 Task: Send an email with the signature Julia Brown with the subject Update on a customer issue and the message I wanted to follow up regarding the status of the budget proposal. from softage.5@softage.net to softage.8@softage.net and move the email from Sent Items to the folder Cloud computing
Action: Mouse pressed left at (43, 49)
Screenshot: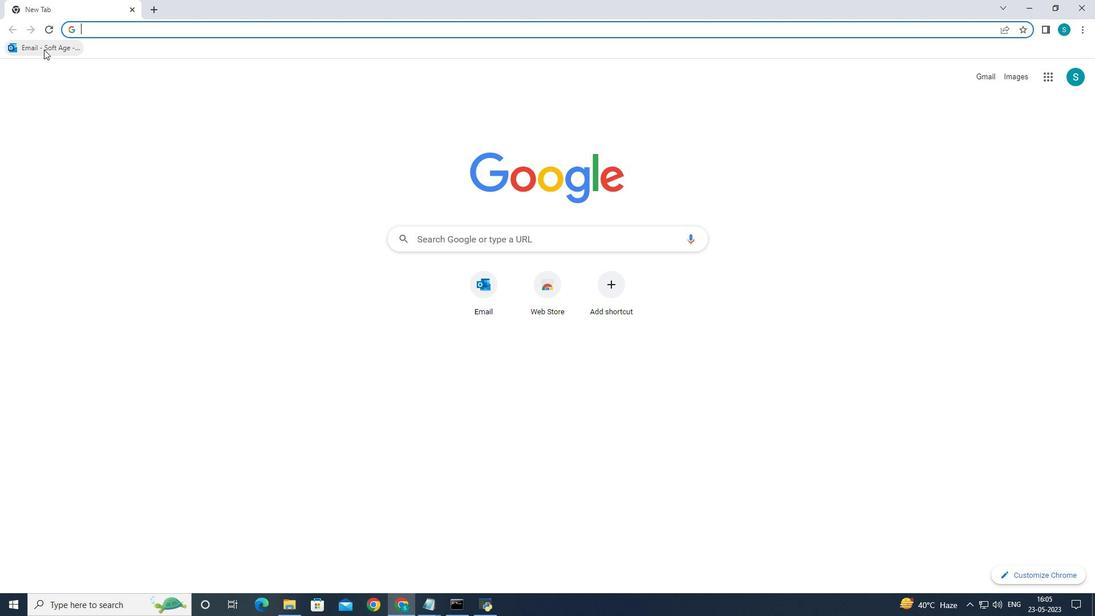 
Action: Mouse moved to (165, 99)
Screenshot: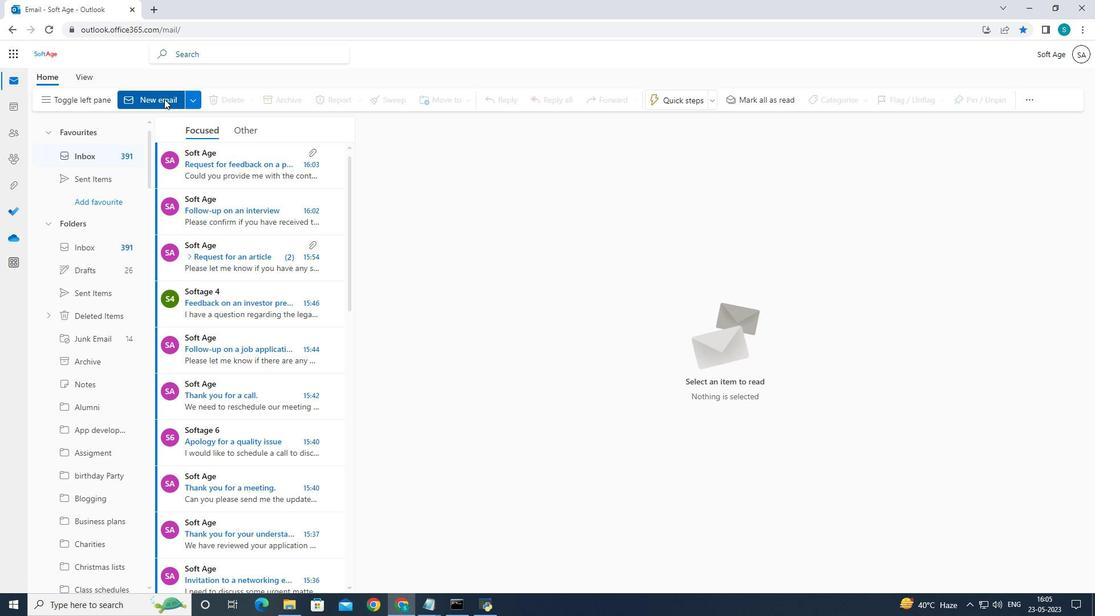 
Action: Mouse pressed left at (165, 99)
Screenshot: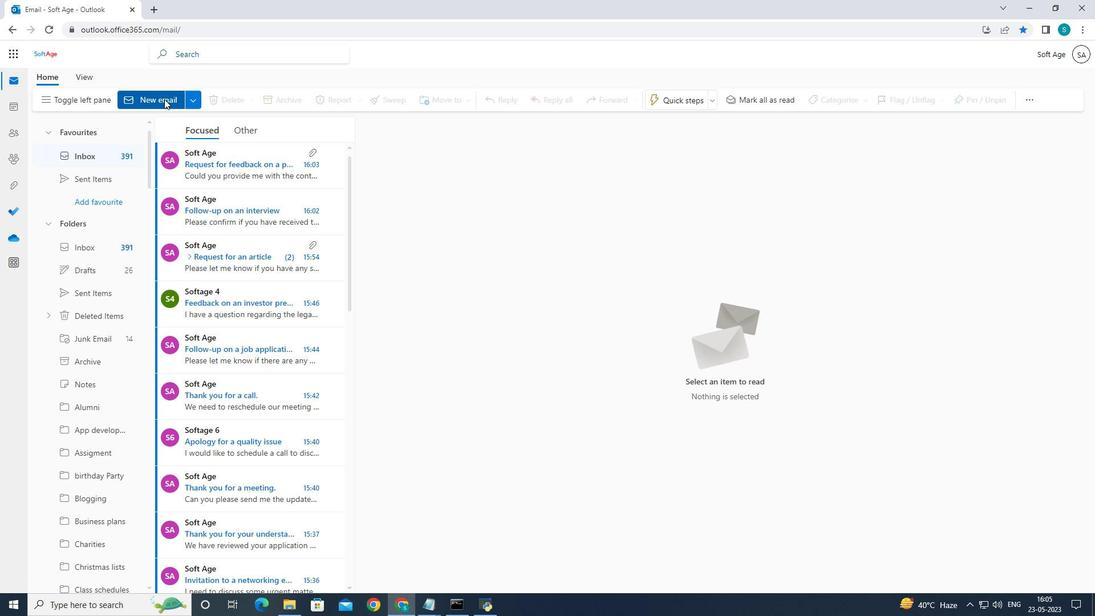 
Action: Mouse pressed left at (165, 99)
Screenshot: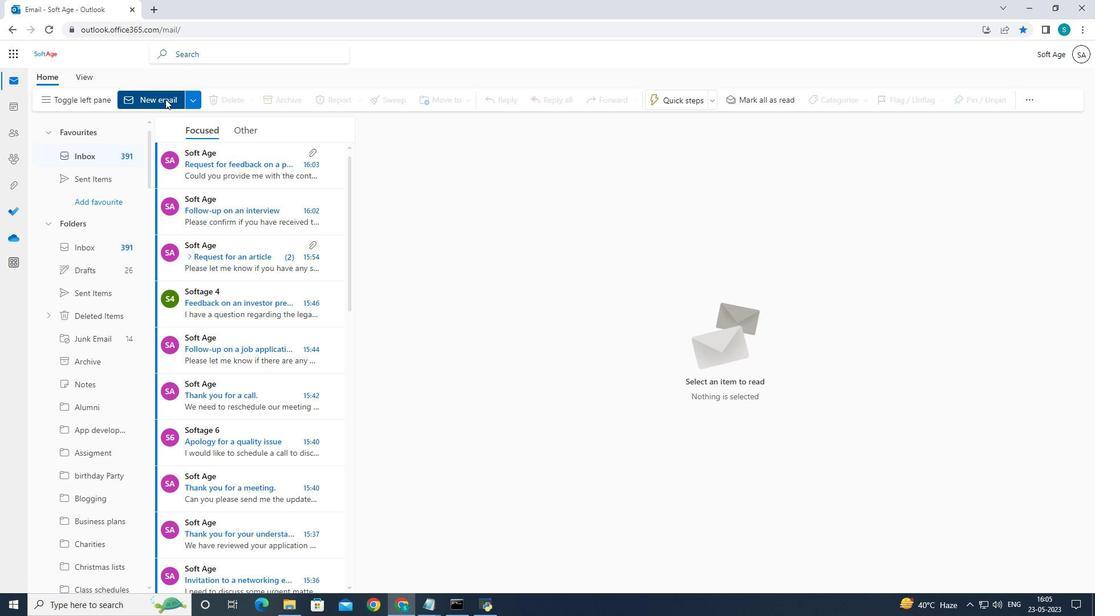 
Action: Mouse moved to (738, 96)
Screenshot: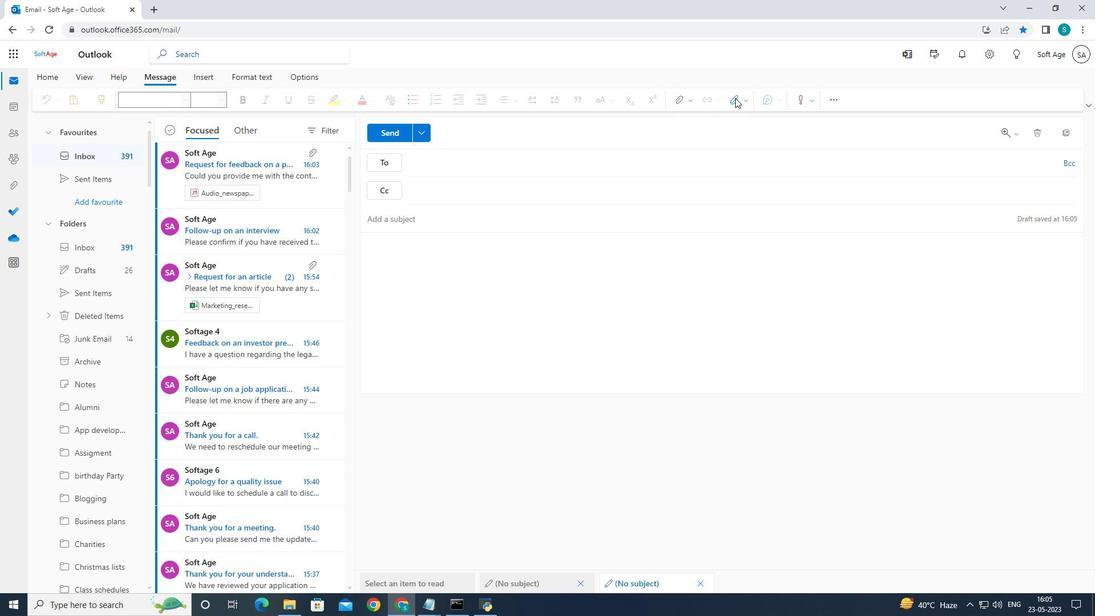 
Action: Mouse pressed left at (738, 96)
Screenshot: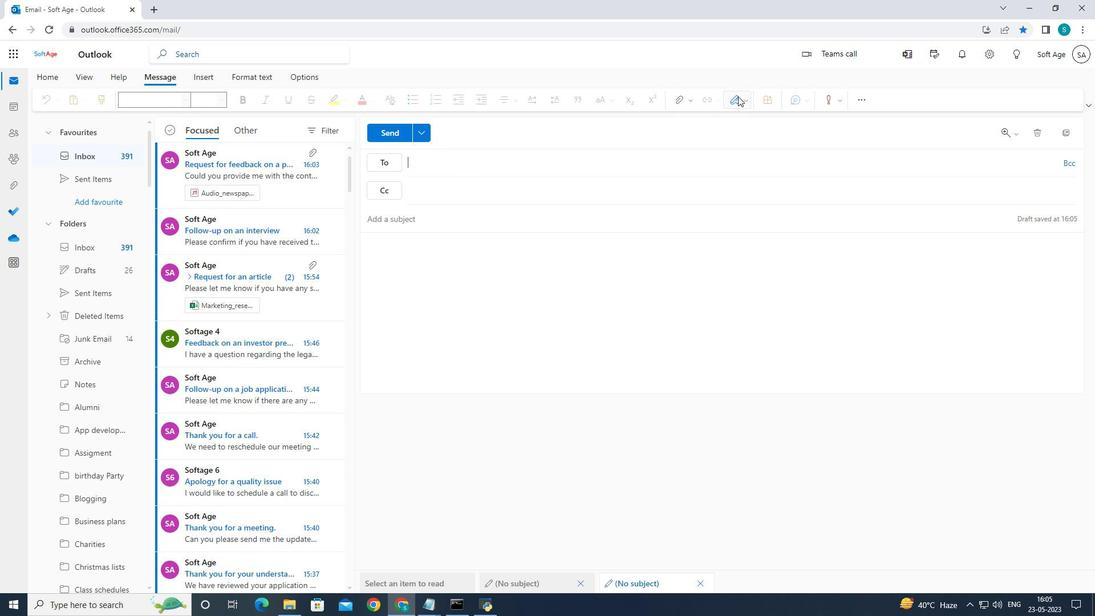 
Action: Mouse moved to (726, 146)
Screenshot: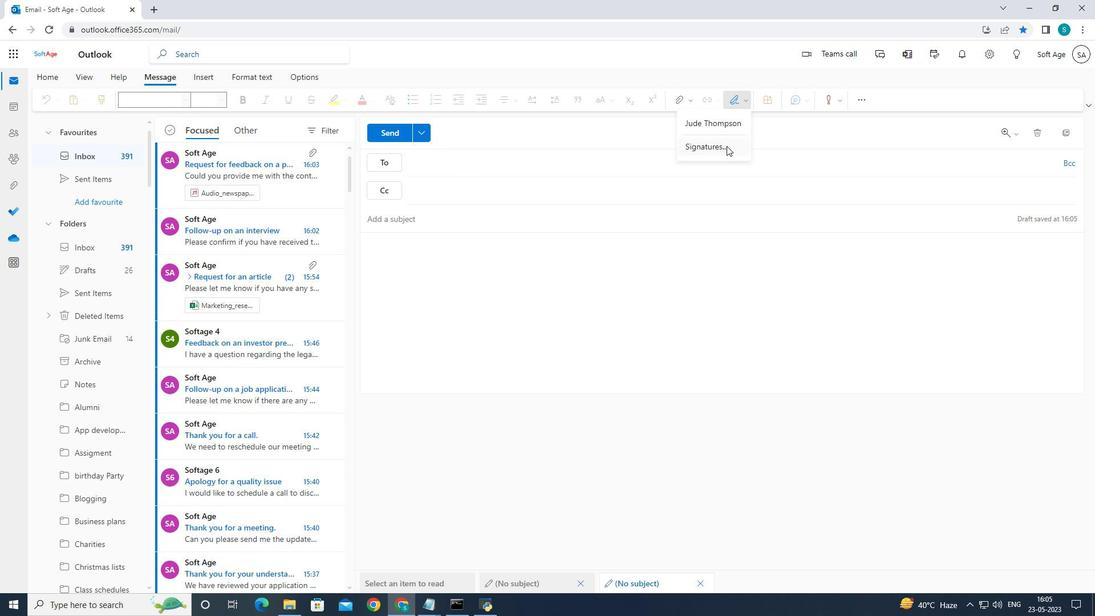 
Action: Mouse pressed left at (726, 146)
Screenshot: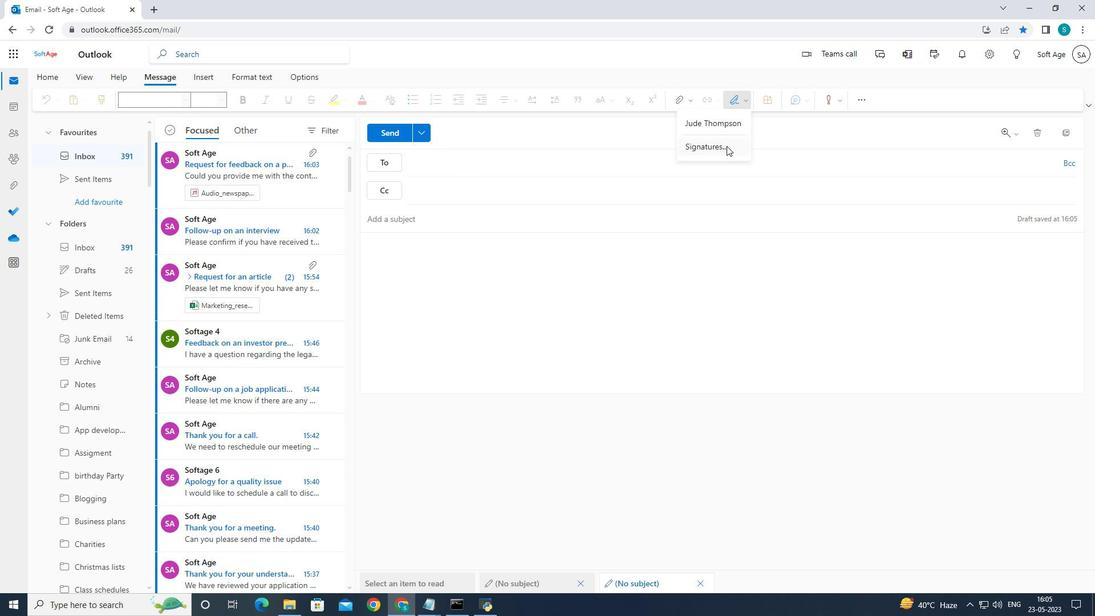 
Action: Mouse moved to (766, 191)
Screenshot: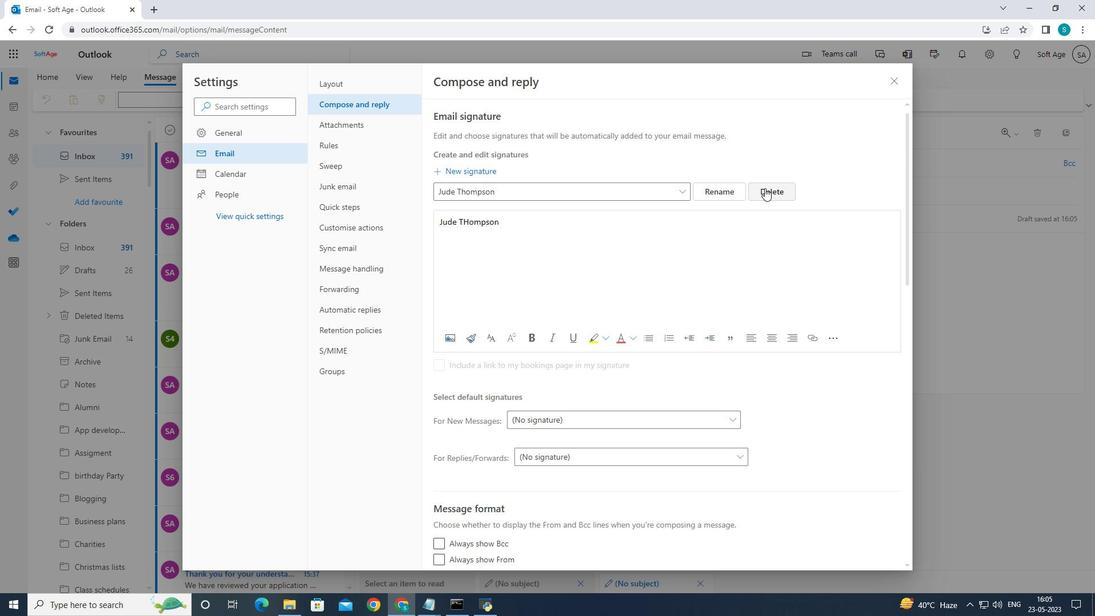 
Action: Mouse pressed left at (766, 191)
Screenshot: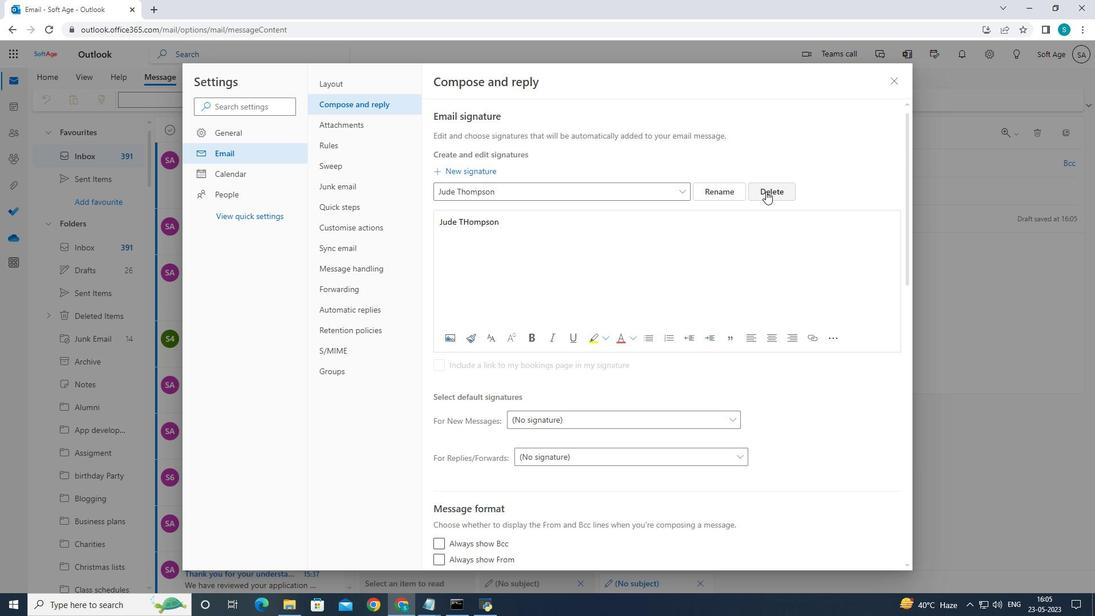 
Action: Mouse moved to (726, 196)
Screenshot: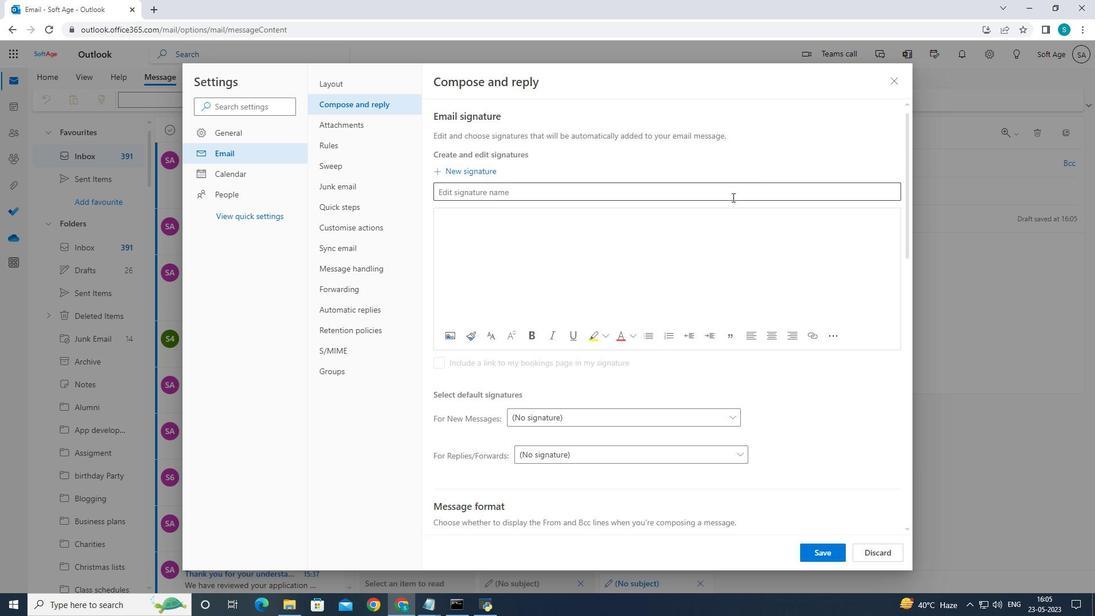 
Action: Mouse pressed left at (726, 196)
Screenshot: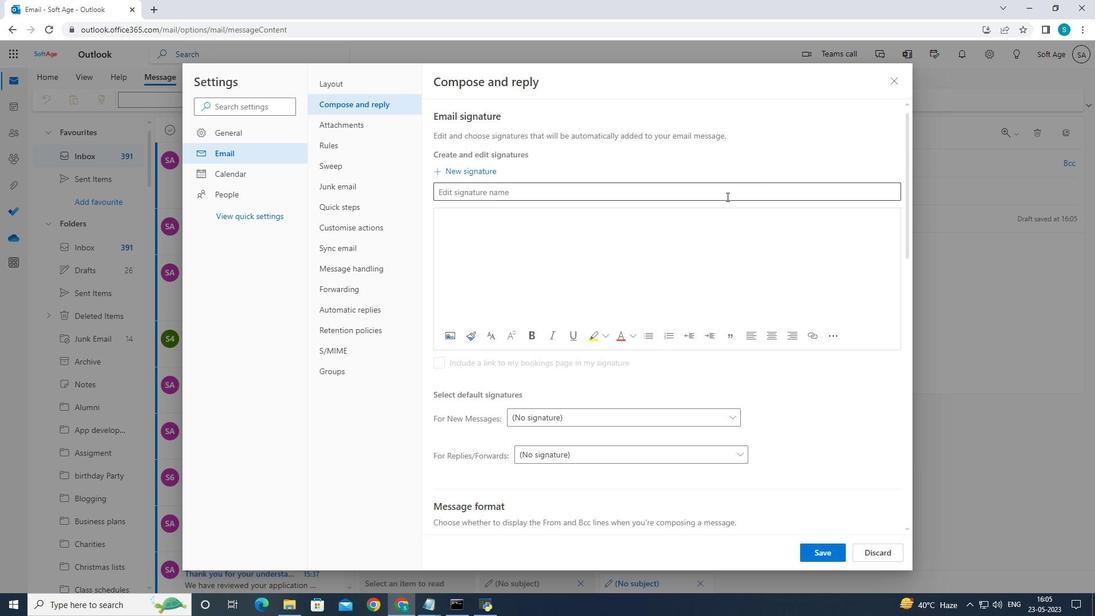 
Action: Mouse moved to (702, 229)
Screenshot: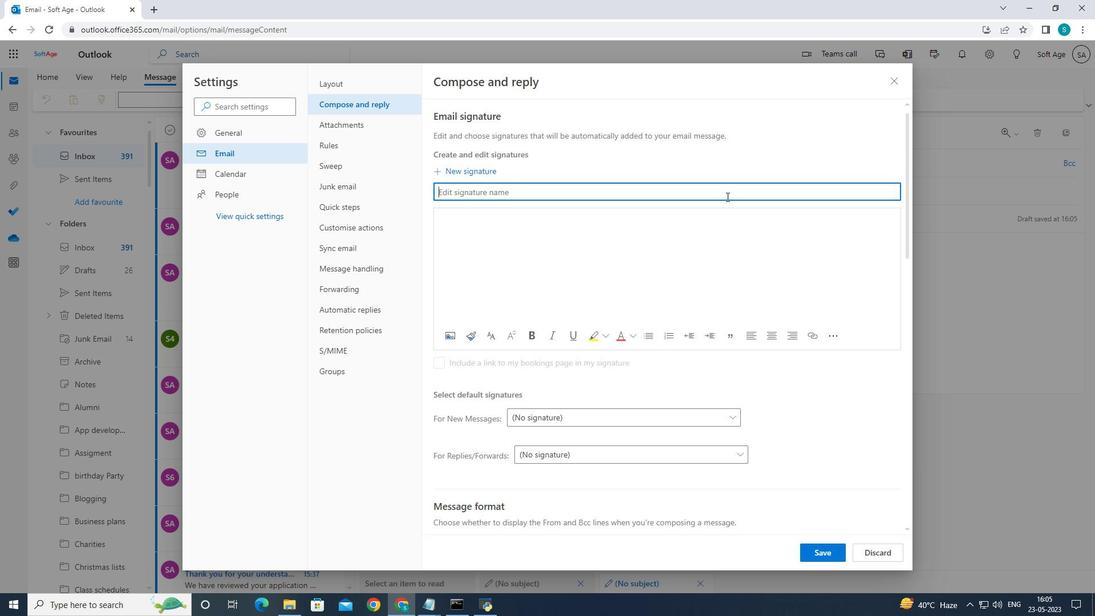 
Action: Key pressed <Key.caps_lock>J<Key.caps_lock>uluia<Key.backspace><Key.backspace><Key.backspace>ia<Key.space><Key.caps_lock>B<Key.caps_lock>rown
Screenshot: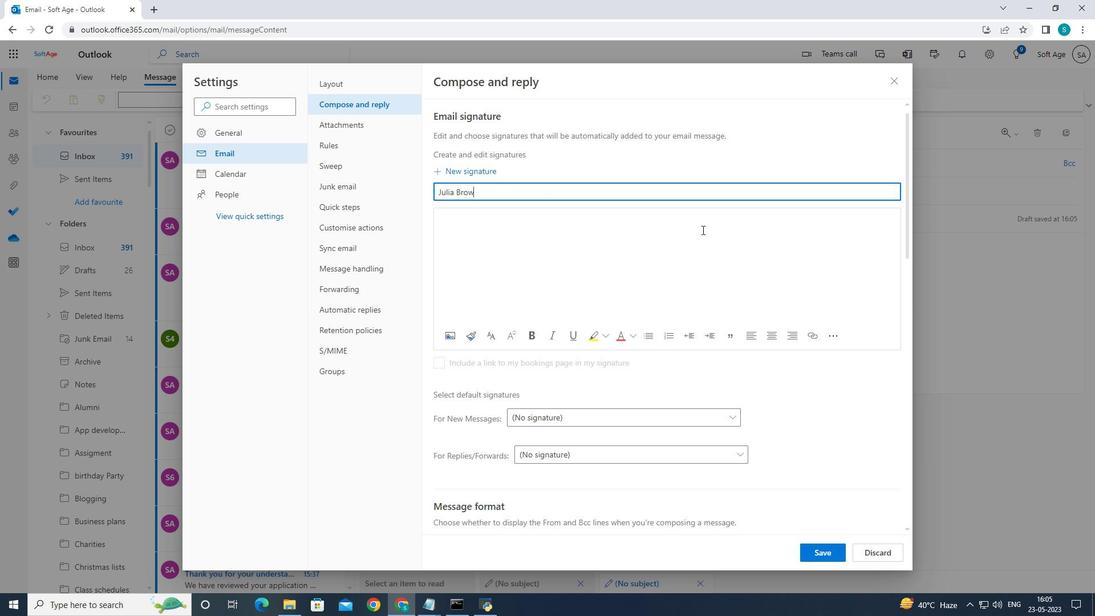
Action: Mouse moved to (557, 248)
Screenshot: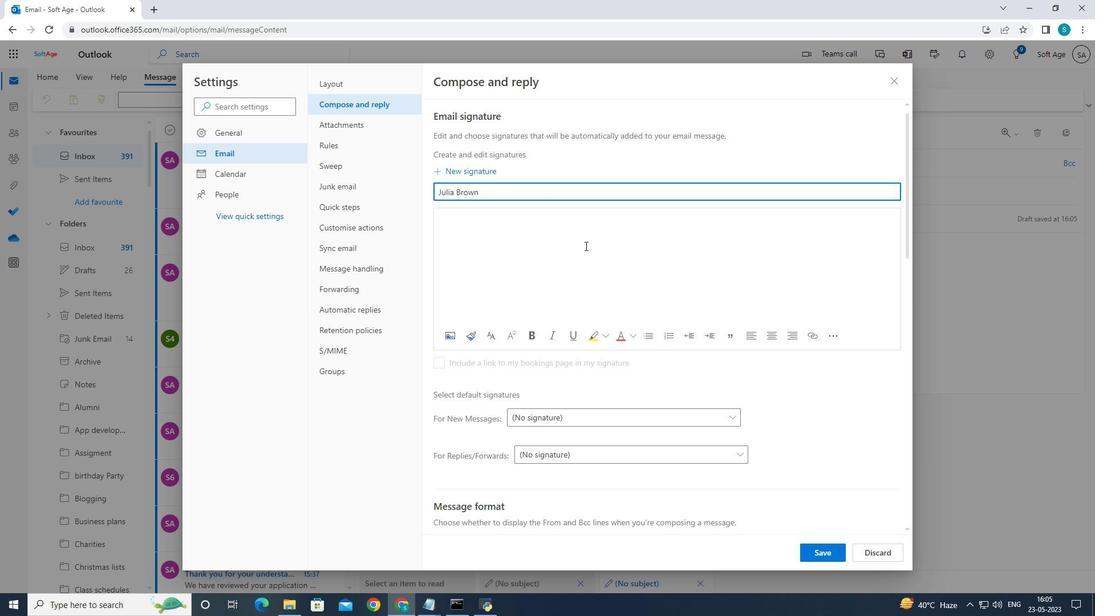 
Action: Mouse pressed left at (557, 248)
Screenshot: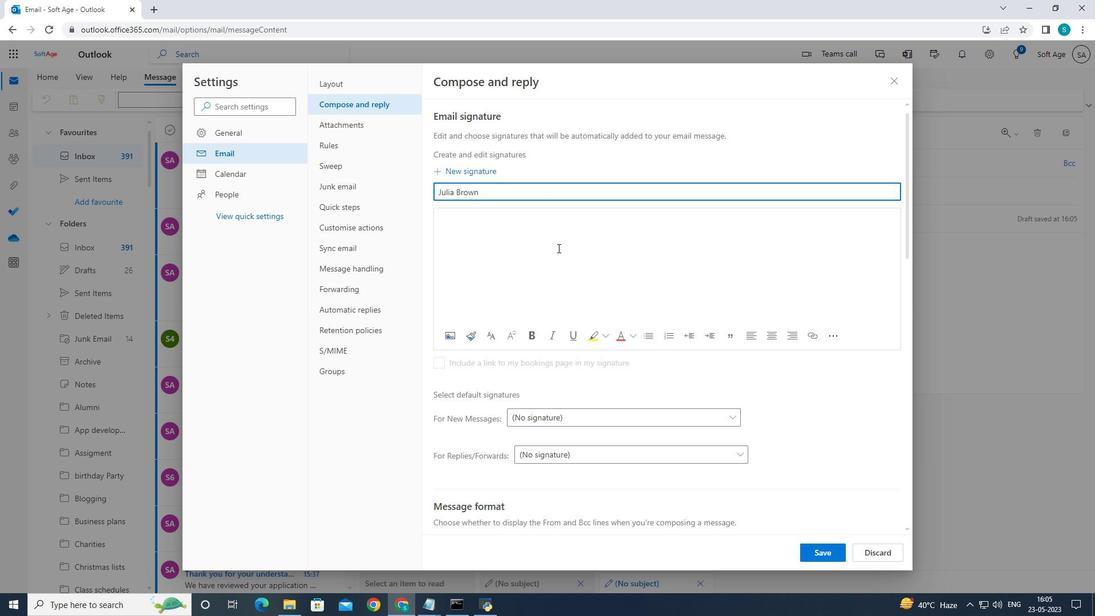 
Action: Mouse moved to (552, 248)
Screenshot: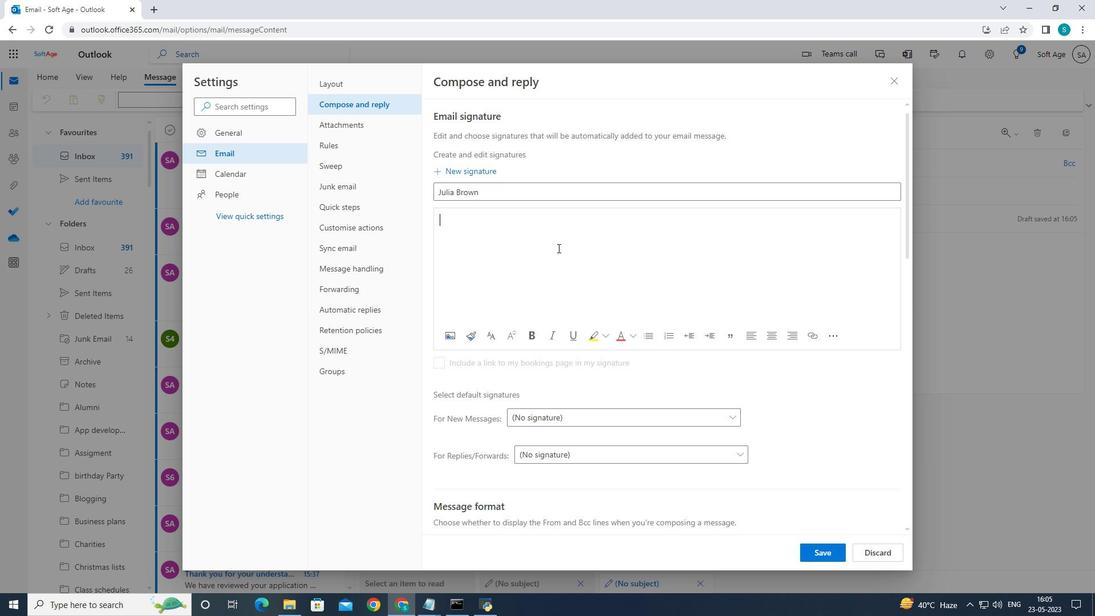 
Action: Key pressed <Key.caps_lock>J<Key.caps_lock>ulia<Key.space><Key.caps_lock>B<Key.caps_lock>rown
Screenshot: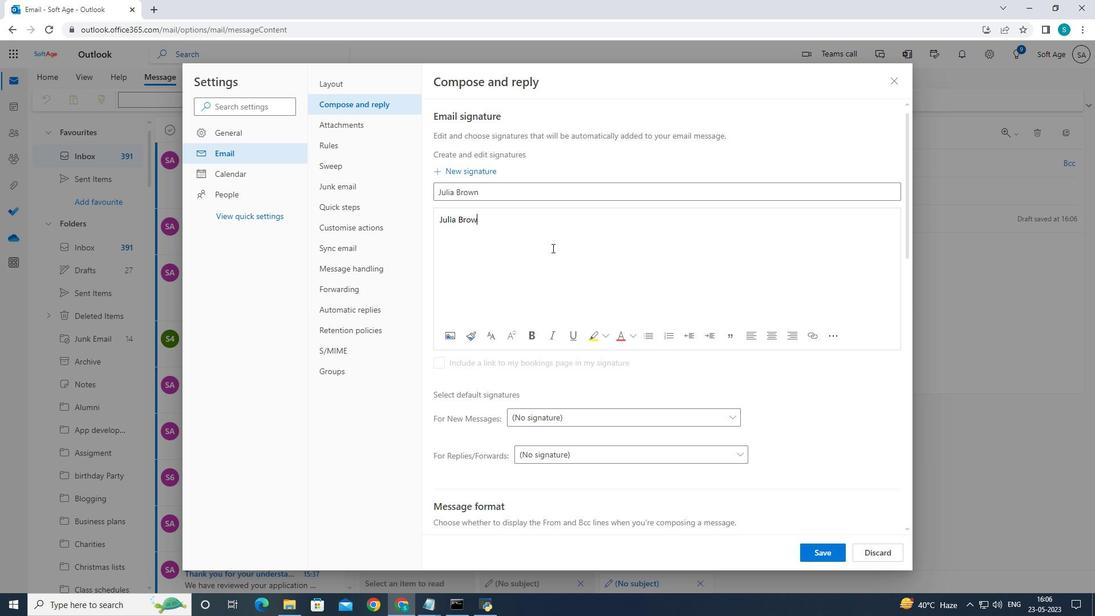 
Action: Mouse moved to (809, 545)
Screenshot: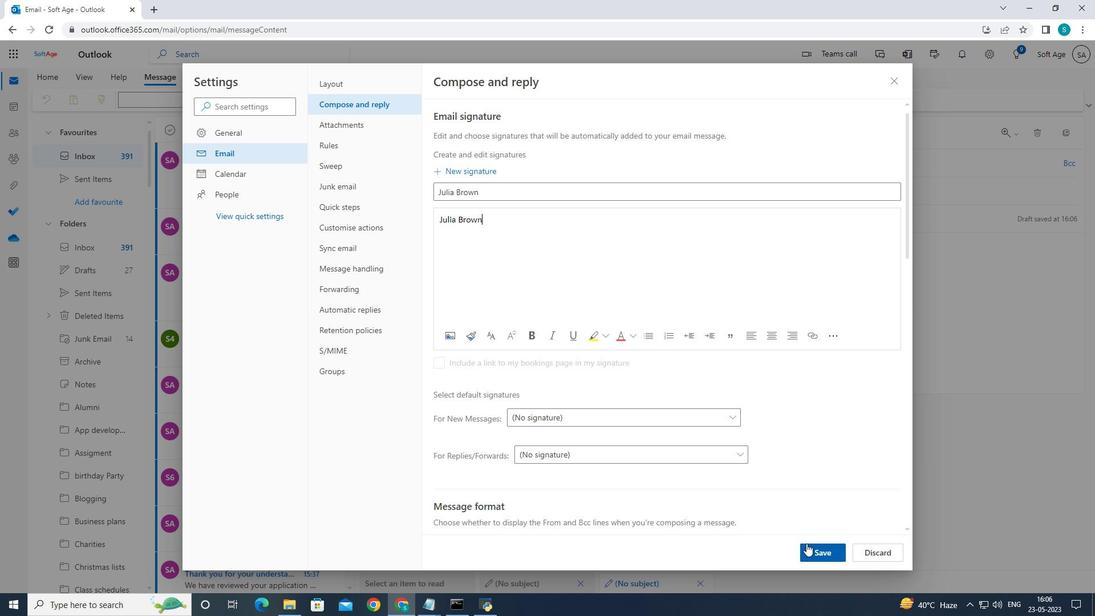 
Action: Mouse pressed left at (809, 545)
Screenshot: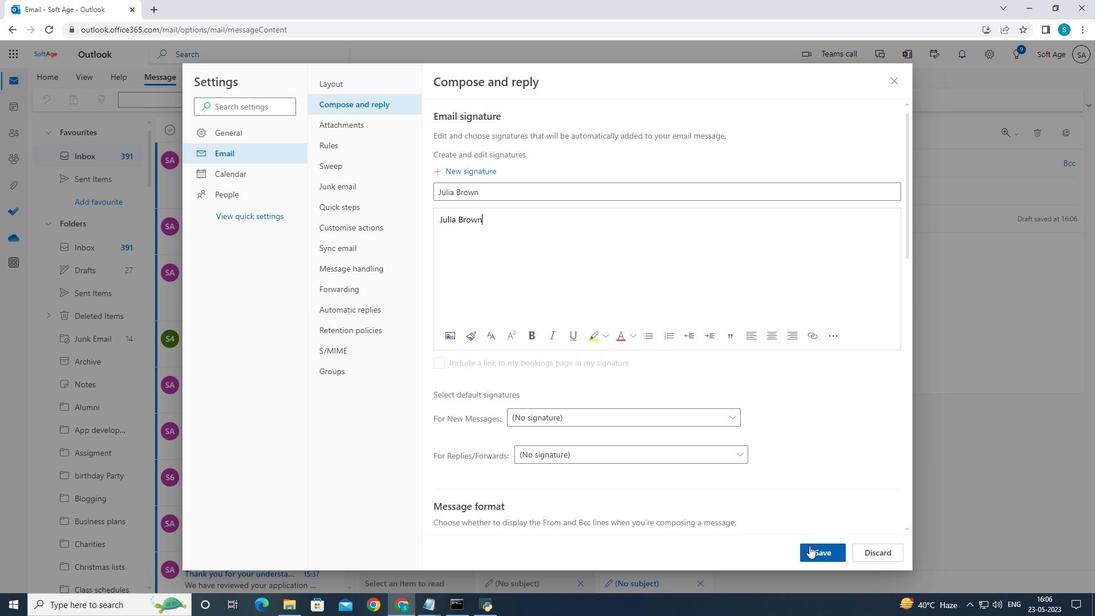 
Action: Mouse moved to (897, 77)
Screenshot: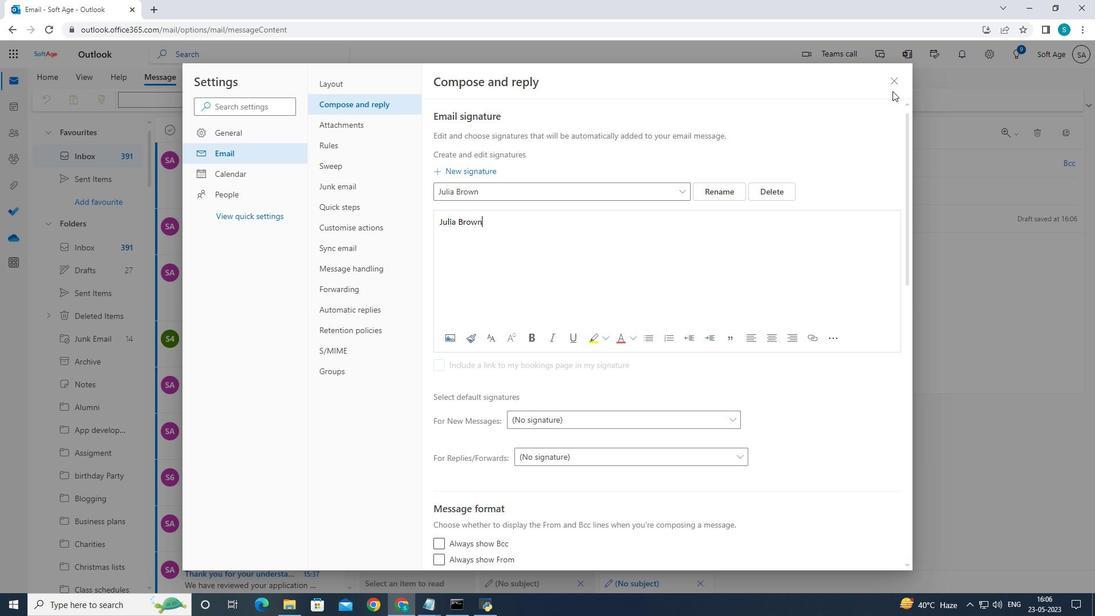 
Action: Mouse pressed left at (897, 77)
Screenshot: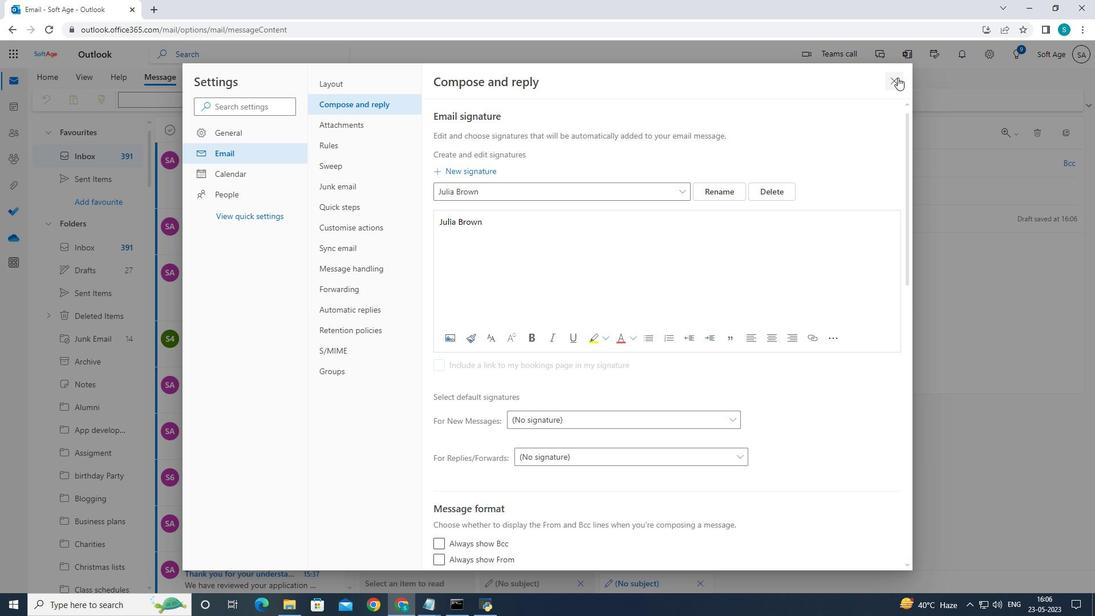 
Action: Mouse moved to (444, 217)
Screenshot: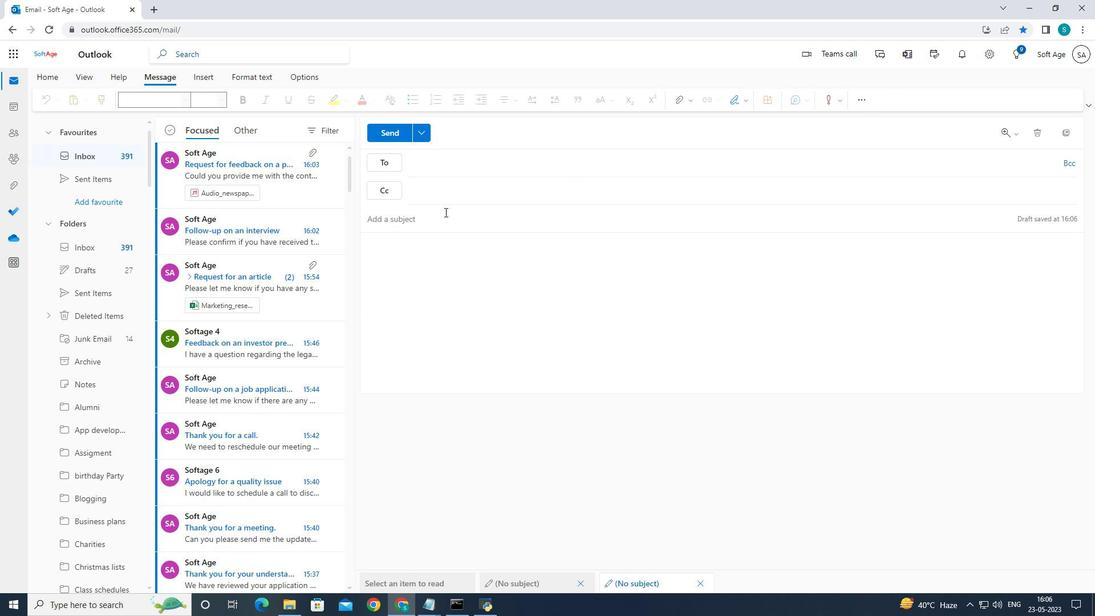 
Action: Mouse pressed left at (444, 217)
Screenshot: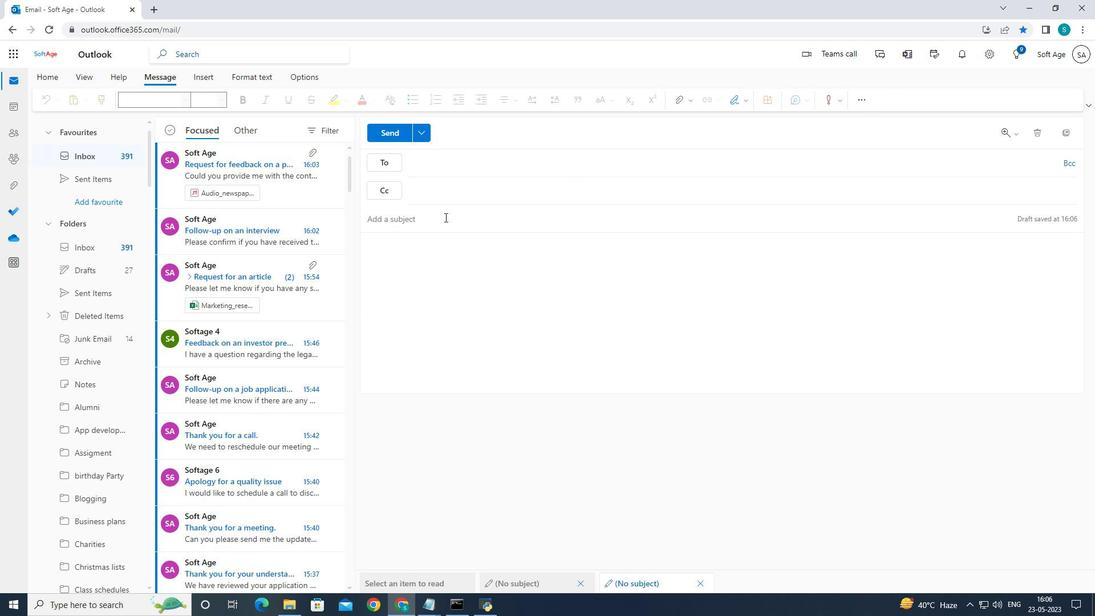 
Action: Mouse moved to (448, 261)
Screenshot: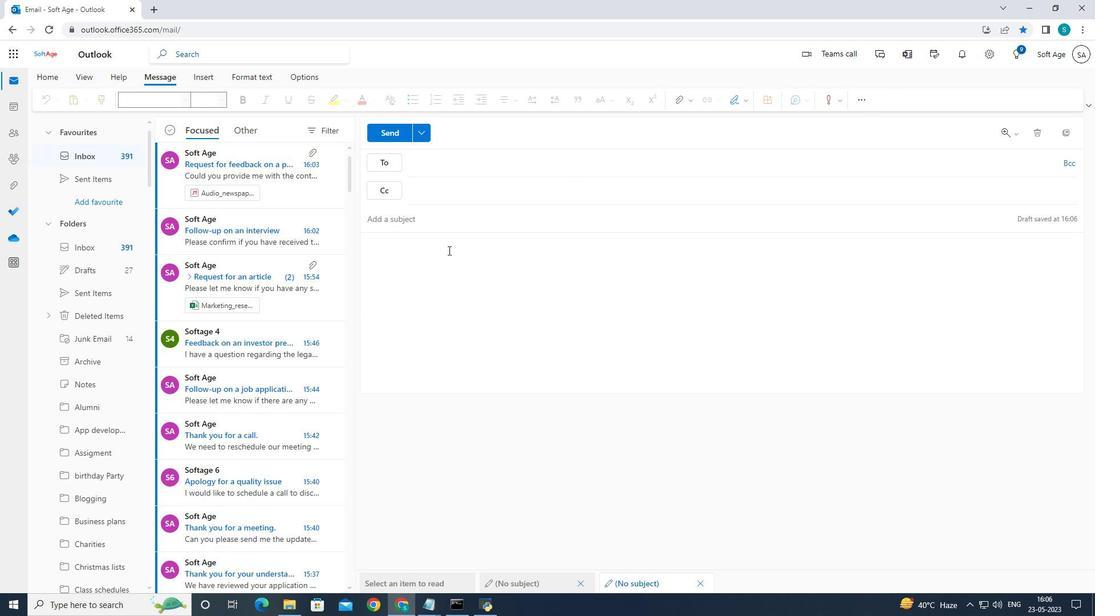 
Action: Mouse pressed left at (448, 261)
Screenshot: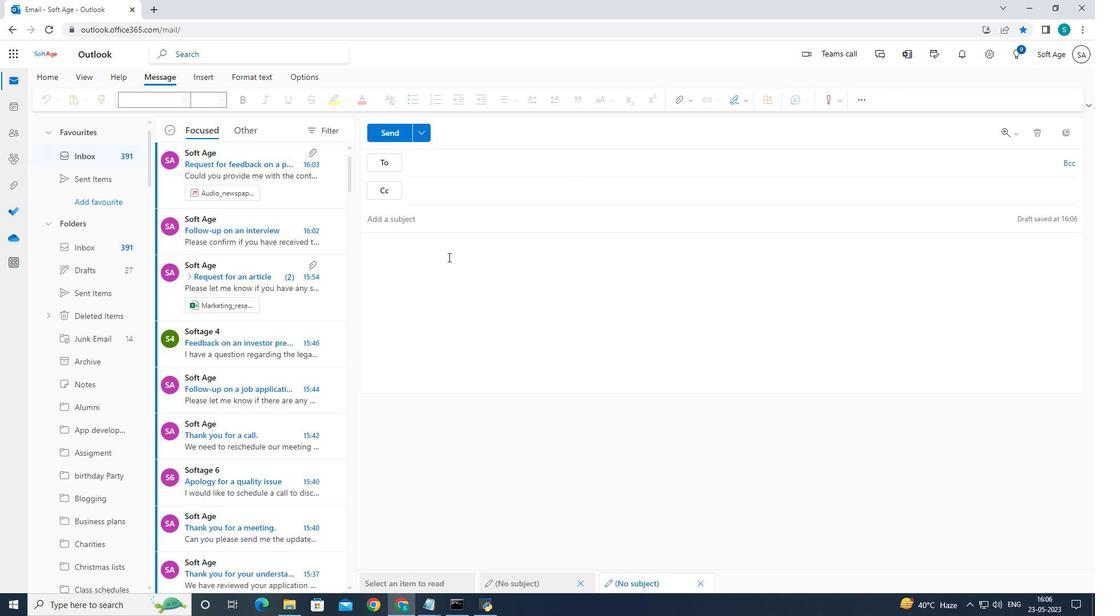 
Action: Mouse moved to (744, 102)
Screenshot: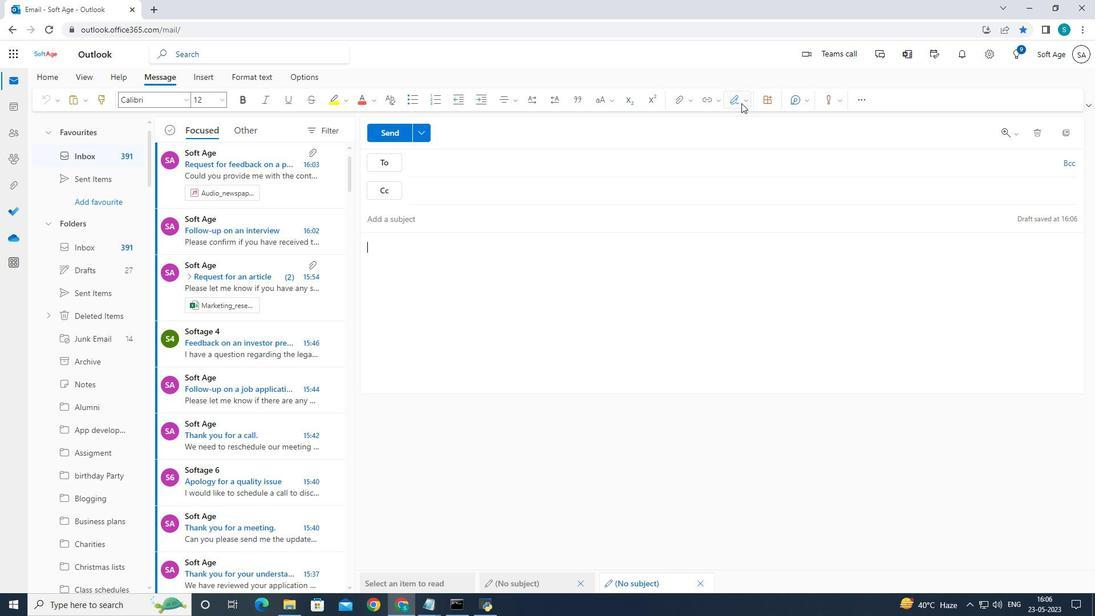 
Action: Mouse pressed left at (744, 102)
Screenshot: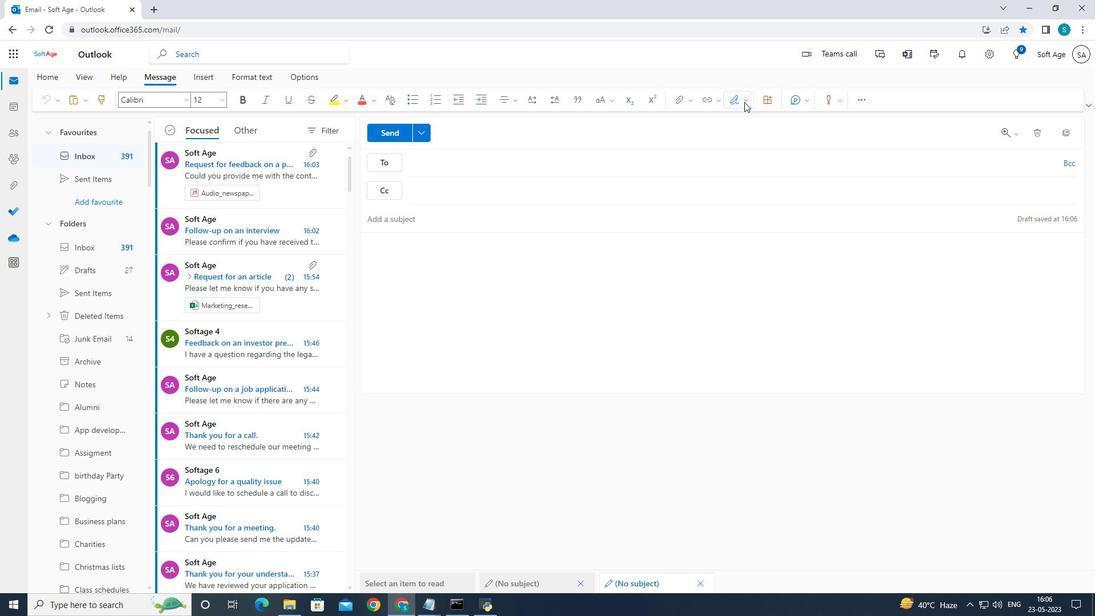 
Action: Mouse moved to (733, 123)
Screenshot: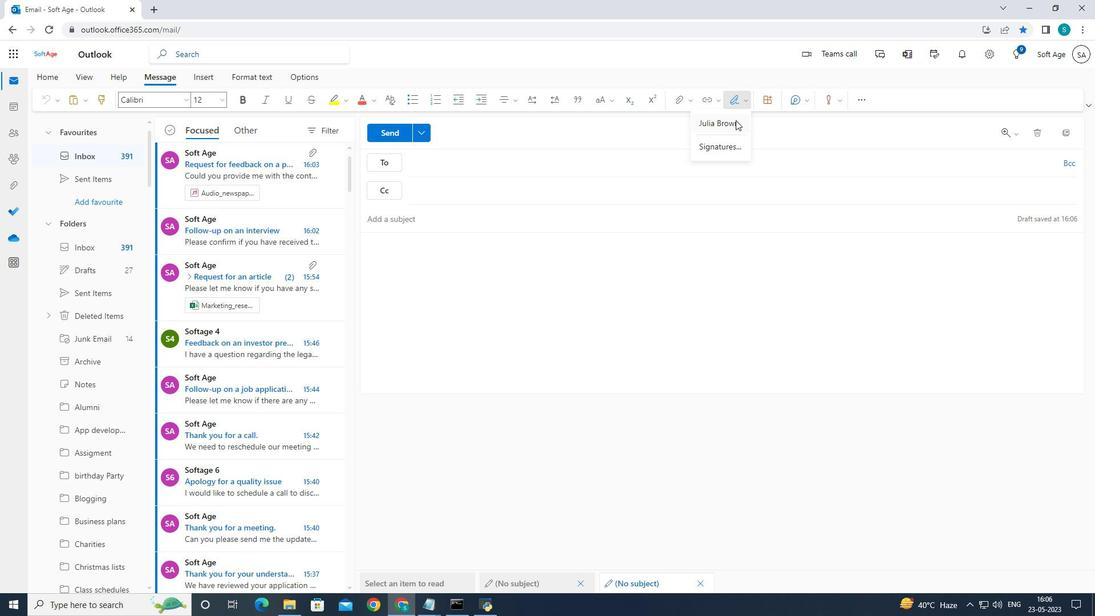 
Action: Mouse pressed left at (733, 123)
Screenshot: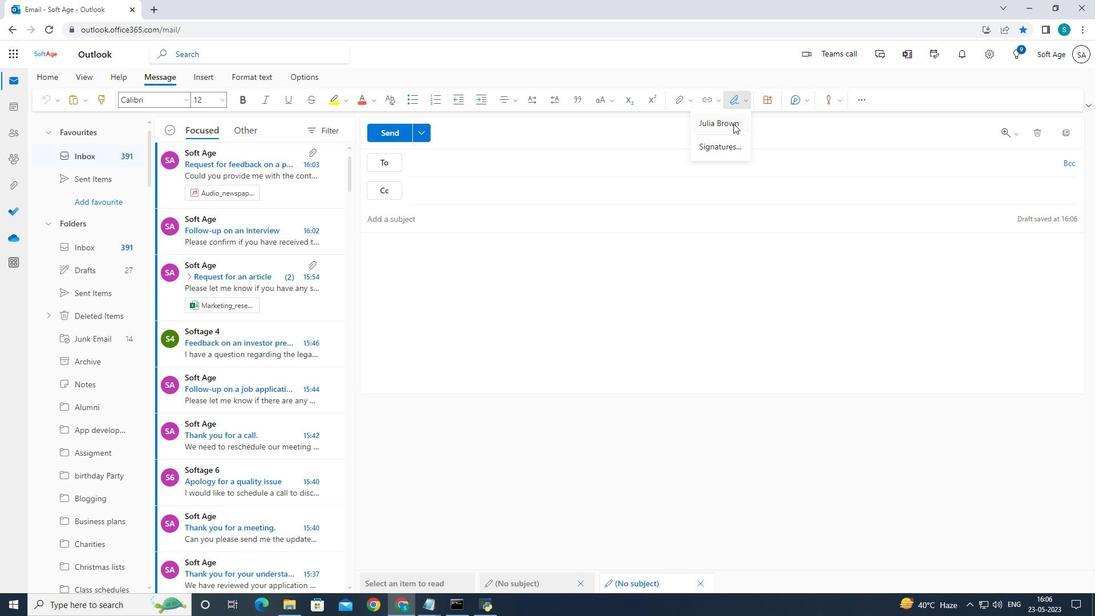 
Action: Mouse moved to (455, 219)
Screenshot: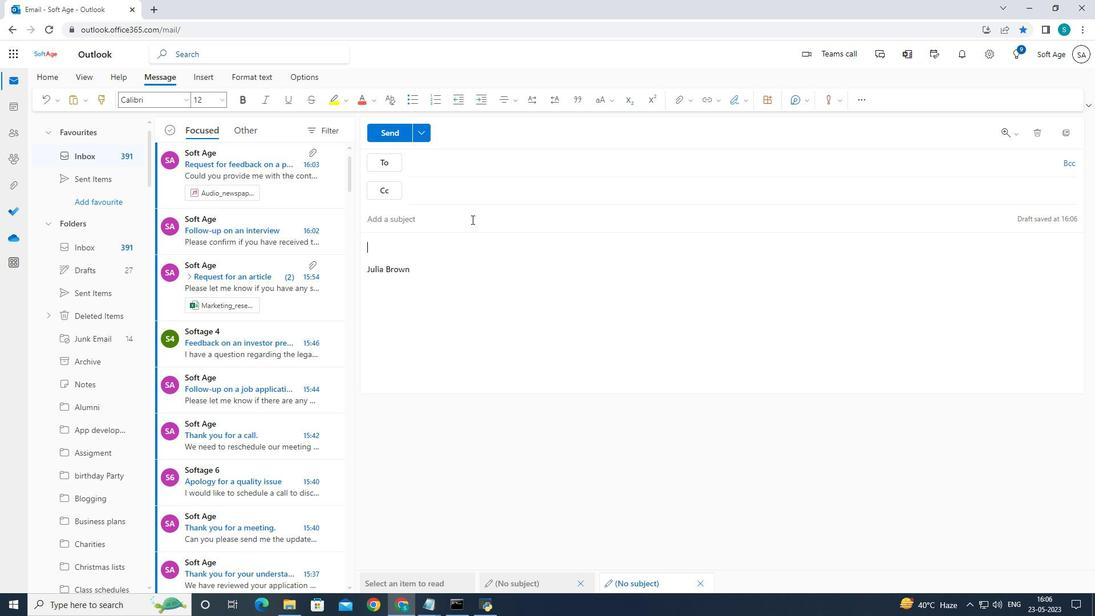 
Action: Mouse pressed left at (455, 219)
Screenshot: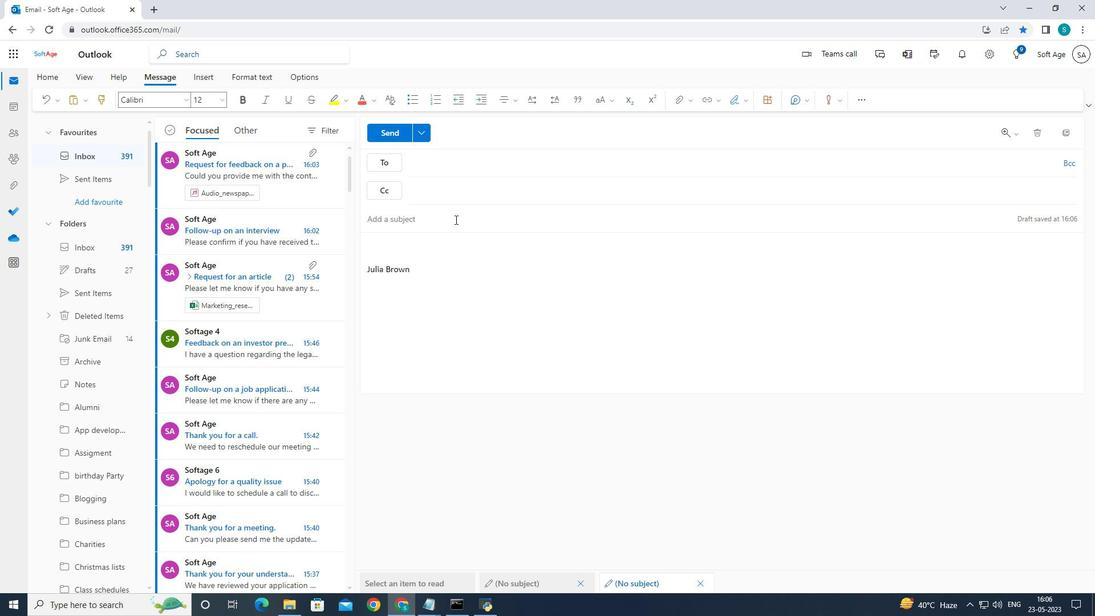 
Action: Mouse moved to (475, 236)
Screenshot: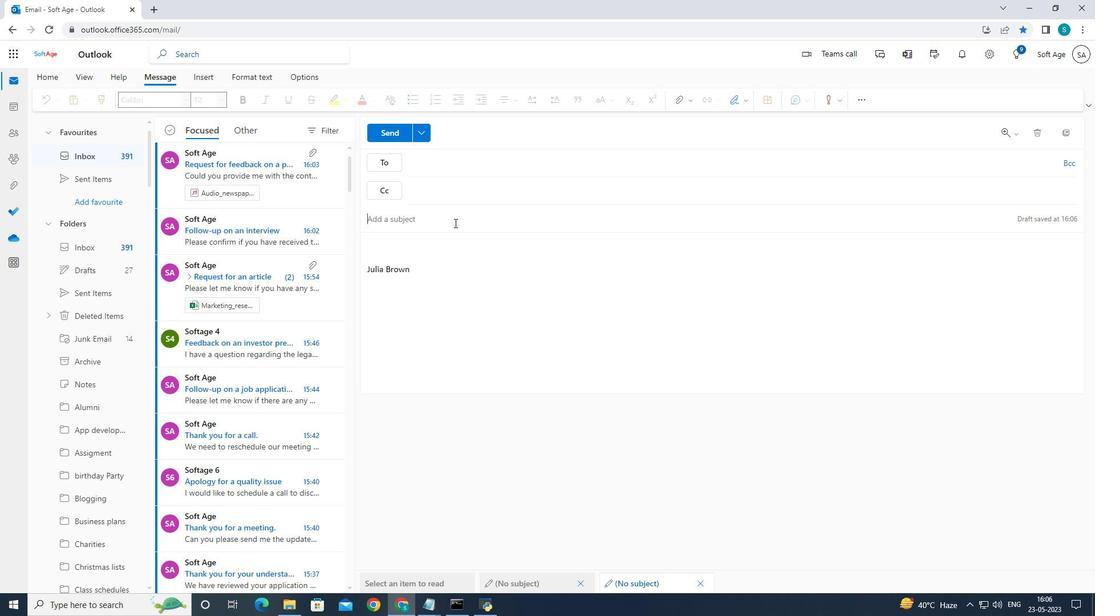 
Action: Key pressed <Key.caps_lock>U<Key.caps_lock>pdate<Key.space>on<Key.space>a<Key.space>customer<Key.space>issue
Screenshot: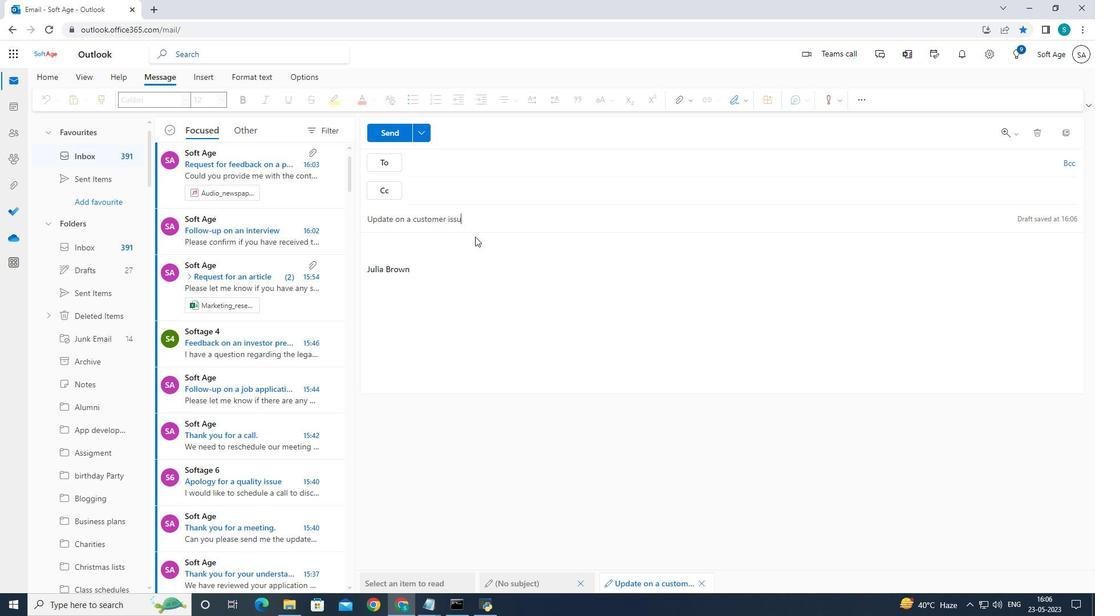
Action: Mouse moved to (445, 246)
Screenshot: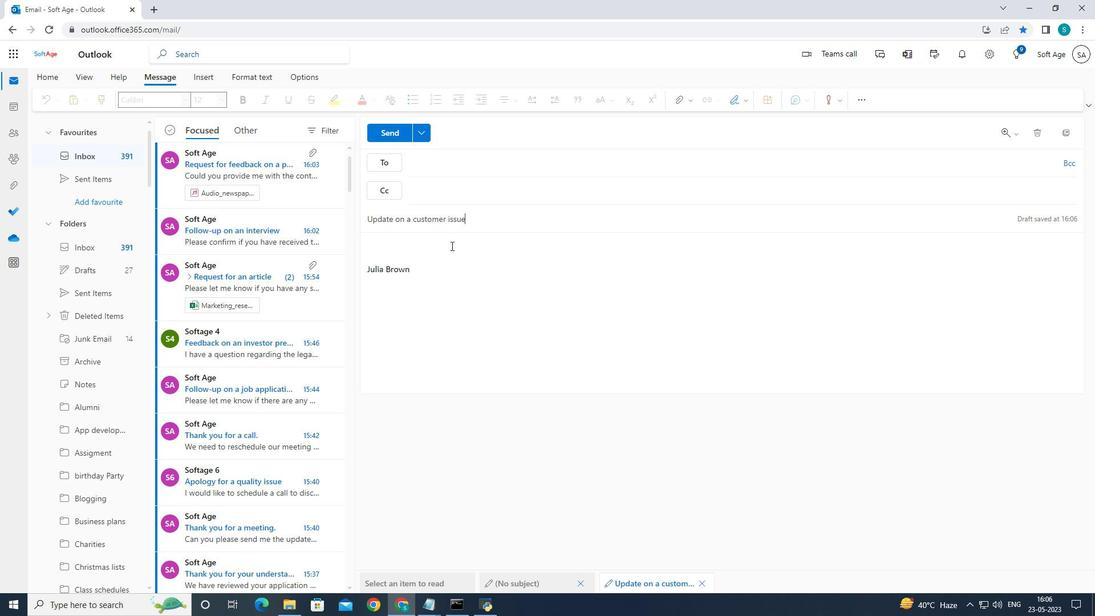 
Action: Mouse pressed left at (445, 246)
Screenshot: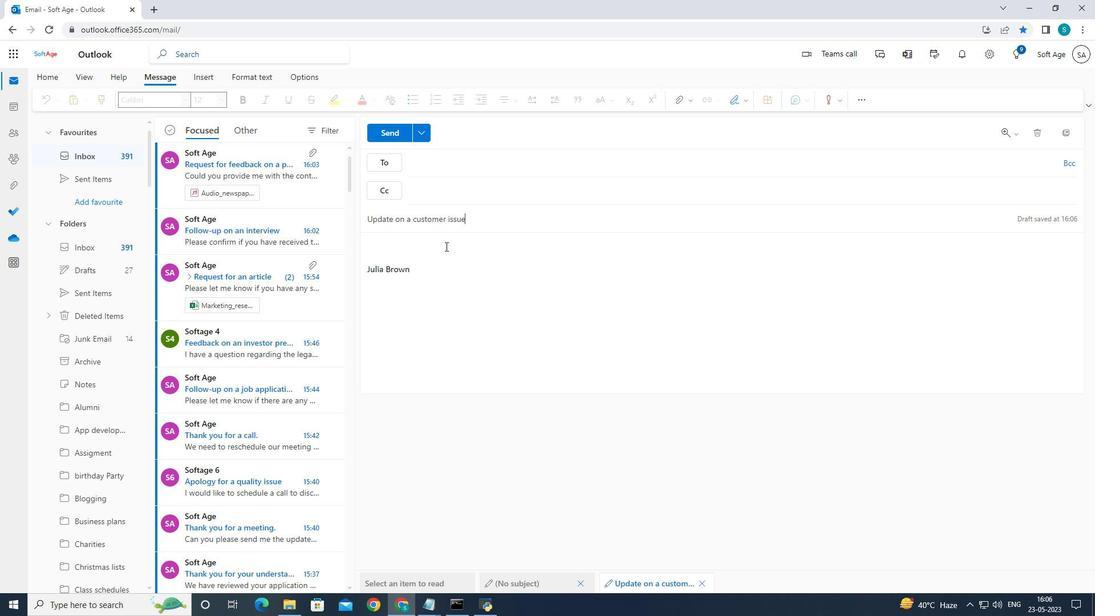 
Action: Mouse moved to (500, 256)
Screenshot: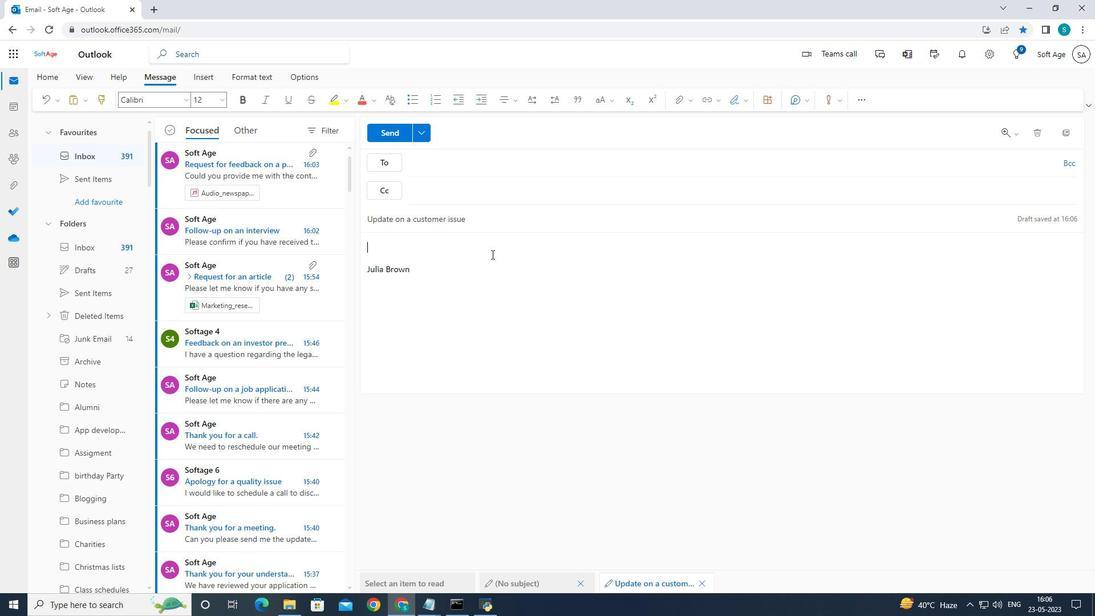 
Action: Key pressed <Key.caps_lock>I<Key.caps_lock>wanted<Key.left><Key.left><Key.left><Key.left><Key.left><Key.left><Key.space><Key.right><Key.right><Key.right><Key.right><Key.right><Key.right><Key.right><Key.right><Key.right><Key.up><Key.up><Key.right><Key.right><Key.right><Key.right><Key.right><Key.right><Key.right><Key.right><Key.left><Key.space>to<Key.space>folloe<Key.backspace>w<Key.space>up<Key.space>regrading<Key.space>the<Key.space>status<Key.space>of<Key.space>the<Key.space>budget<Key.space>proposal.
Screenshot: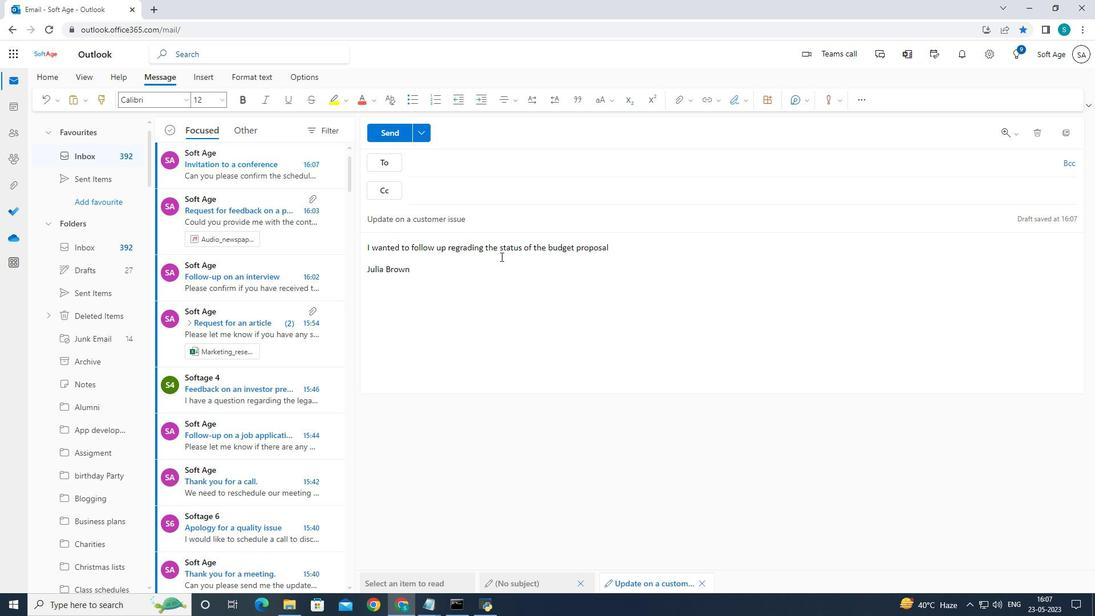 
Action: Mouse moved to (444, 163)
Screenshot: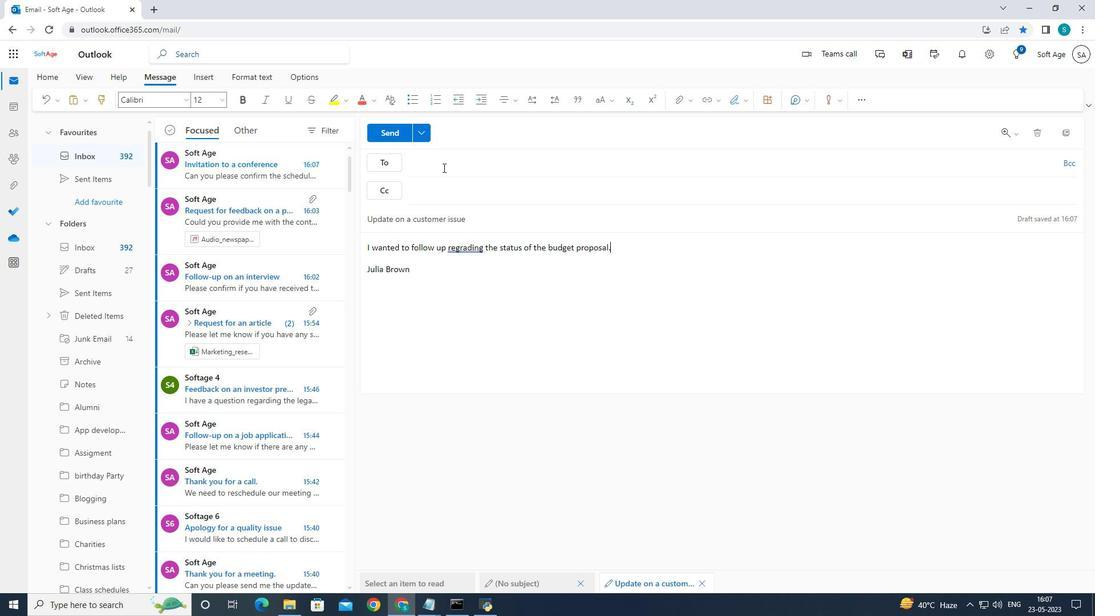 
Action: Mouse pressed left at (444, 163)
Screenshot: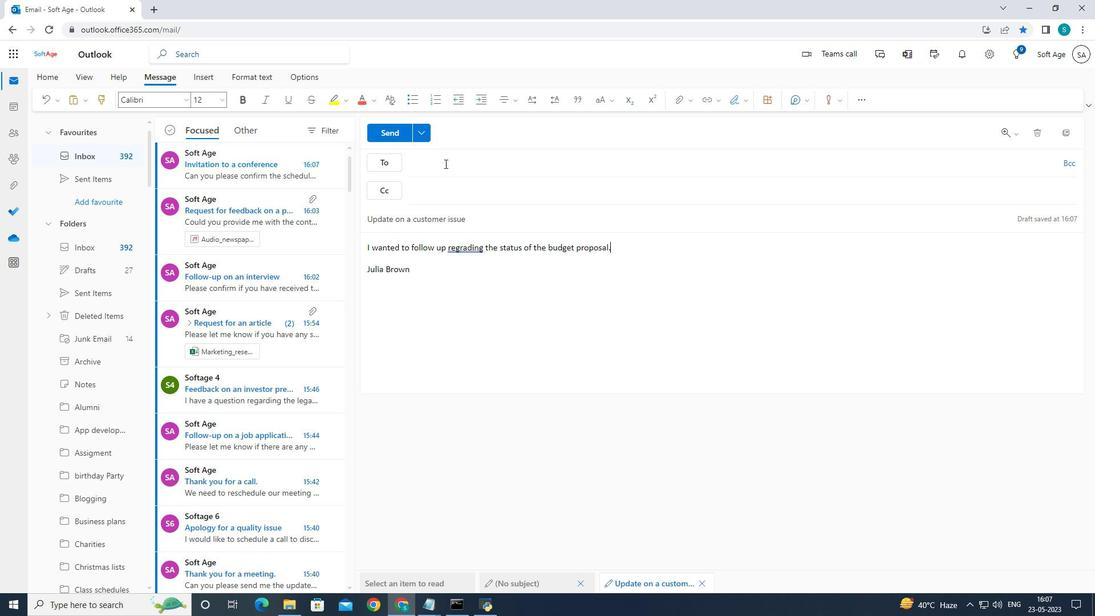 
Action: Mouse moved to (803, 317)
Screenshot: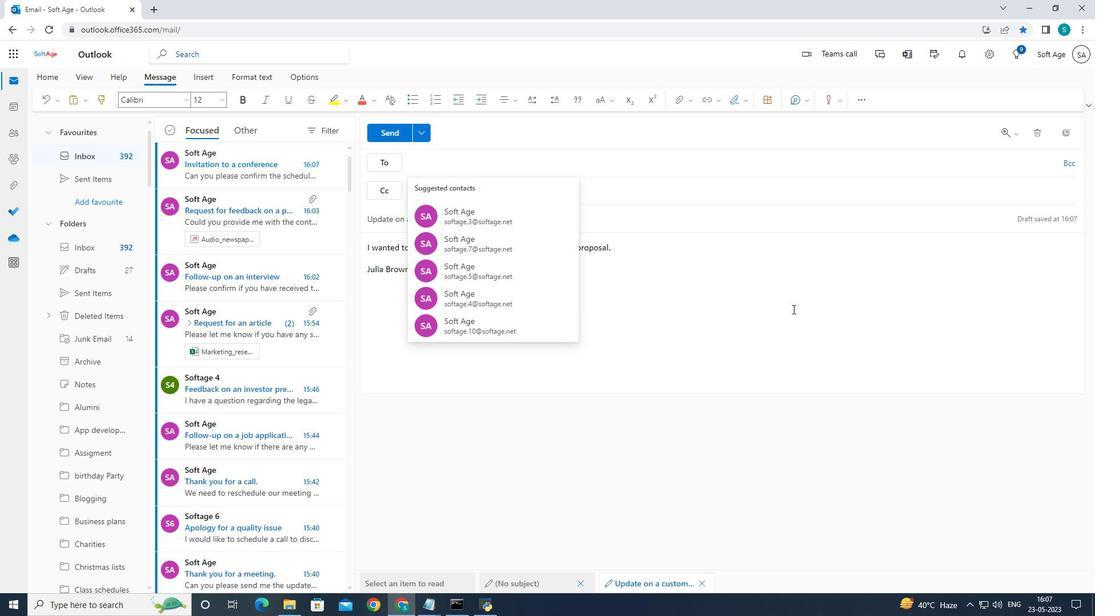 
Action: Key pressed sofatge.8<Key.shift><Key.shift><Key.shift><Key.shift><Key.shift><Key.shift>@softage.net
Screenshot: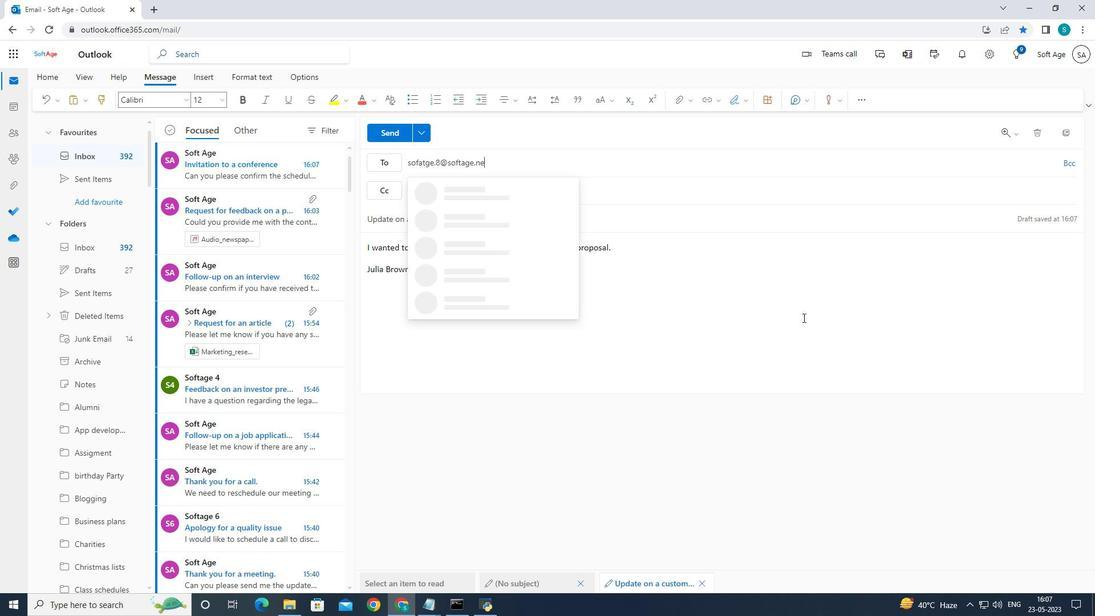 
Action: Mouse moved to (422, 162)
Screenshot: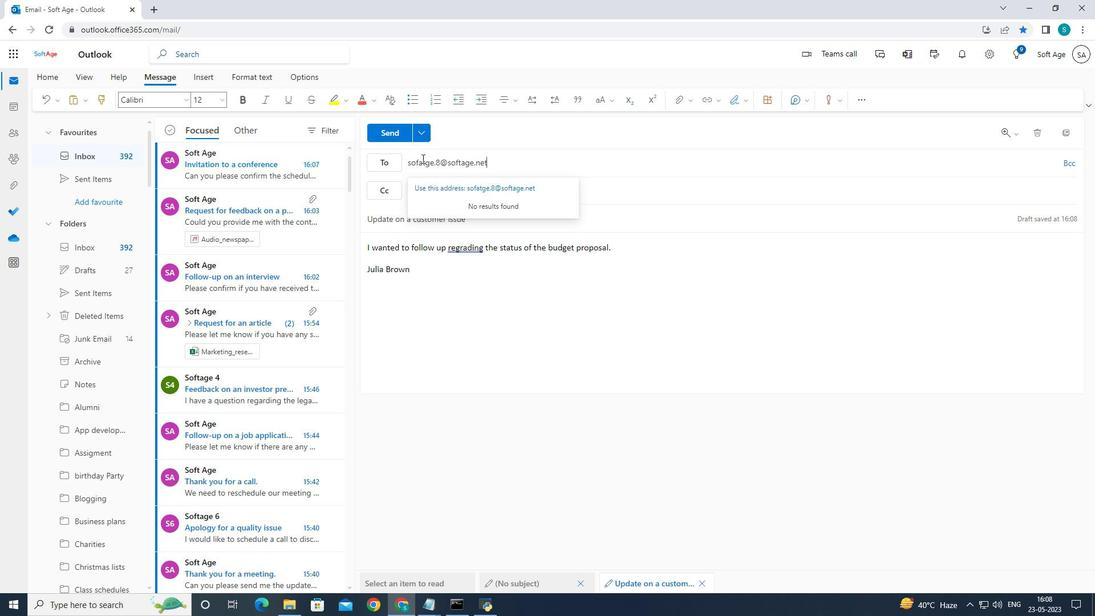 
Action: Mouse pressed left at (422, 162)
Screenshot: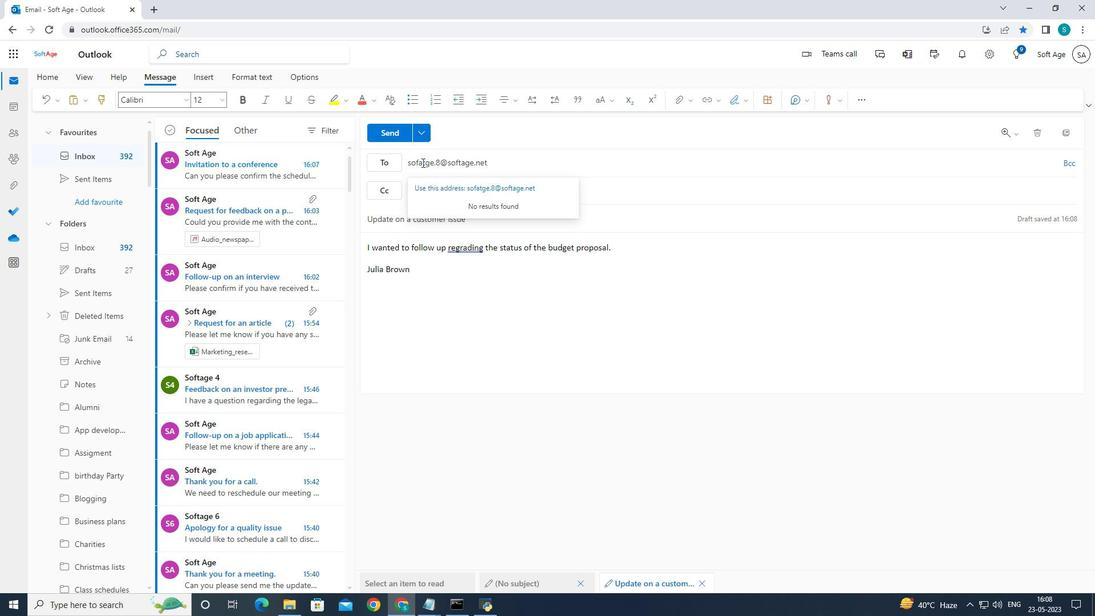
Action: Mouse moved to (431, 167)
Screenshot: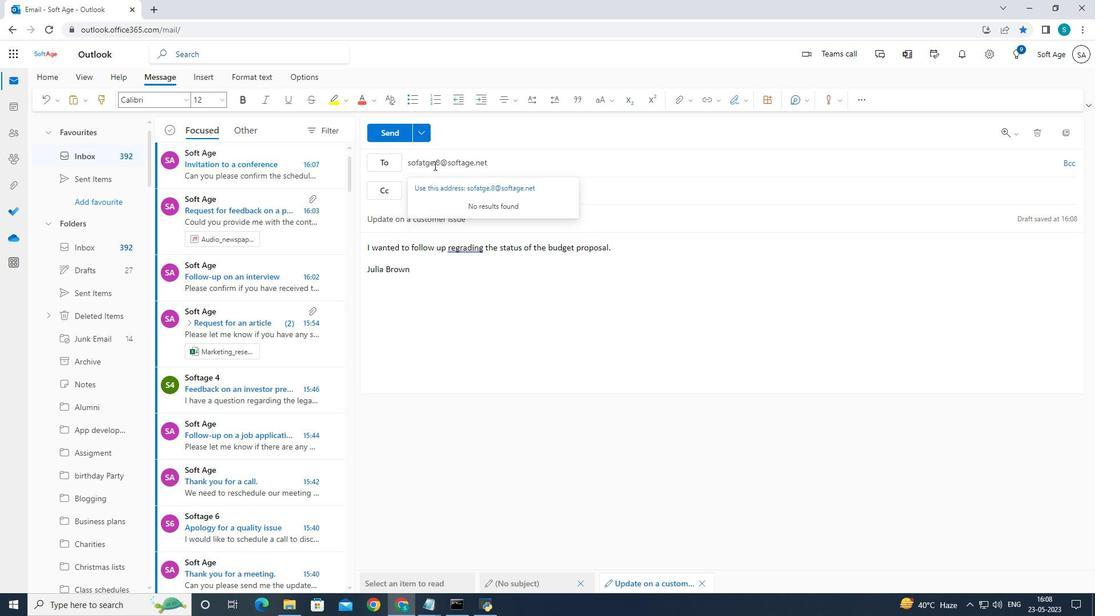 
Action: Key pressed <Key.backspace><Key.right>a
Screenshot: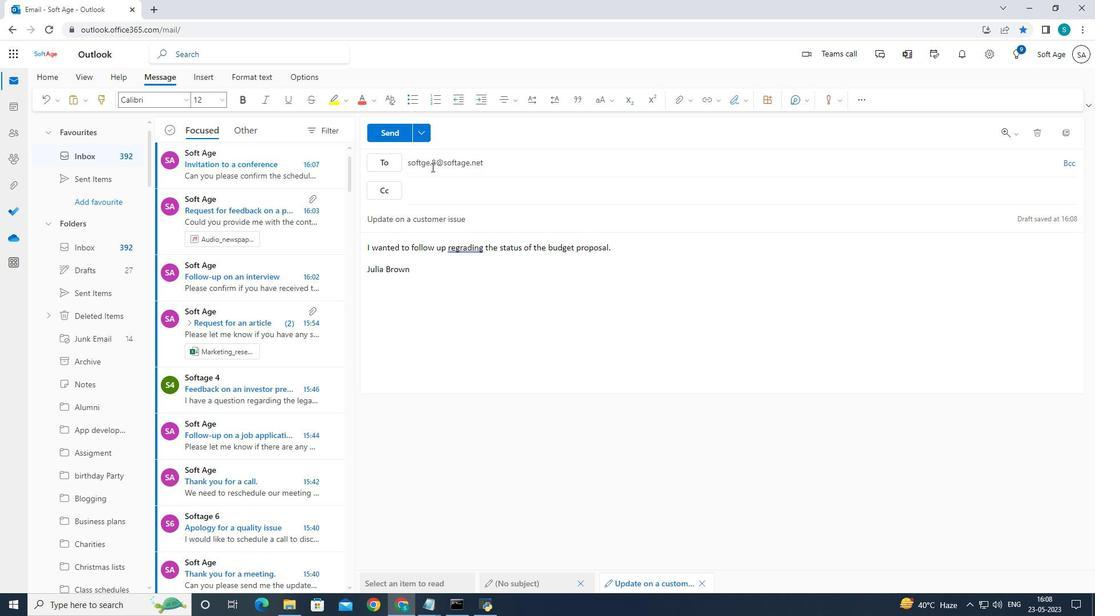 
Action: Mouse moved to (458, 187)
Screenshot: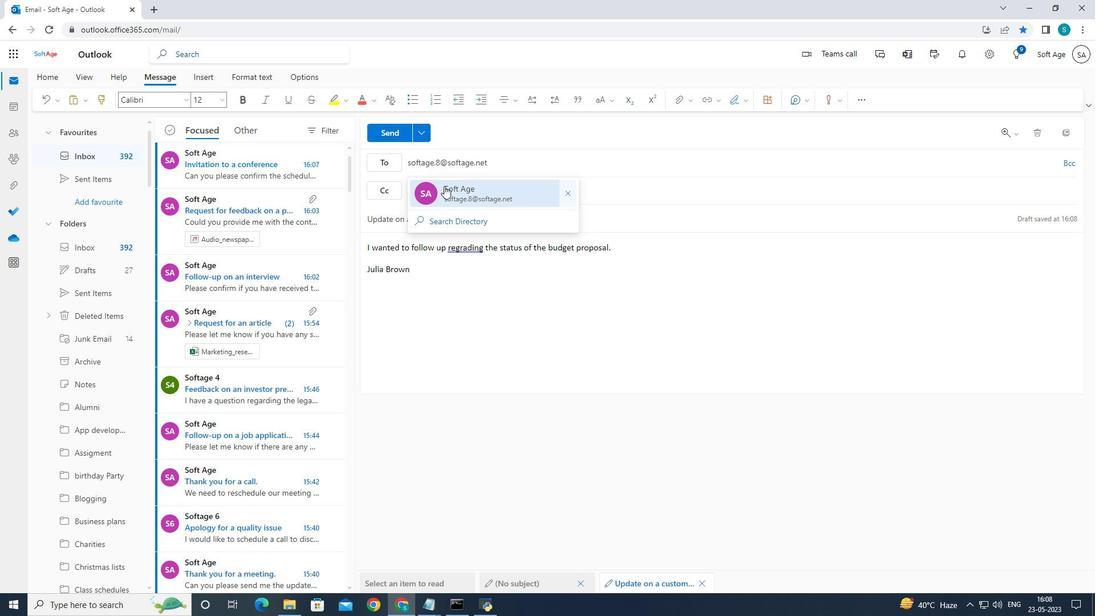 
Action: Mouse pressed left at (458, 187)
Screenshot: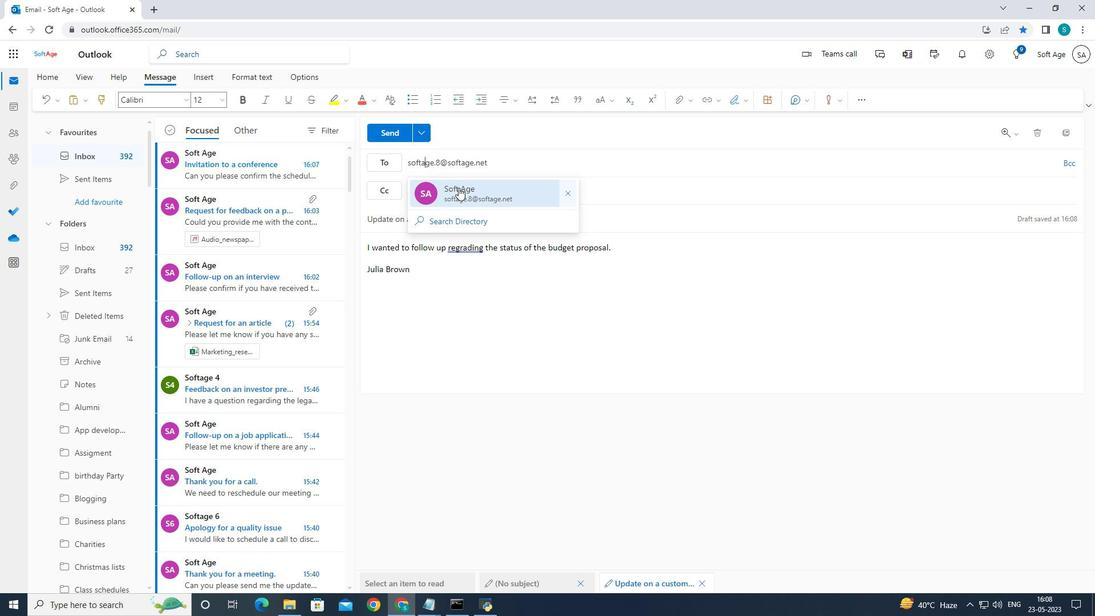 
Action: Mouse moved to (84, 455)
Screenshot: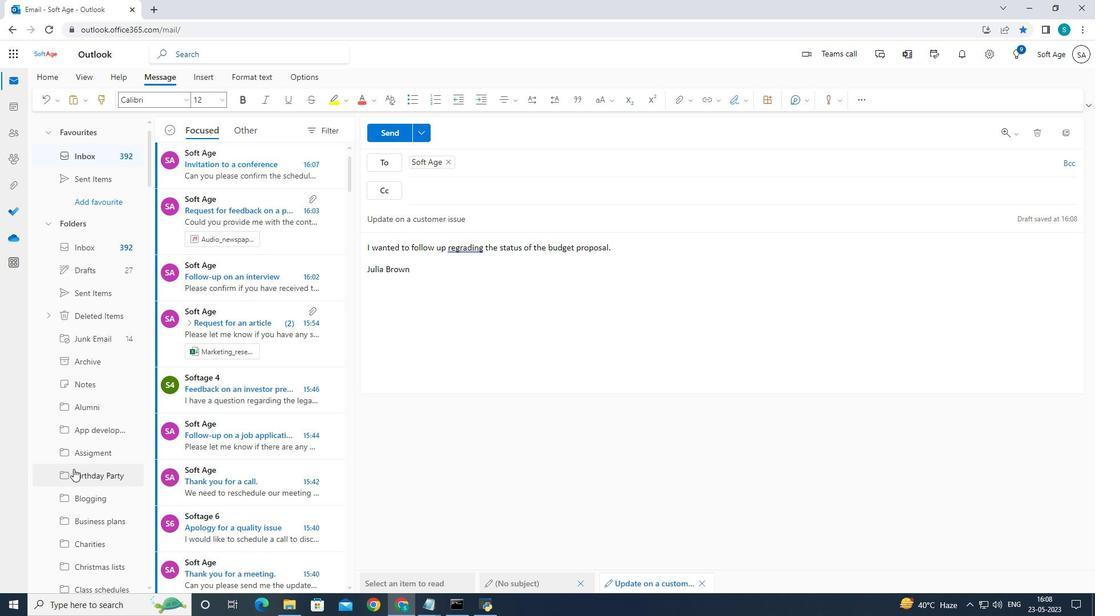 
Action: Mouse scrolled (84, 455) with delta (0, 0)
Screenshot: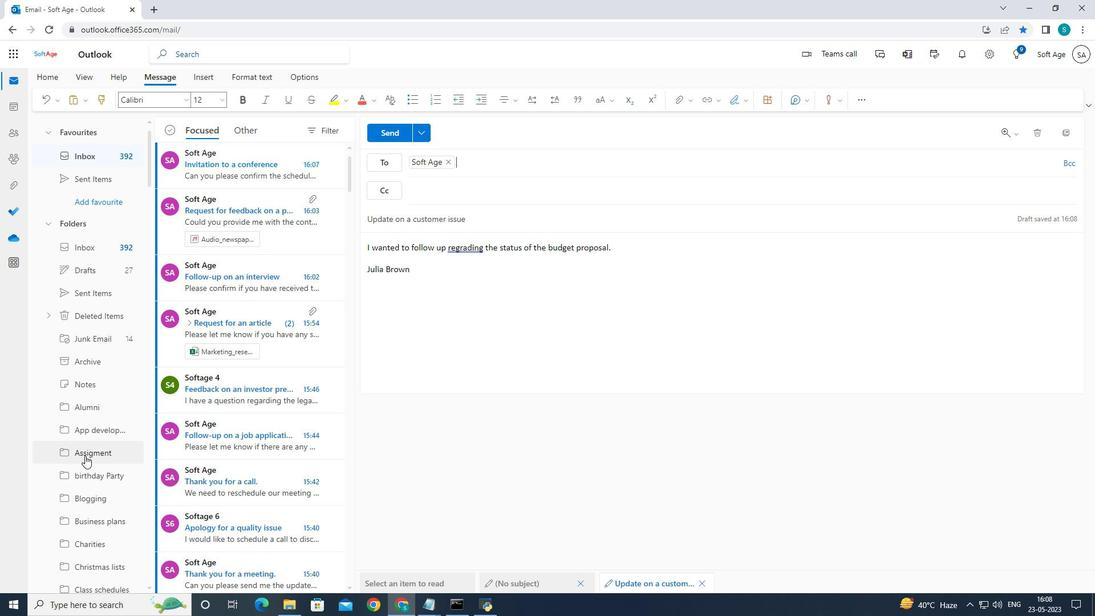
Action: Mouse scrolled (84, 455) with delta (0, 0)
Screenshot: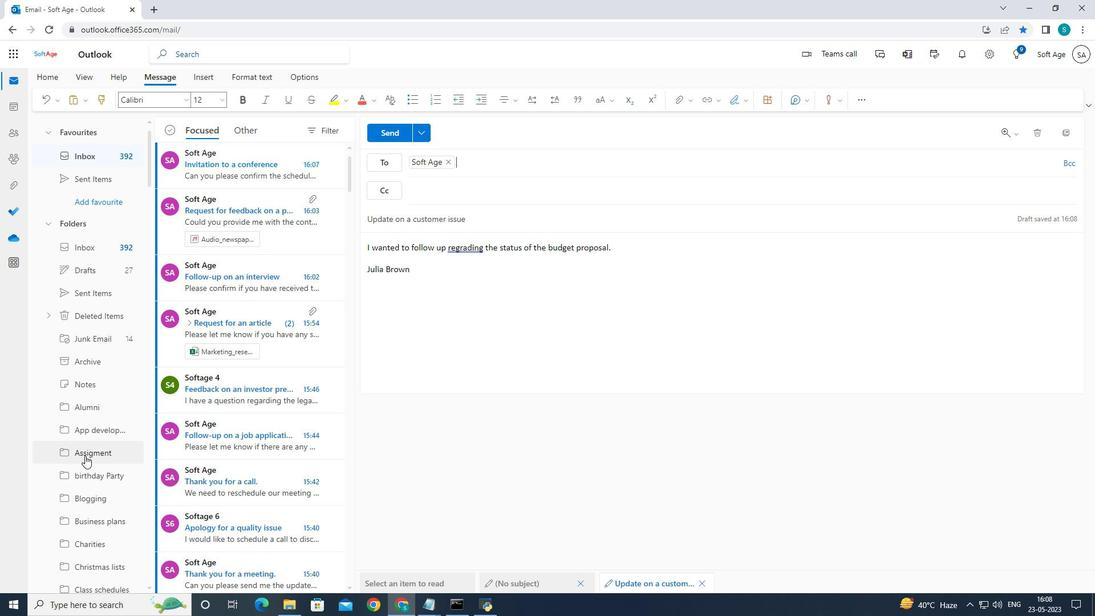 
Action: Mouse scrolled (84, 455) with delta (0, 0)
Screenshot: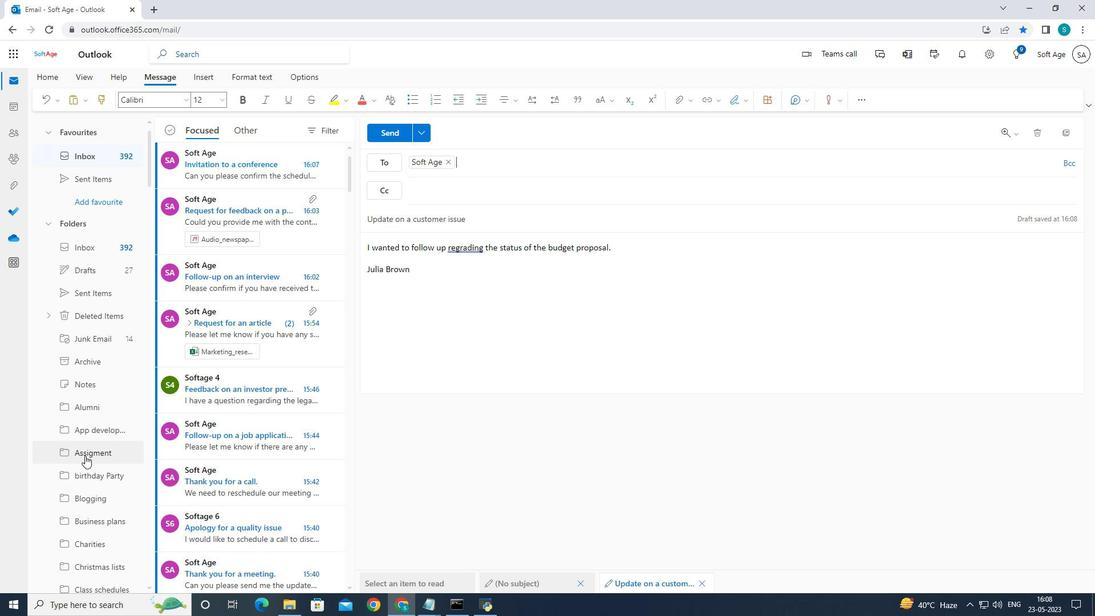 
Action: Mouse scrolled (84, 455) with delta (0, 0)
Screenshot: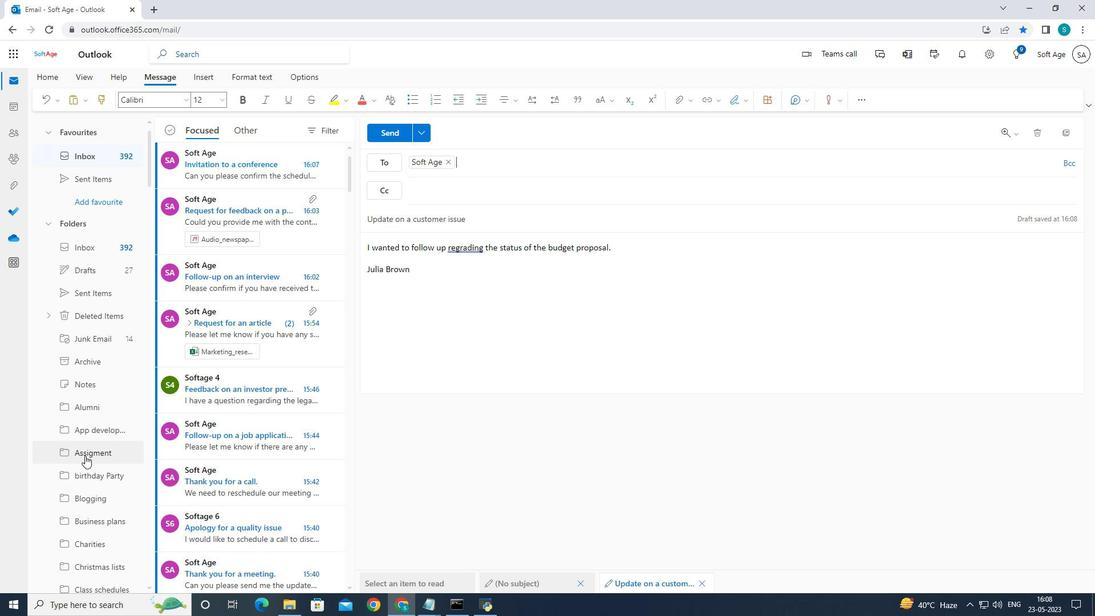 
Action: Mouse scrolled (84, 455) with delta (0, 0)
Screenshot: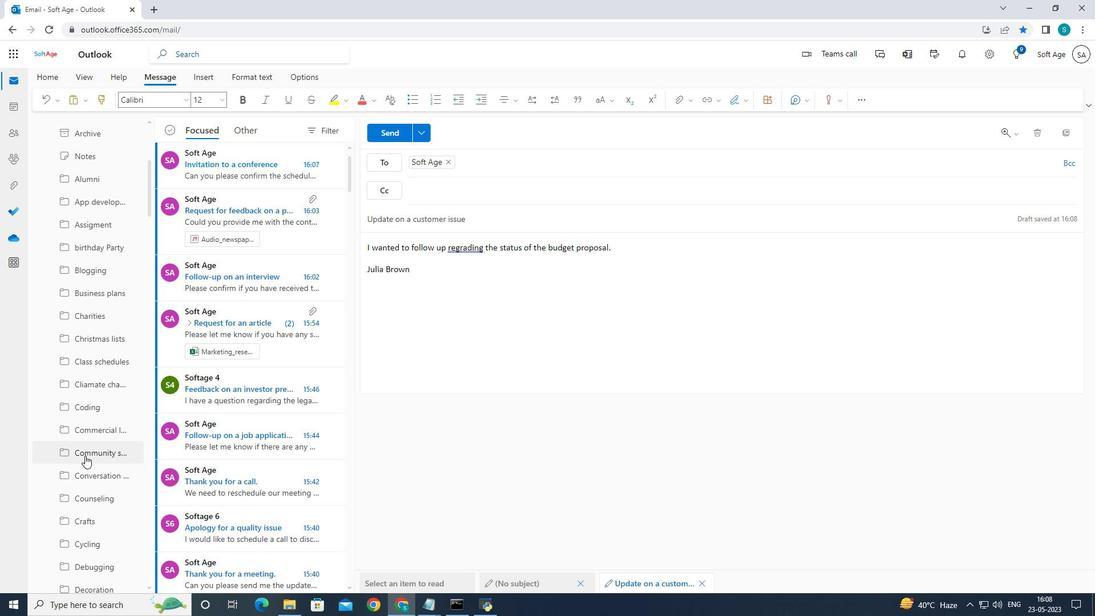 
Action: Mouse scrolled (84, 455) with delta (0, 0)
Screenshot: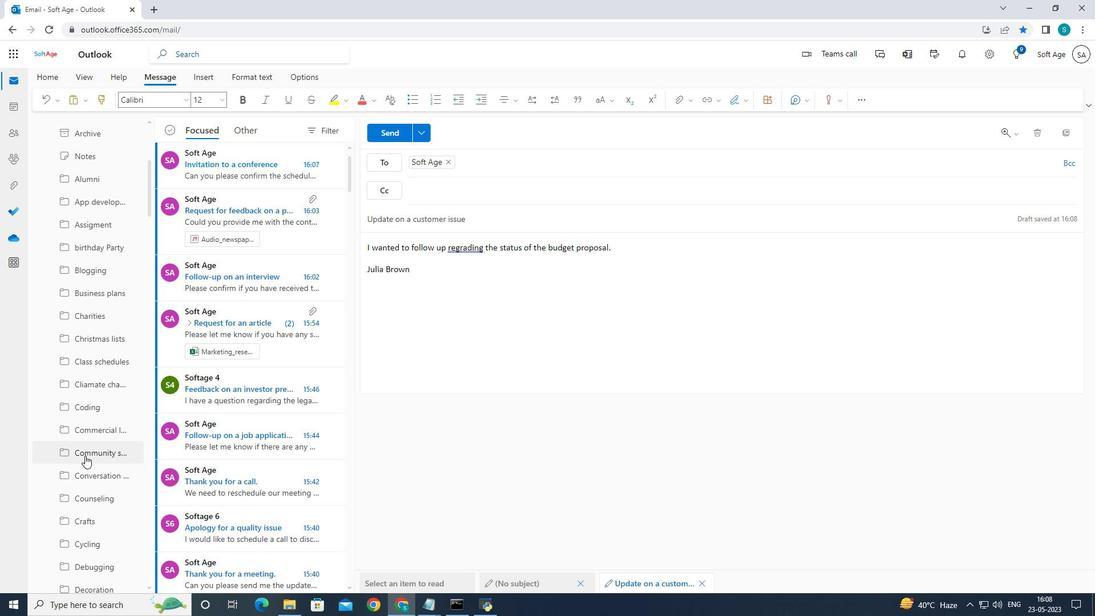 
Action: Mouse scrolled (84, 455) with delta (0, 0)
Screenshot: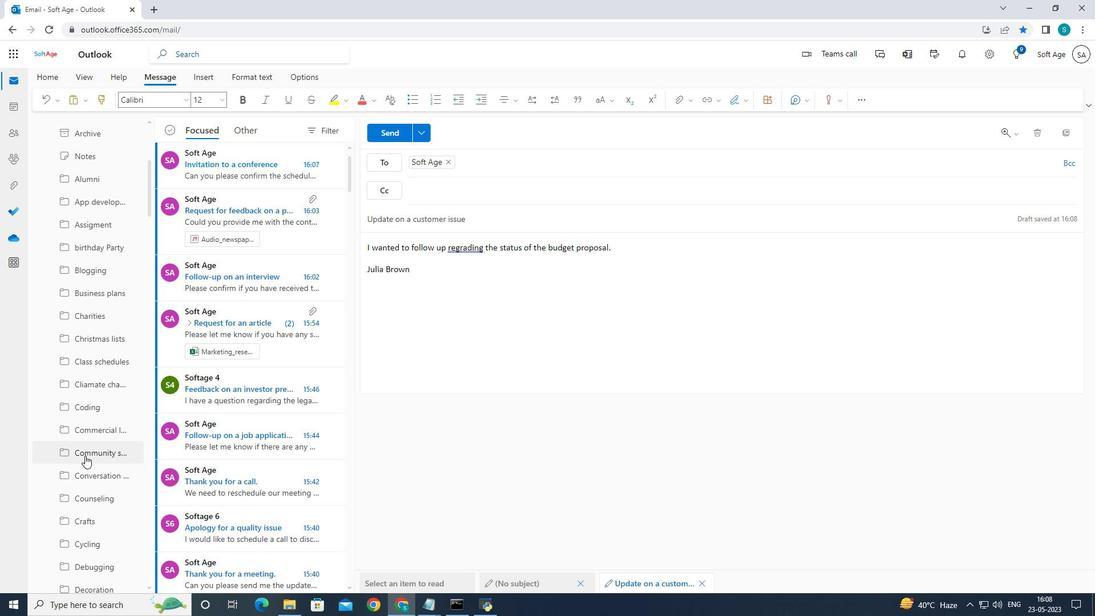 
Action: Mouse scrolled (84, 455) with delta (0, 0)
Screenshot: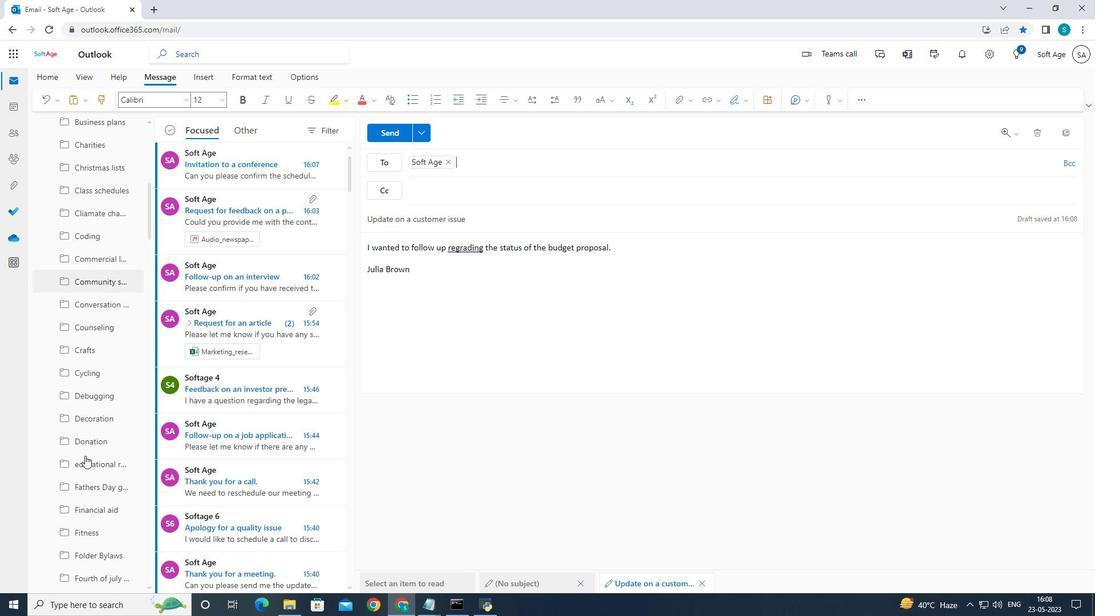 
Action: Mouse scrolled (84, 455) with delta (0, 0)
Screenshot: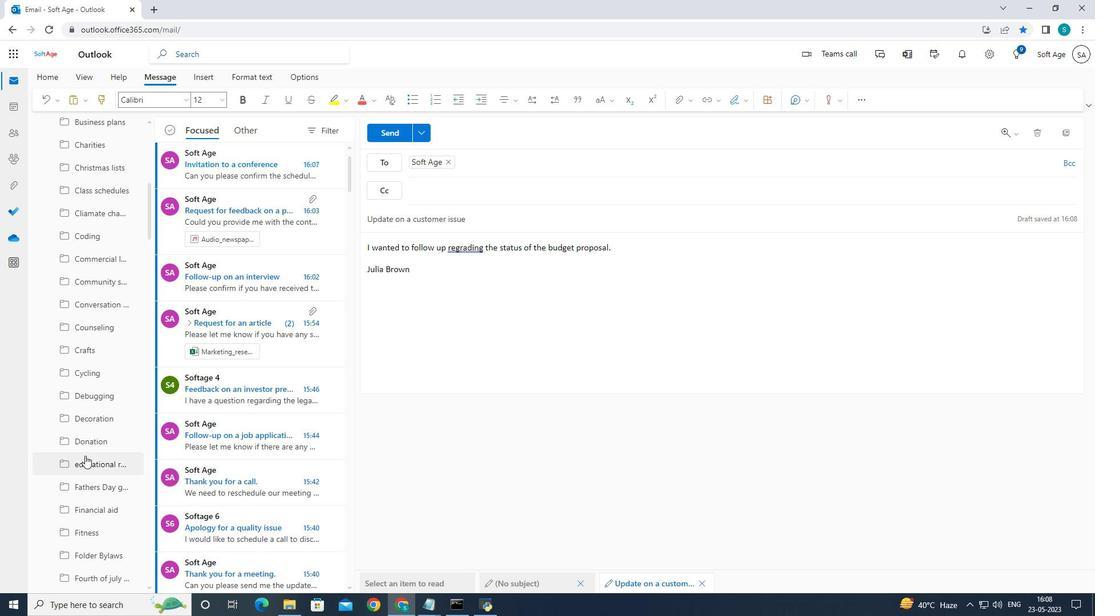 
Action: Mouse scrolled (84, 455) with delta (0, 0)
Screenshot: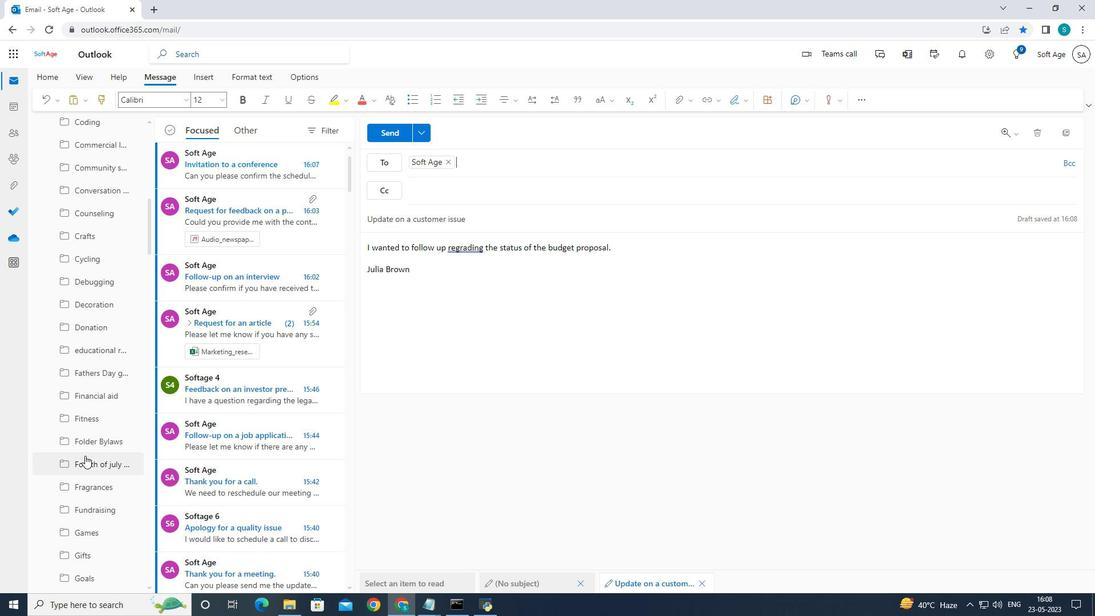 
Action: Mouse scrolled (84, 455) with delta (0, 0)
Screenshot: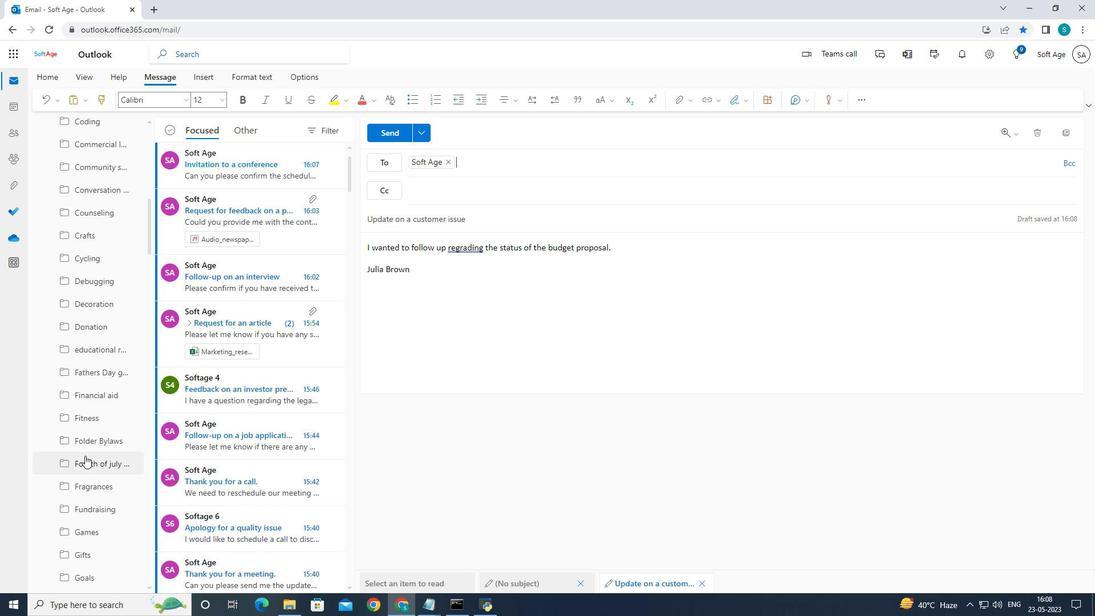 
Action: Mouse scrolled (84, 455) with delta (0, 0)
Screenshot: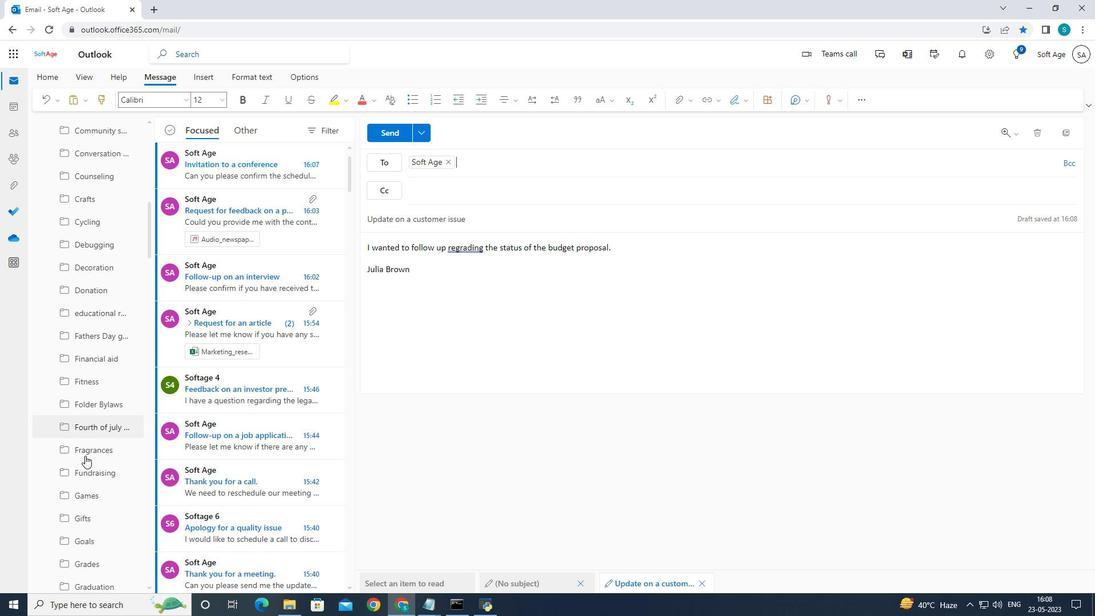 
Action: Mouse scrolled (84, 455) with delta (0, 0)
Screenshot: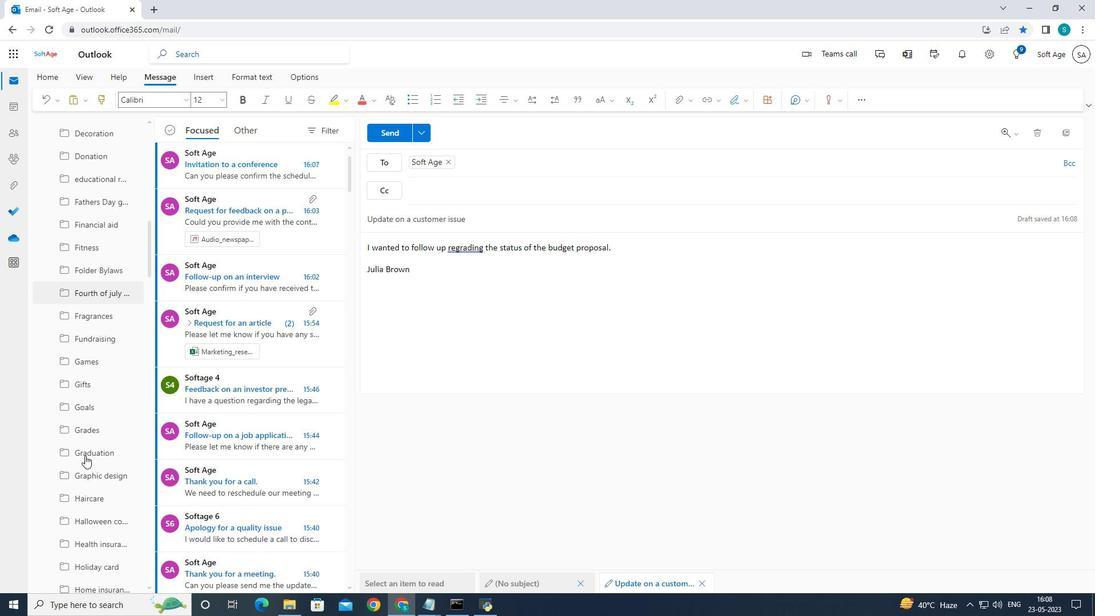 
Action: Mouse scrolled (84, 455) with delta (0, 0)
Screenshot: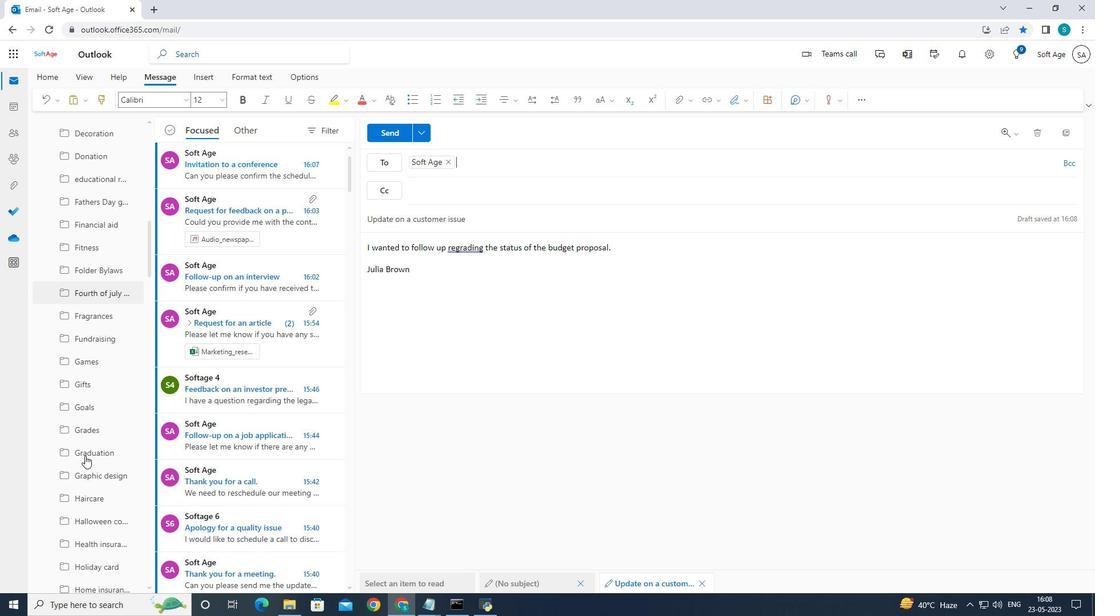 
Action: Mouse scrolled (84, 455) with delta (0, 0)
Screenshot: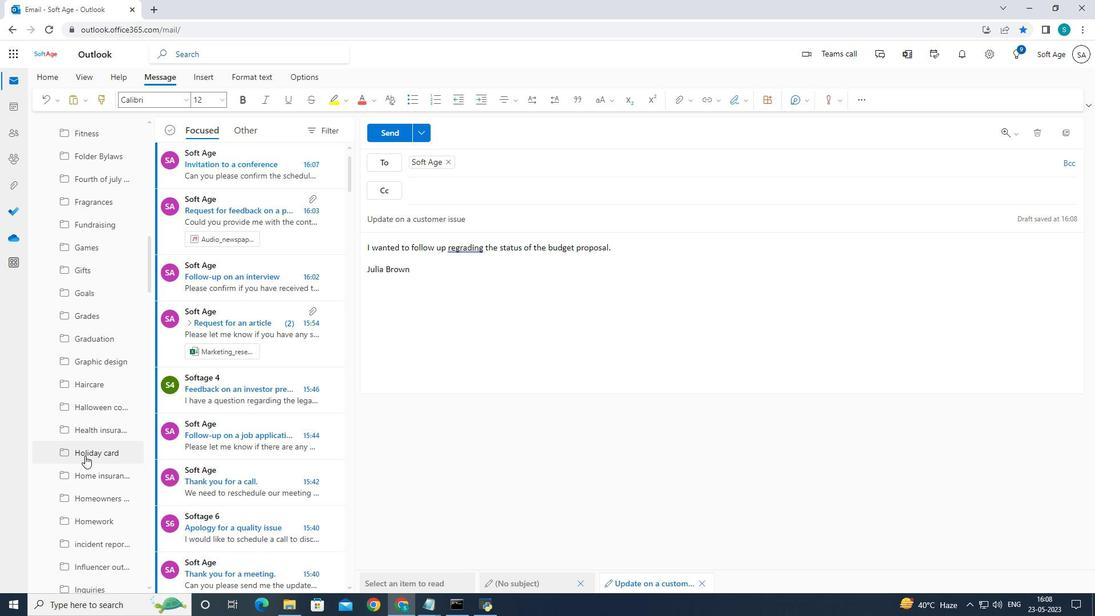 
Action: Mouse scrolled (84, 455) with delta (0, 0)
Screenshot: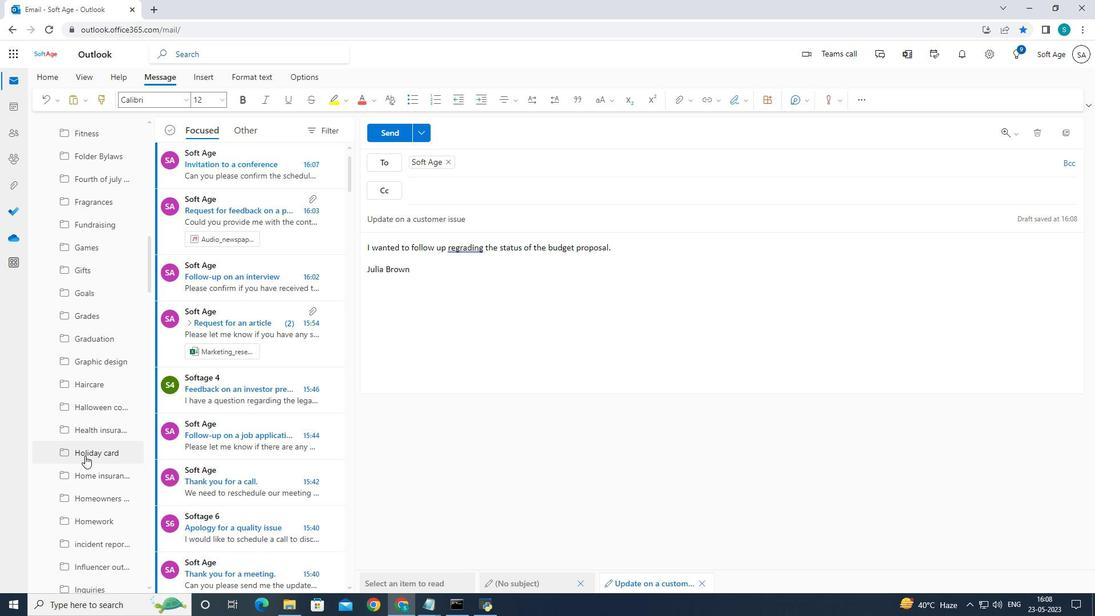 
Action: Mouse scrolled (84, 455) with delta (0, 0)
Screenshot: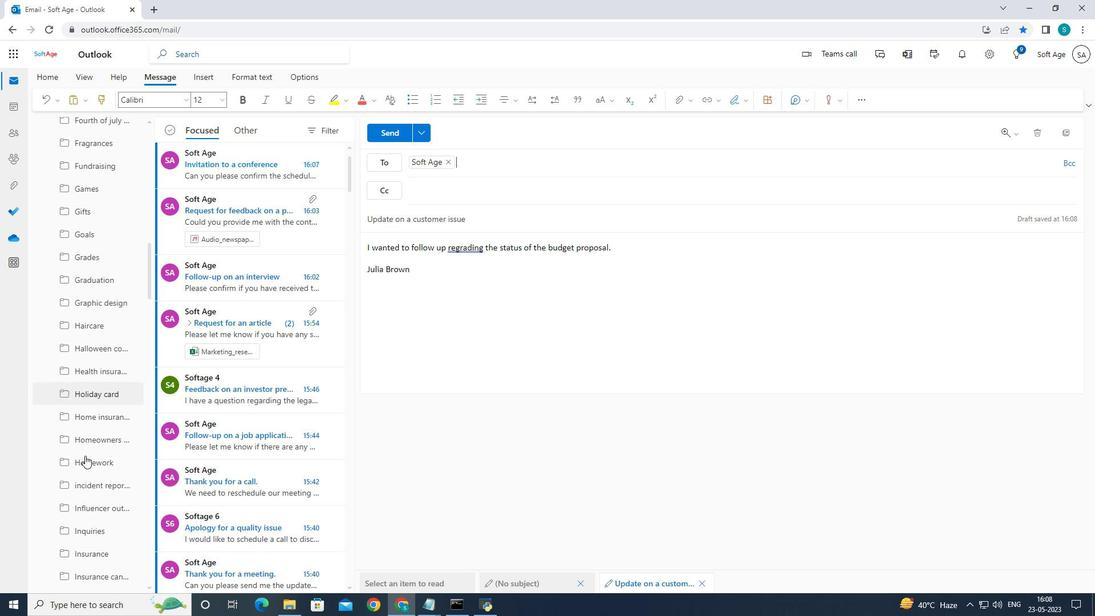 
Action: Mouse scrolled (84, 455) with delta (0, 0)
Screenshot: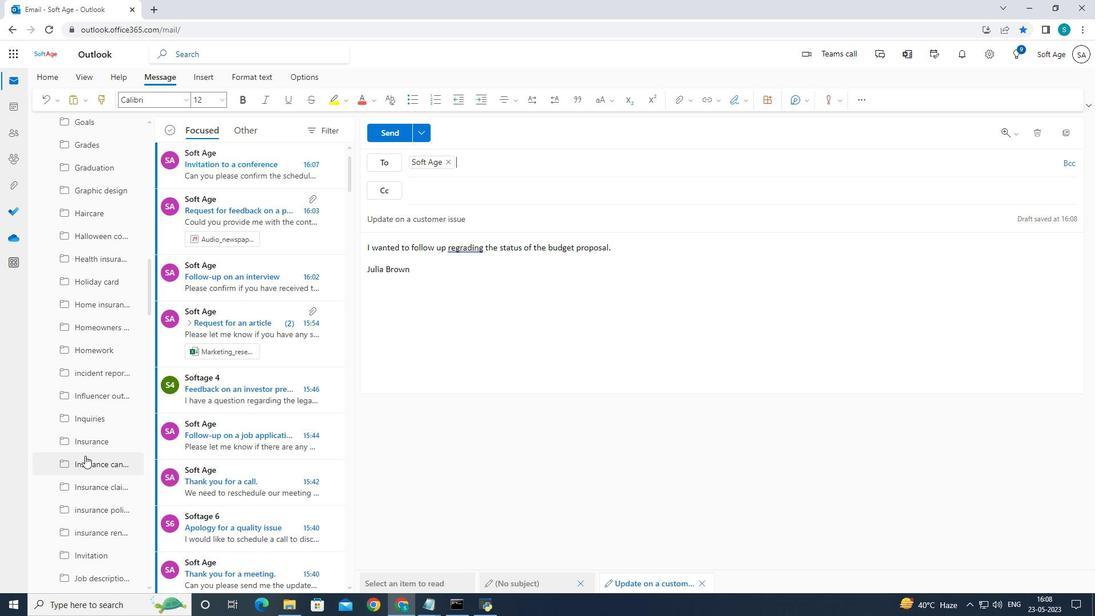
Action: Mouse scrolled (84, 455) with delta (0, 0)
Screenshot: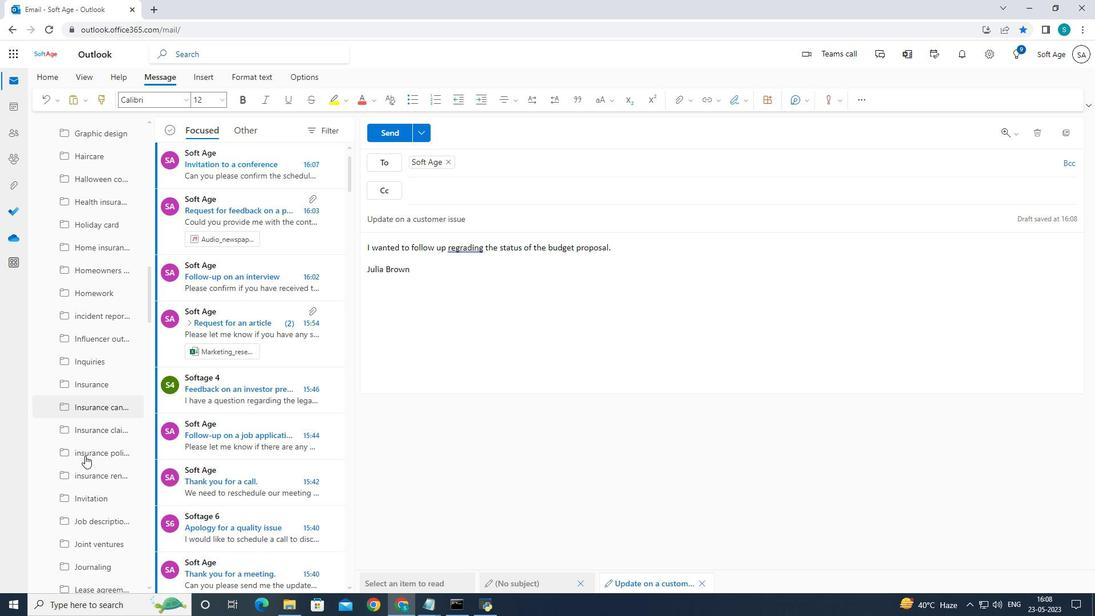 
Action: Mouse scrolled (84, 455) with delta (0, 0)
Screenshot: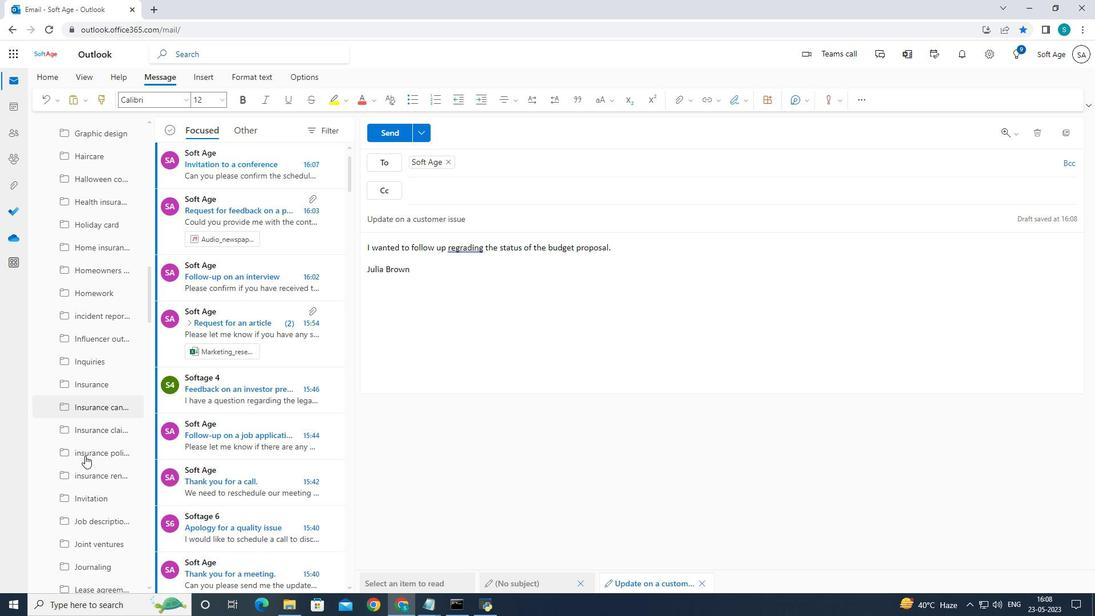 
Action: Mouse scrolled (84, 455) with delta (0, 0)
Screenshot: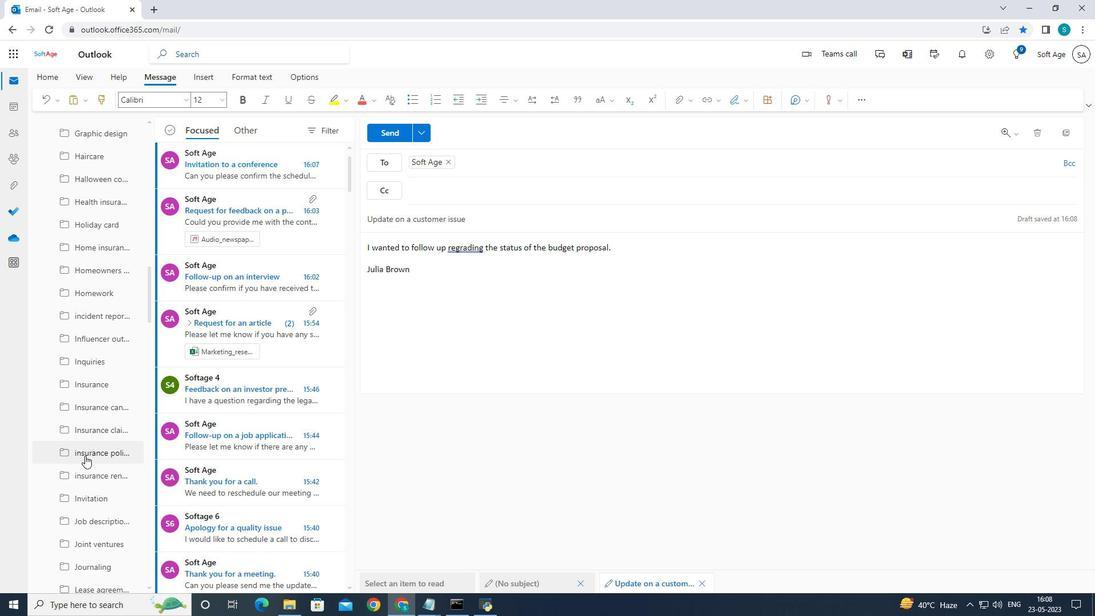 
Action: Mouse scrolled (84, 455) with delta (0, 0)
Screenshot: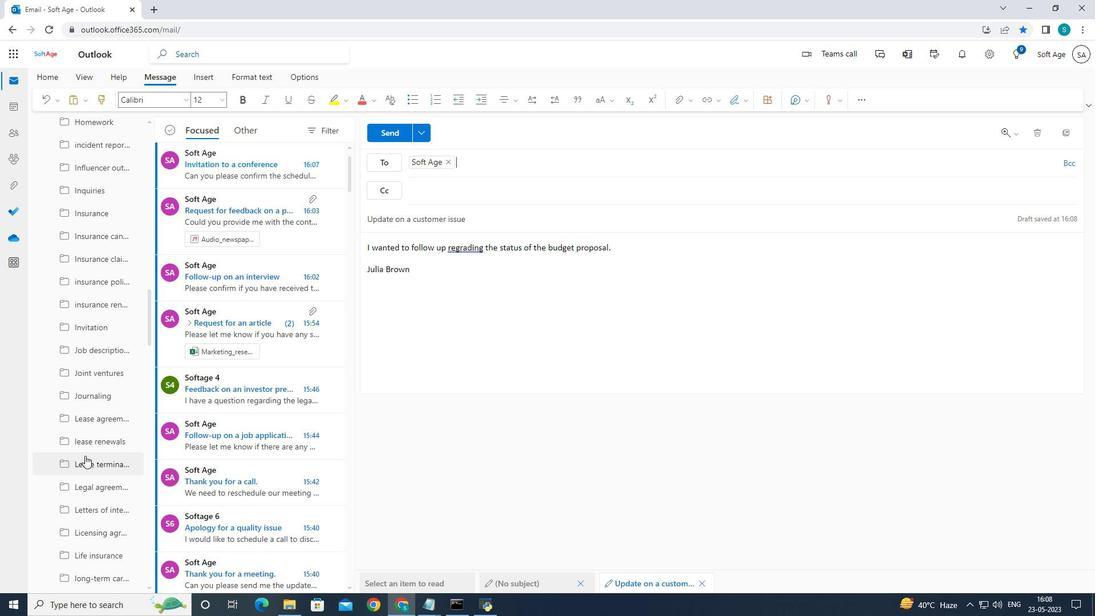 
Action: Mouse scrolled (84, 455) with delta (0, 0)
Screenshot: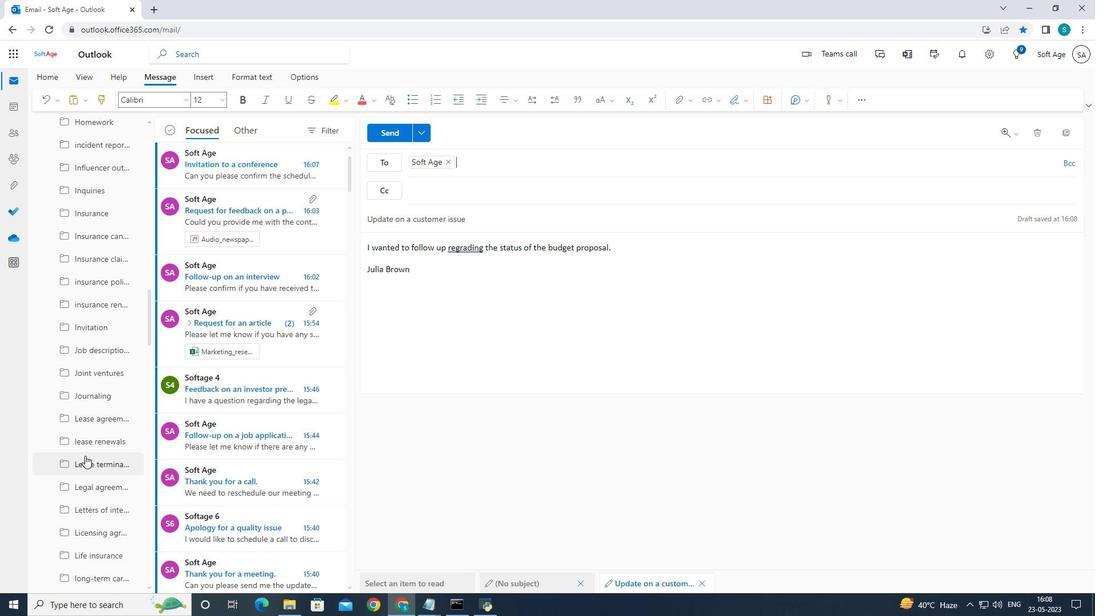 
Action: Mouse scrolled (84, 455) with delta (0, 0)
Screenshot: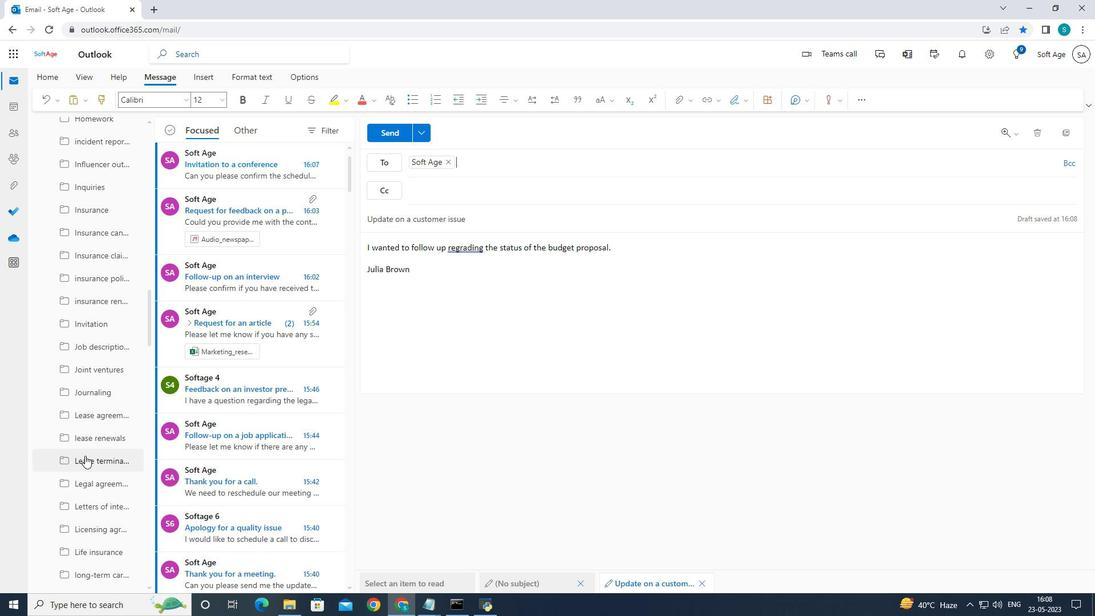 
Action: Mouse scrolled (84, 455) with delta (0, 0)
Screenshot: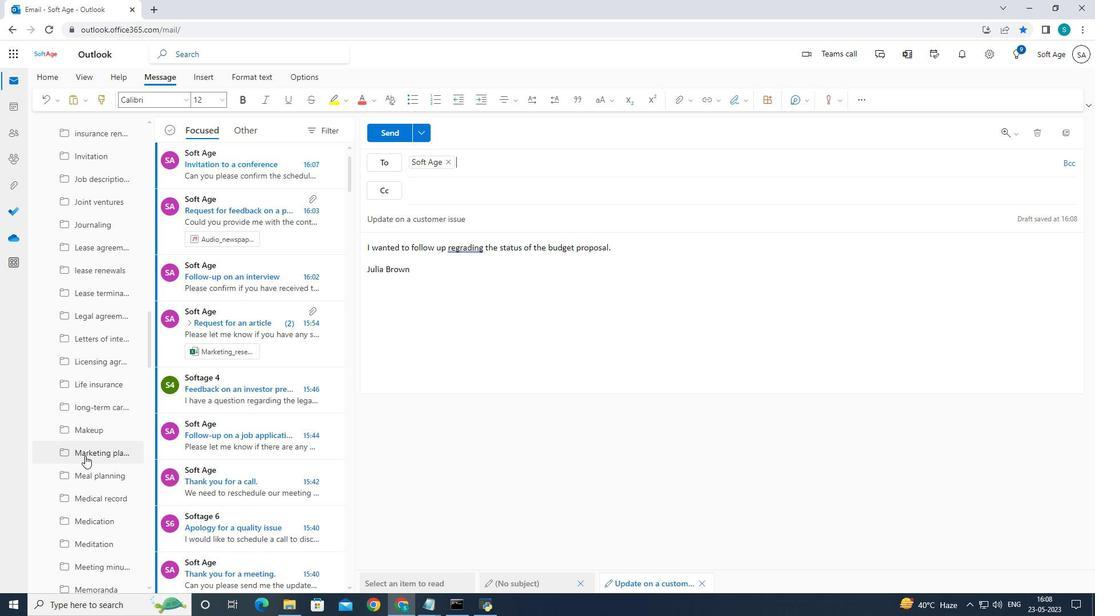 
Action: Mouse scrolled (84, 455) with delta (0, 0)
Screenshot: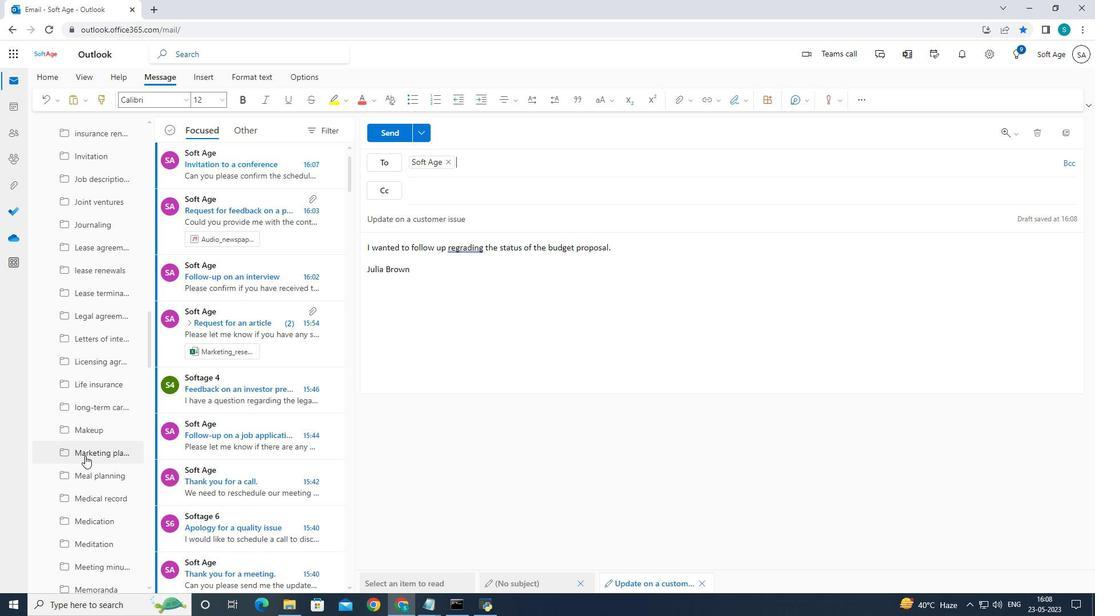 
Action: Mouse scrolled (84, 455) with delta (0, 0)
Screenshot: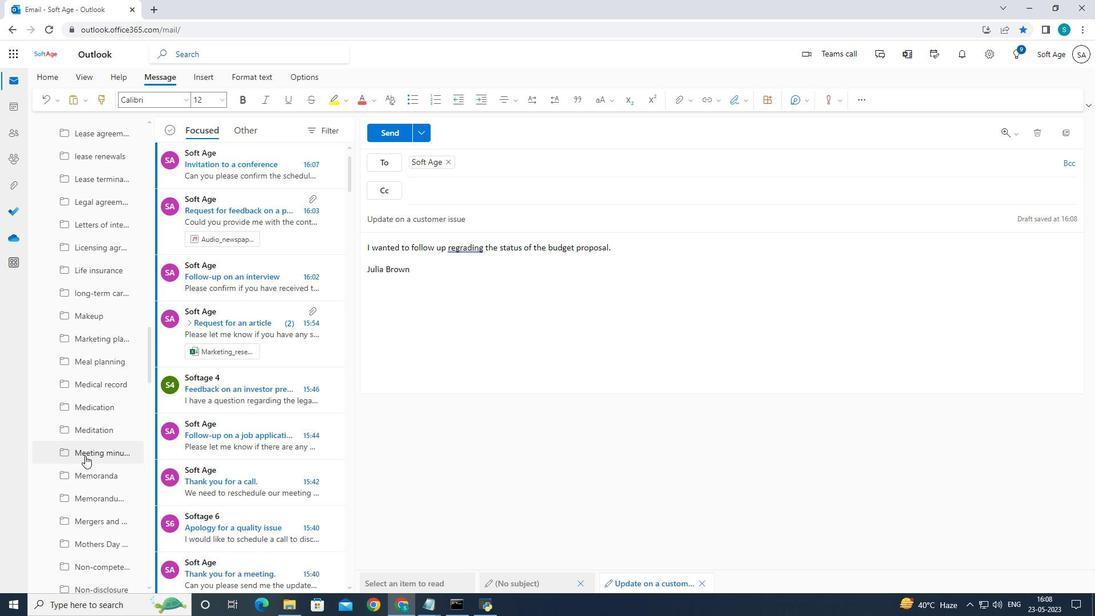 
Action: Mouse scrolled (84, 455) with delta (0, 0)
Screenshot: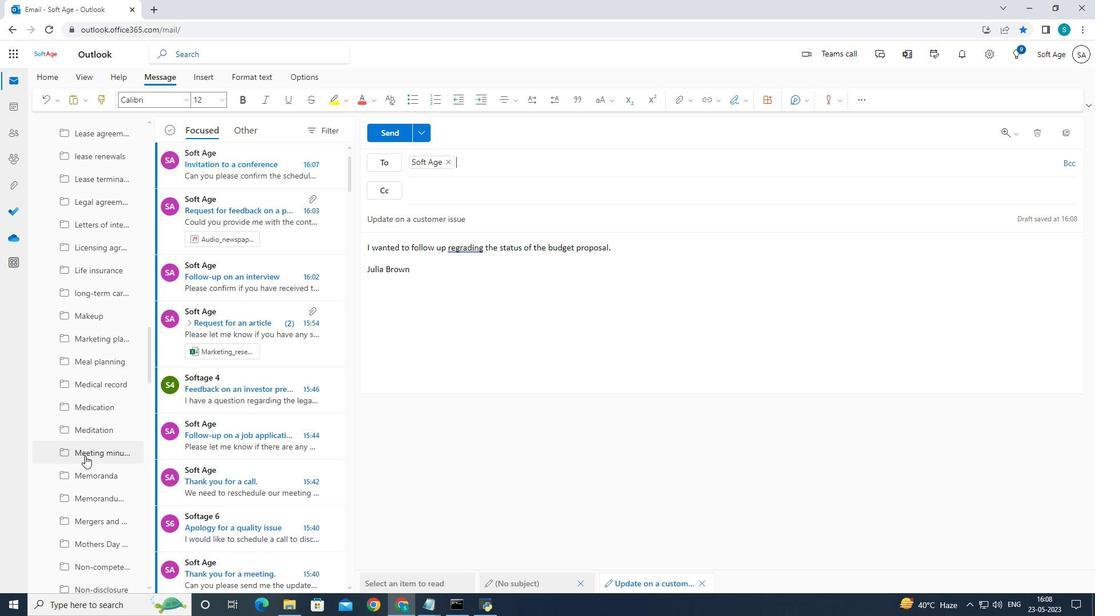 
Action: Mouse scrolled (84, 455) with delta (0, 0)
Screenshot: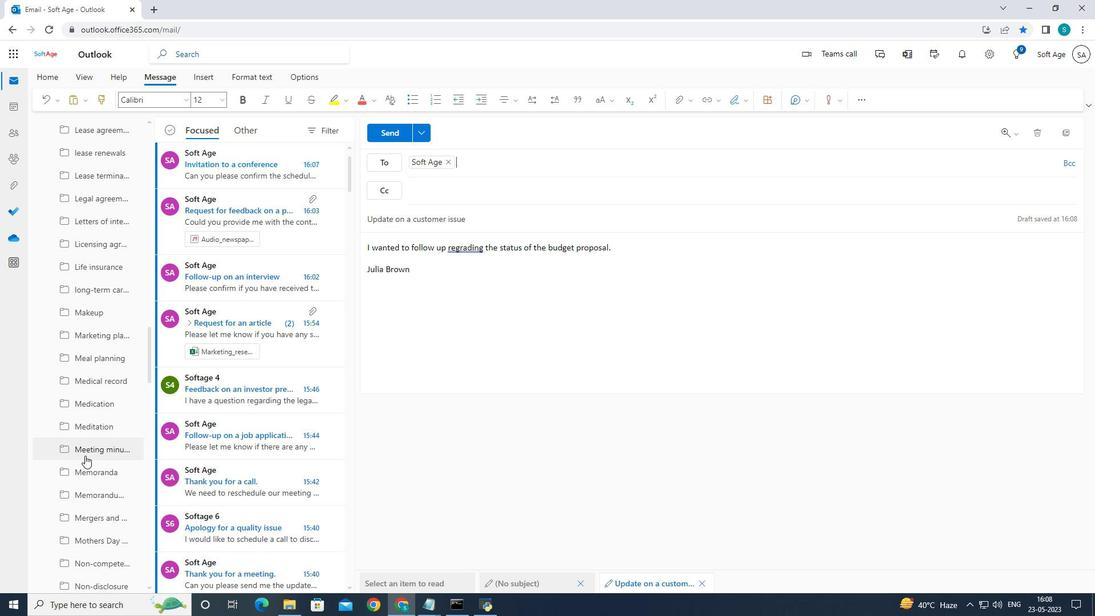 
Action: Mouse scrolled (84, 455) with delta (0, 0)
Screenshot: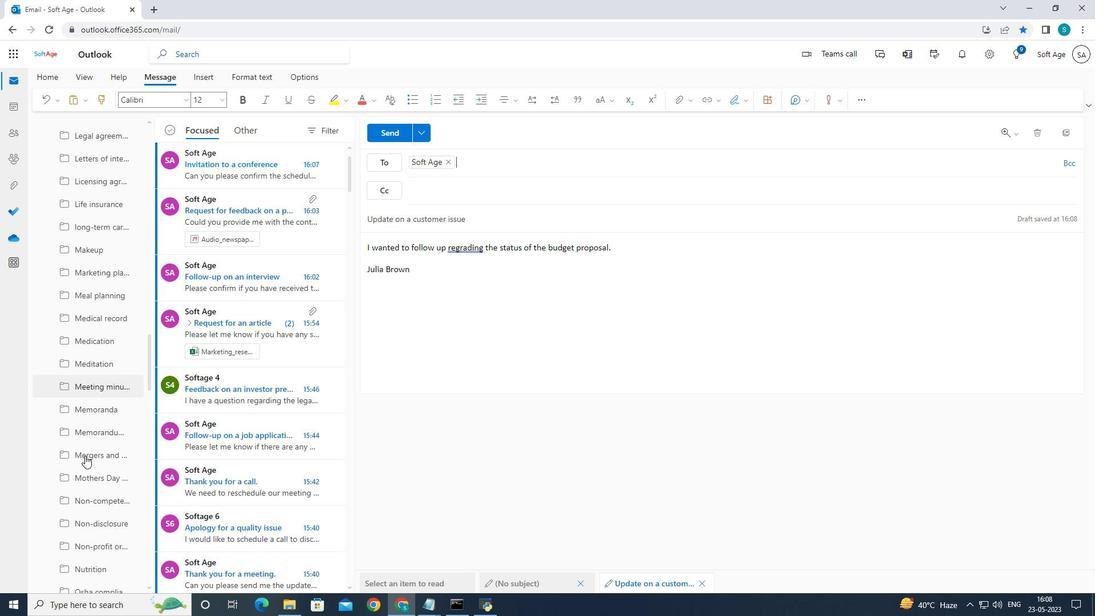 
Action: Mouse scrolled (84, 455) with delta (0, 0)
Screenshot: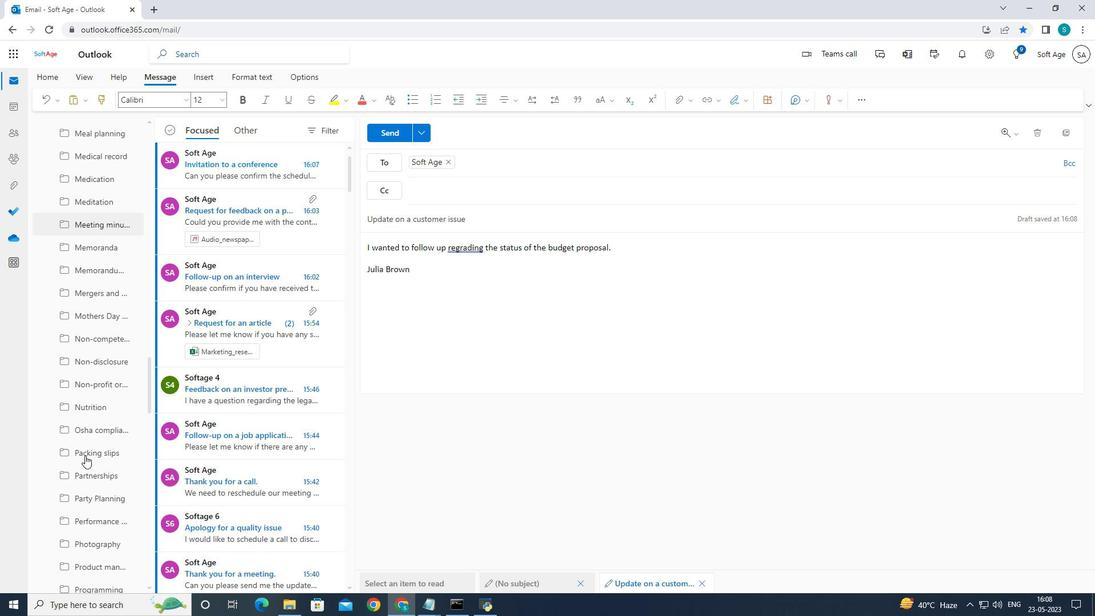 
Action: Mouse scrolled (84, 455) with delta (0, 0)
Screenshot: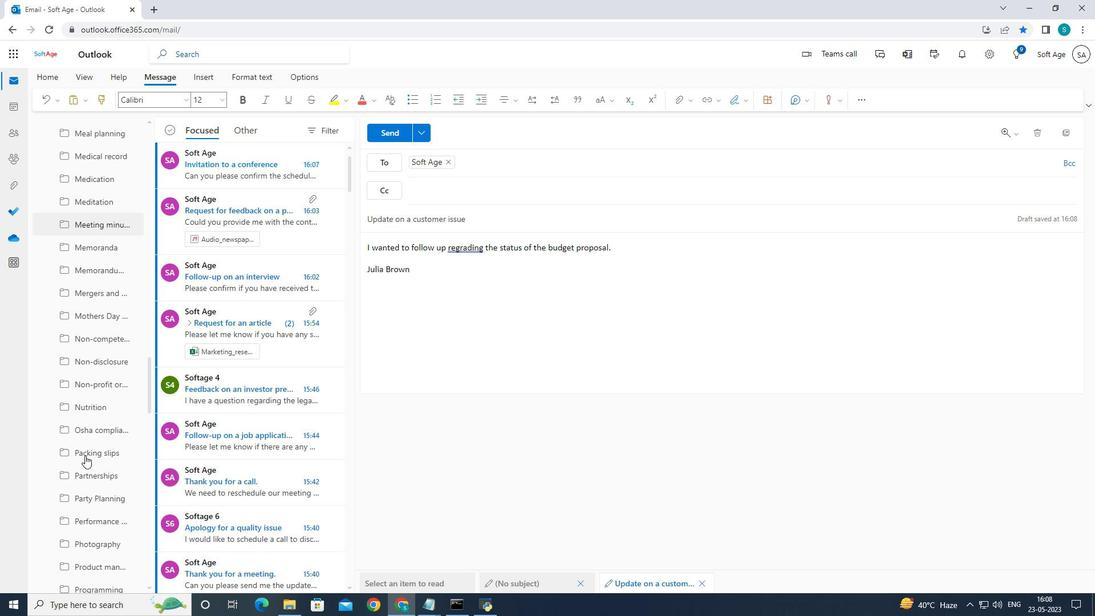 
Action: Mouse scrolled (84, 455) with delta (0, 0)
Screenshot: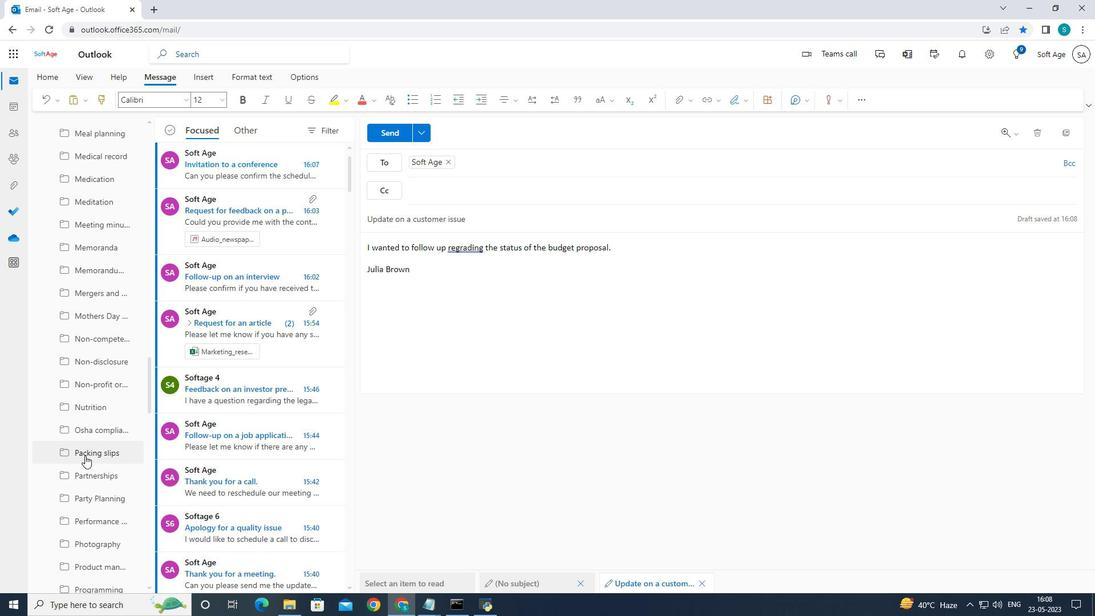 
Action: Mouse scrolled (84, 455) with delta (0, 0)
Screenshot: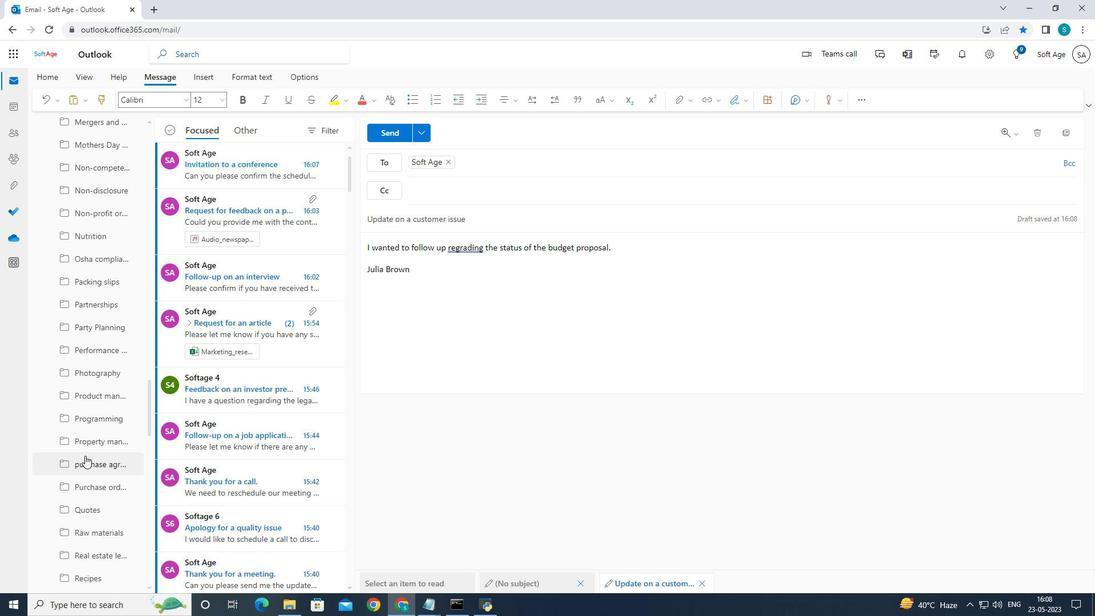 
Action: Mouse scrolled (84, 455) with delta (0, 0)
Screenshot: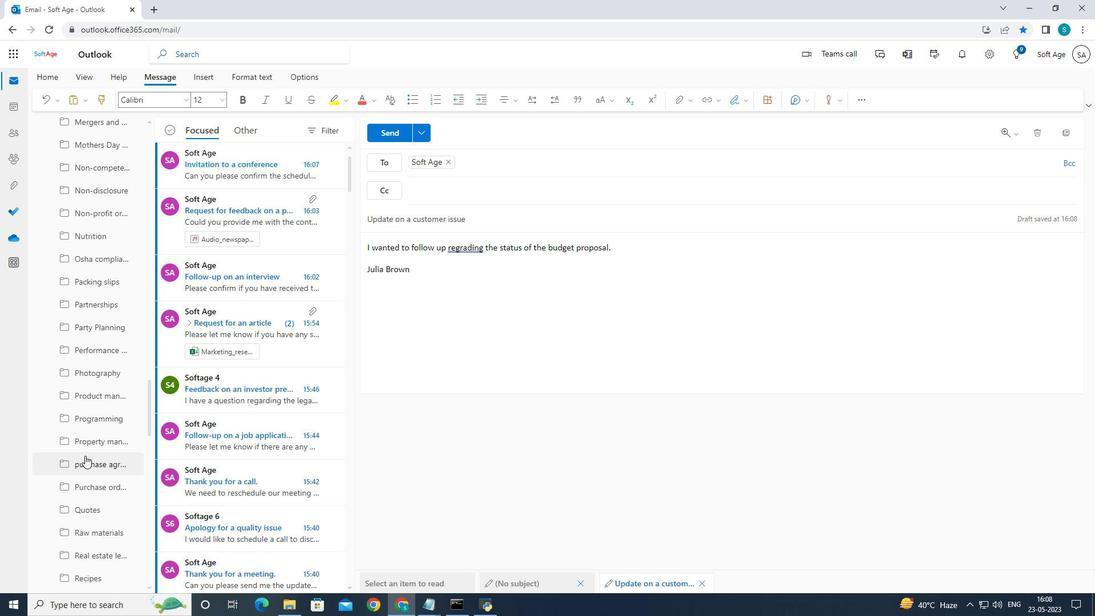 
Action: Mouse scrolled (84, 455) with delta (0, 0)
Screenshot: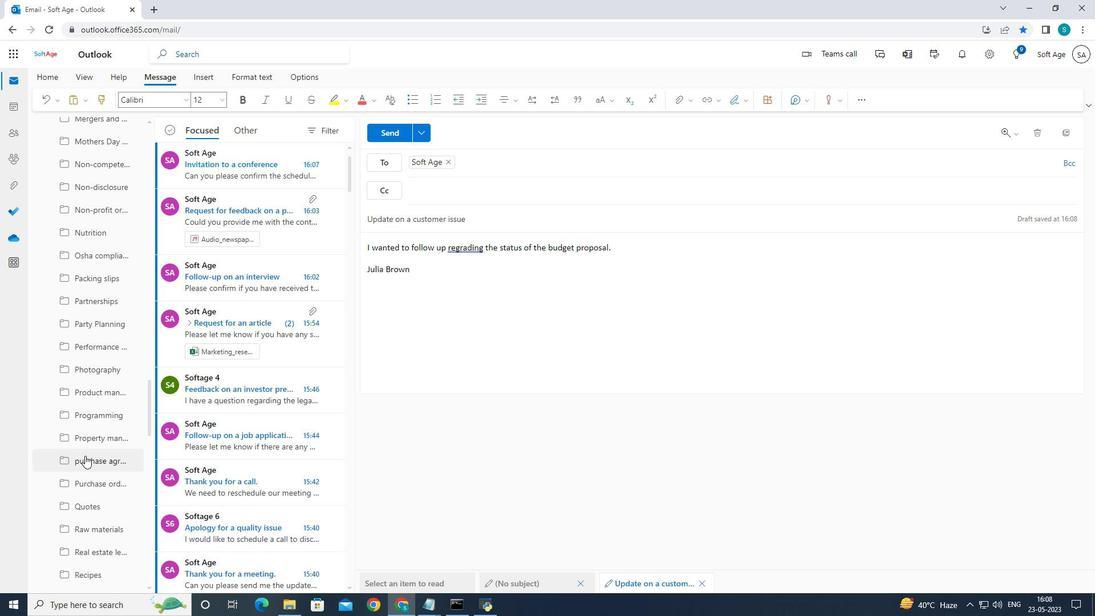 
Action: Mouse scrolled (84, 455) with delta (0, 0)
Screenshot: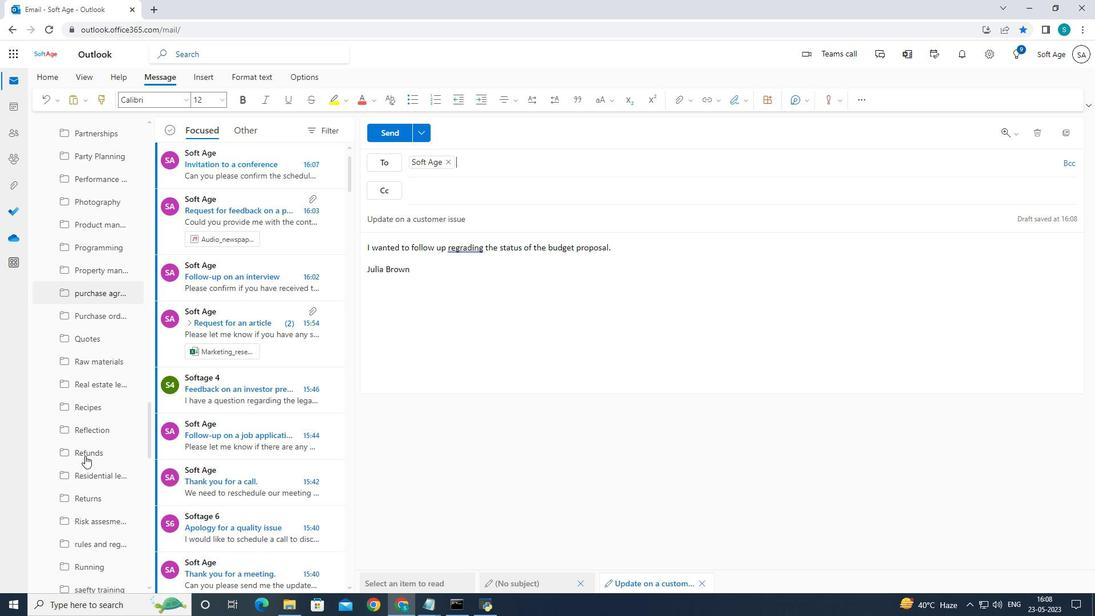 
Action: Mouse scrolled (84, 455) with delta (0, 0)
Screenshot: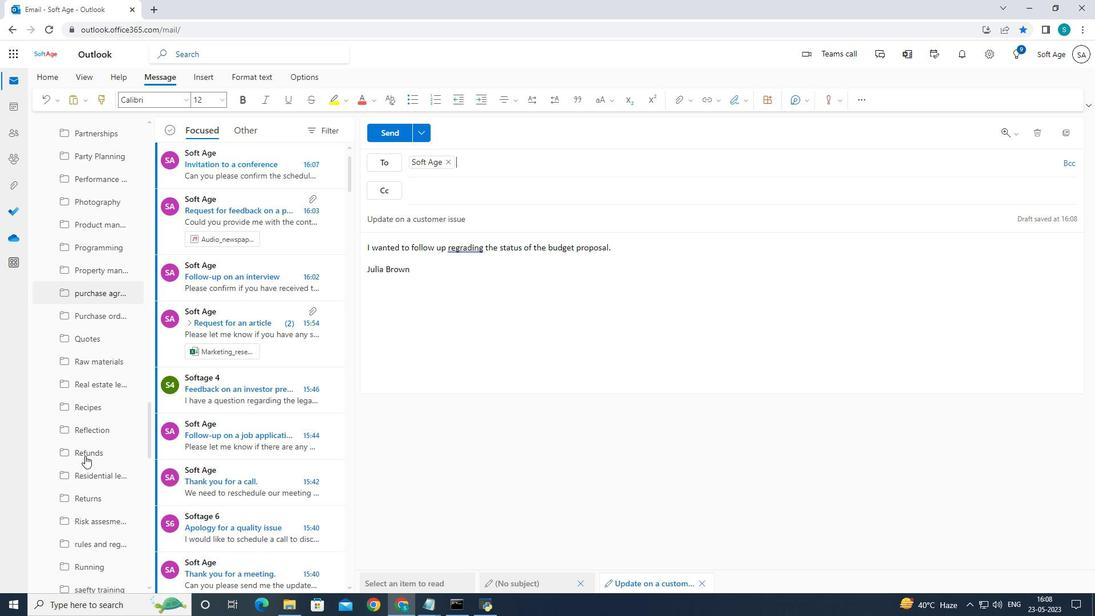 
Action: Mouse scrolled (84, 455) with delta (0, 0)
Screenshot: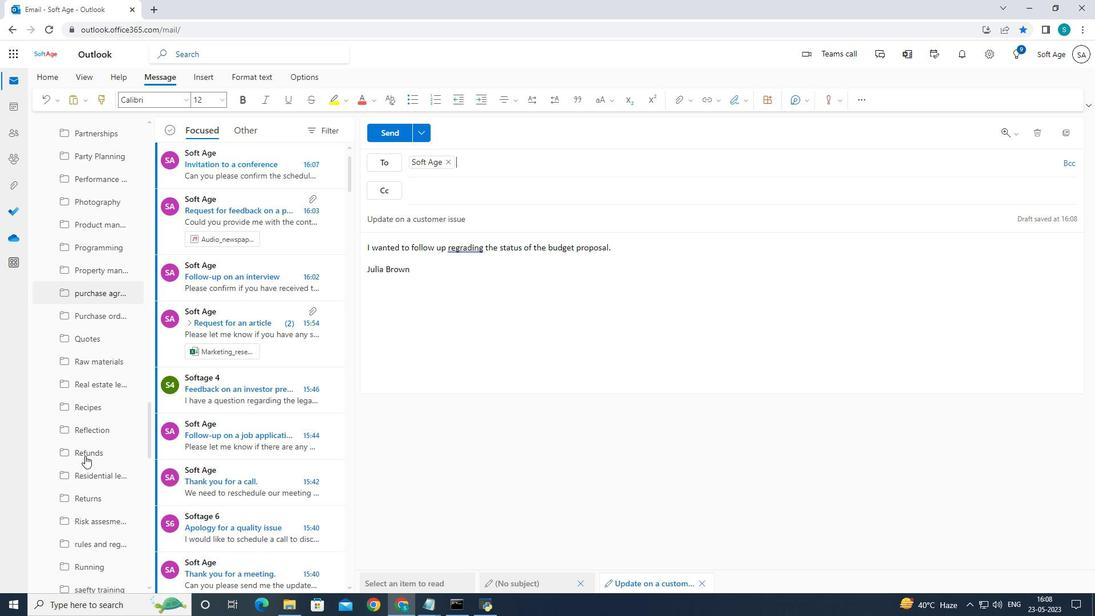 
Action: Mouse scrolled (84, 455) with delta (0, 0)
Screenshot: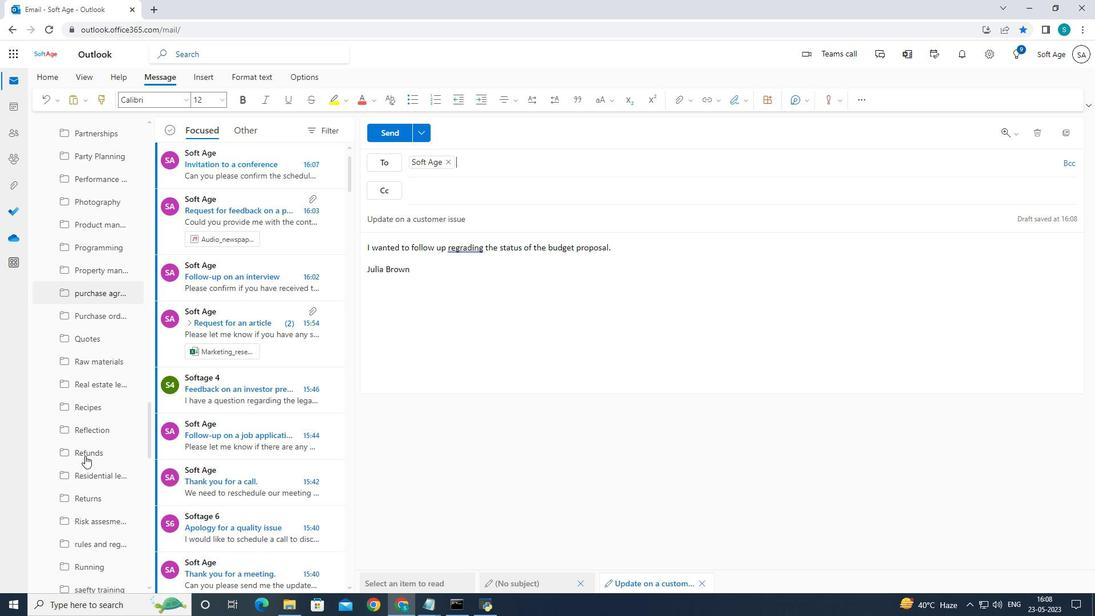 
Action: Mouse scrolled (84, 455) with delta (0, 0)
Screenshot: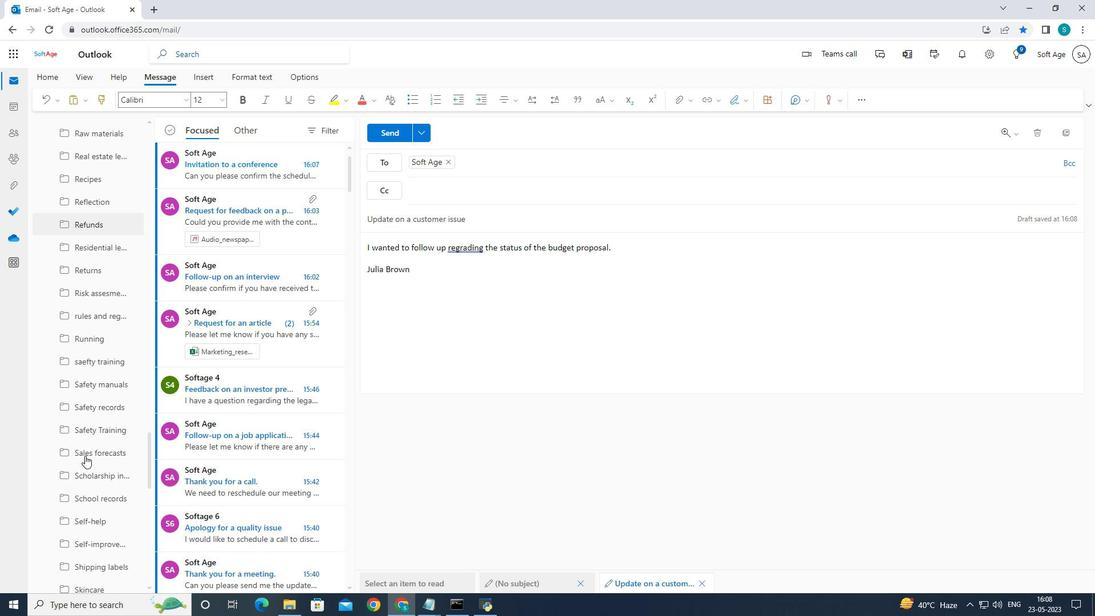 
Action: Mouse scrolled (84, 455) with delta (0, 0)
Screenshot: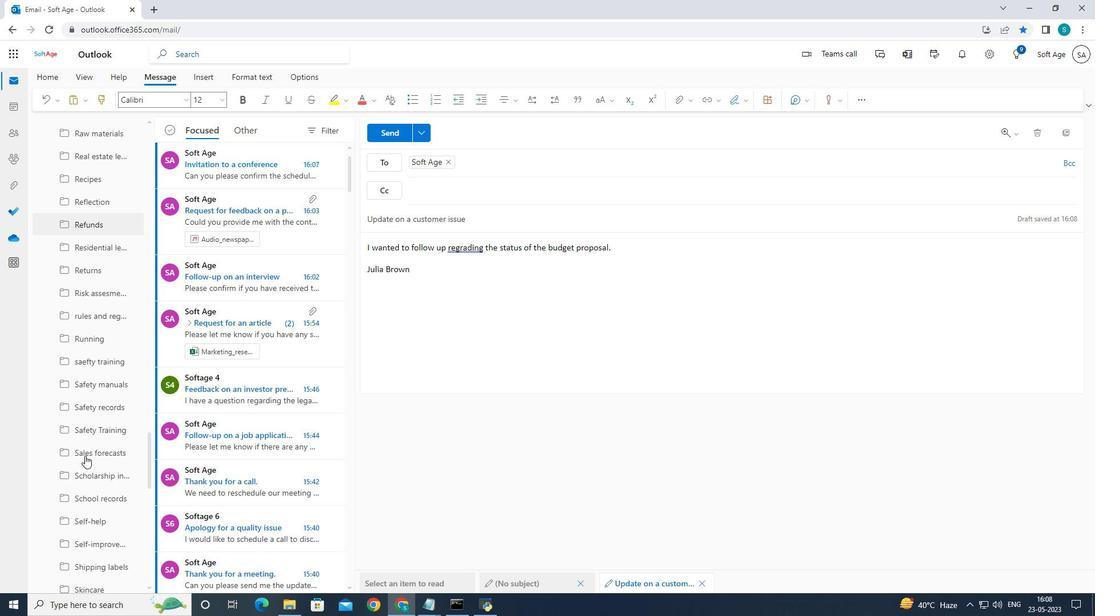 
Action: Mouse scrolled (84, 455) with delta (0, 0)
Screenshot: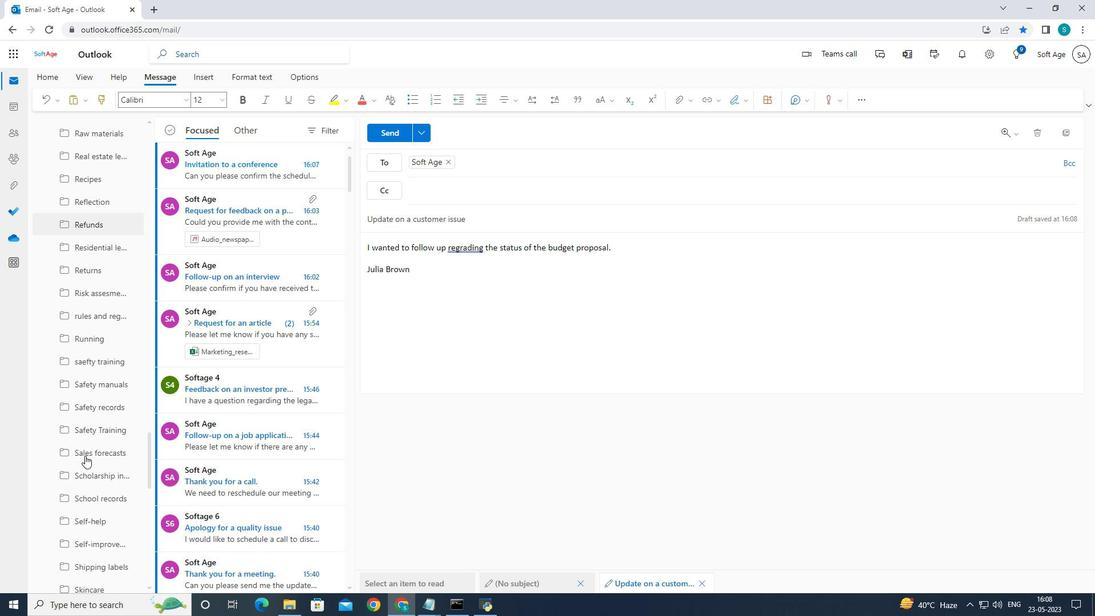 
Action: Mouse scrolled (84, 455) with delta (0, 0)
Screenshot: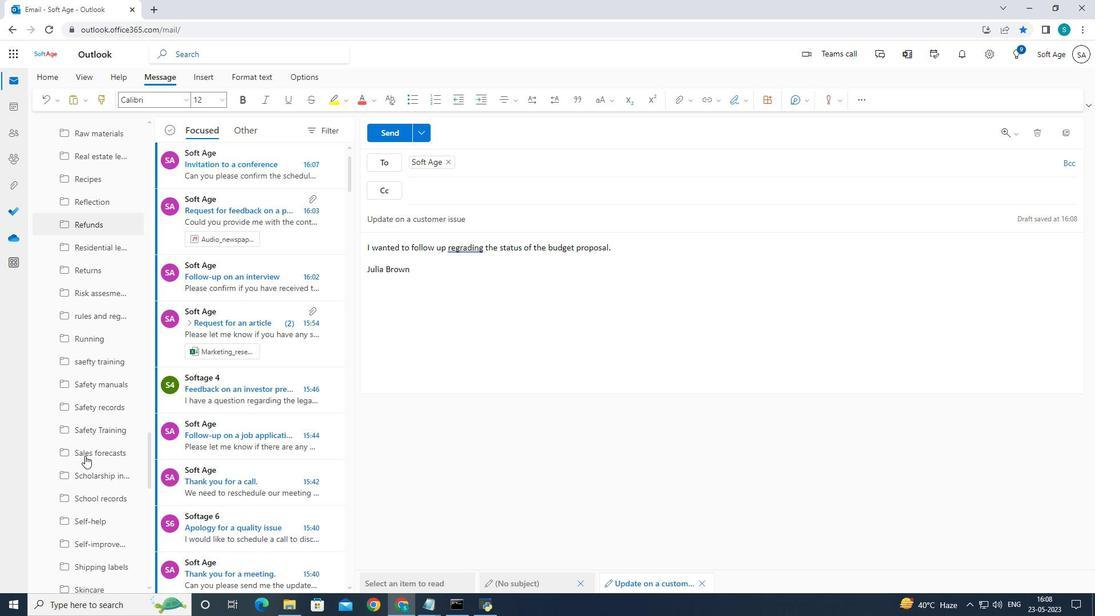 
Action: Mouse scrolled (84, 455) with delta (0, 0)
Screenshot: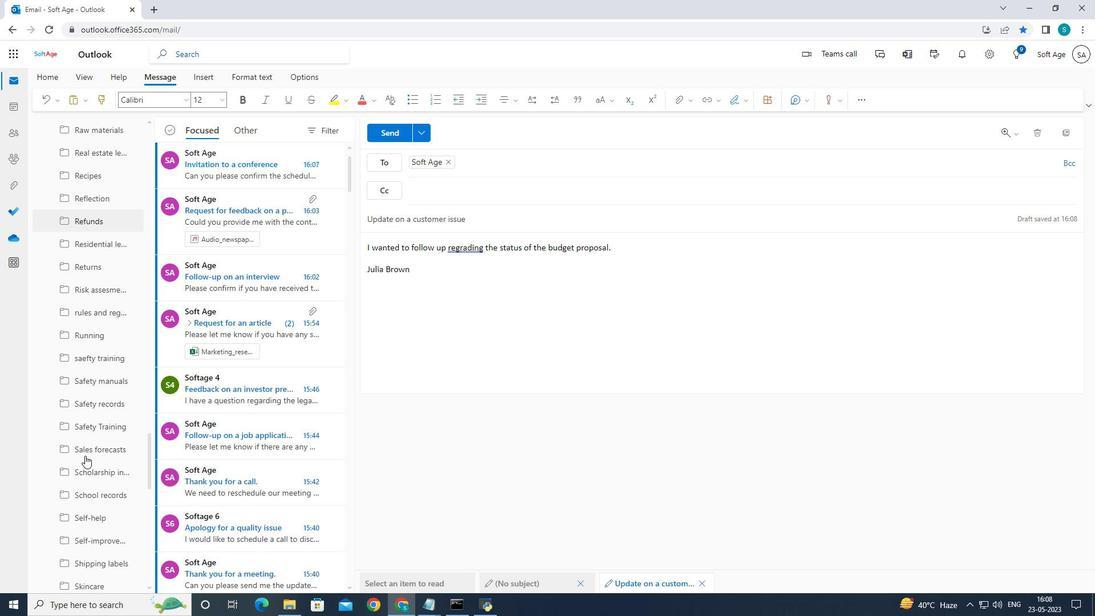 
Action: Mouse scrolled (84, 455) with delta (0, 0)
Screenshot: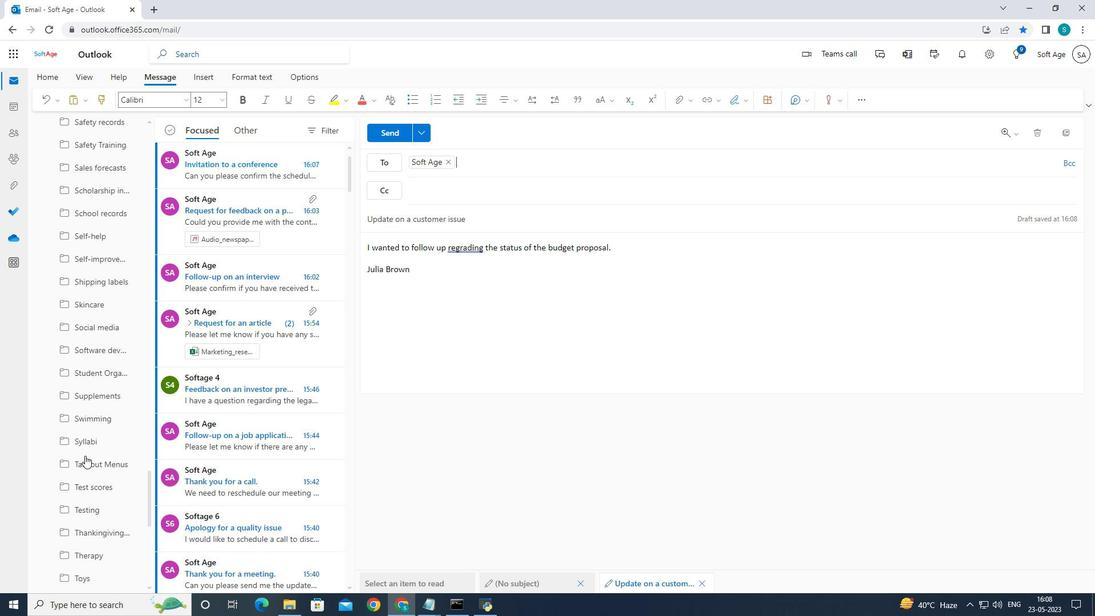 
Action: Mouse scrolled (84, 455) with delta (0, 0)
Screenshot: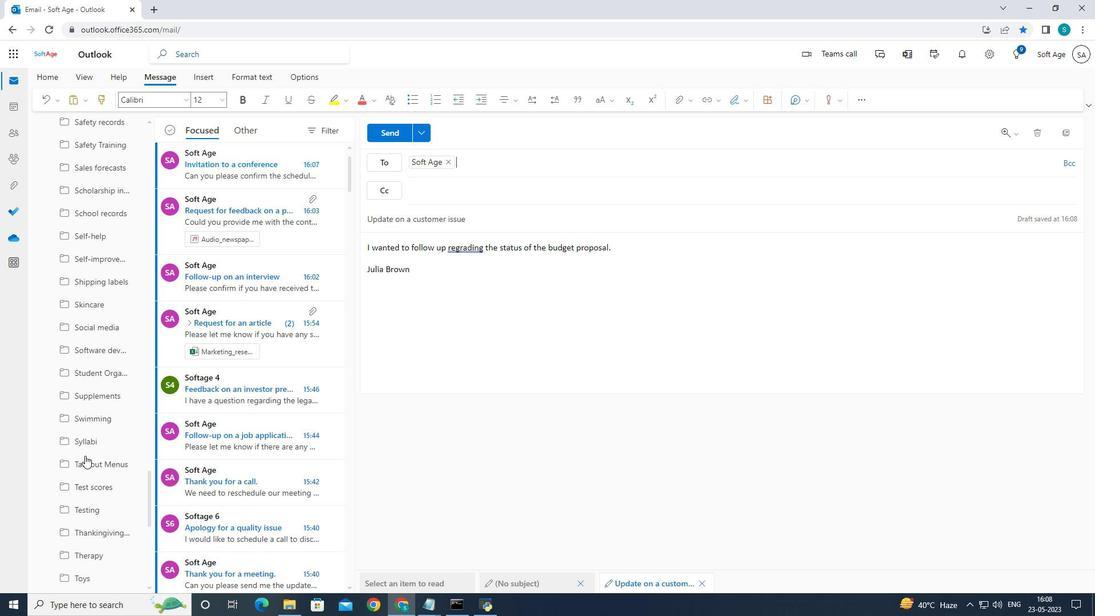 
Action: Mouse scrolled (84, 455) with delta (0, 0)
Screenshot: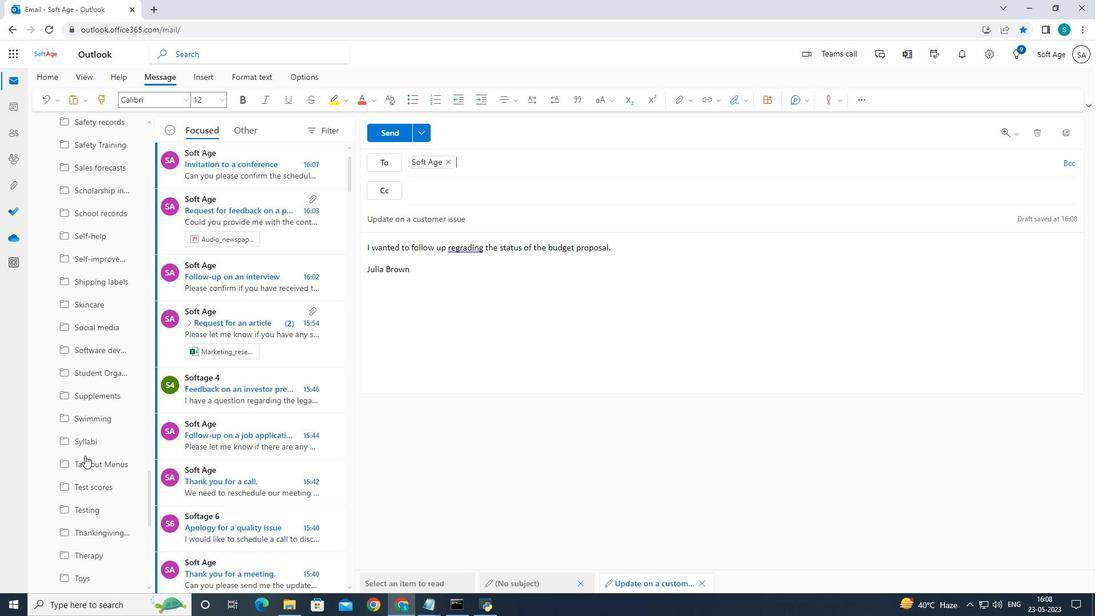 
Action: Mouse scrolled (84, 455) with delta (0, 0)
Screenshot: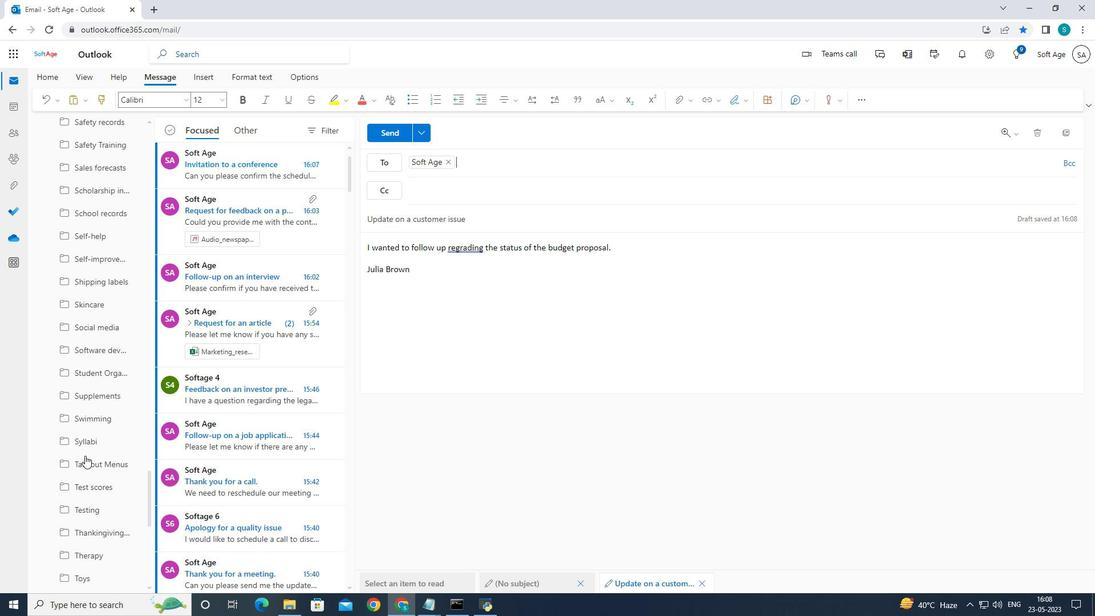 
Action: Mouse scrolled (84, 455) with delta (0, 0)
Screenshot: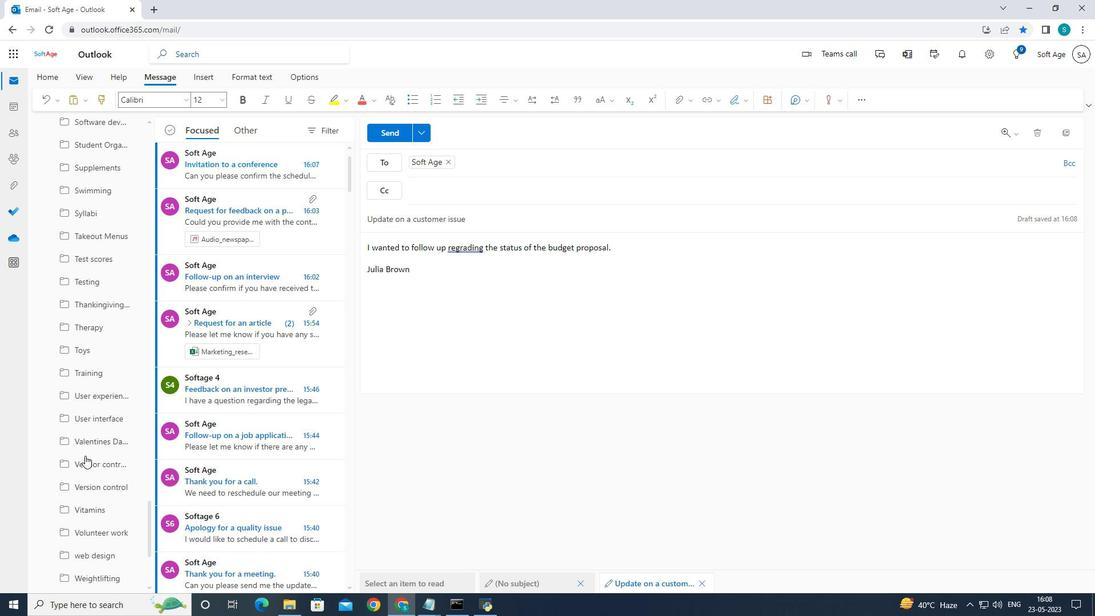 
Action: Mouse scrolled (84, 455) with delta (0, 0)
Screenshot: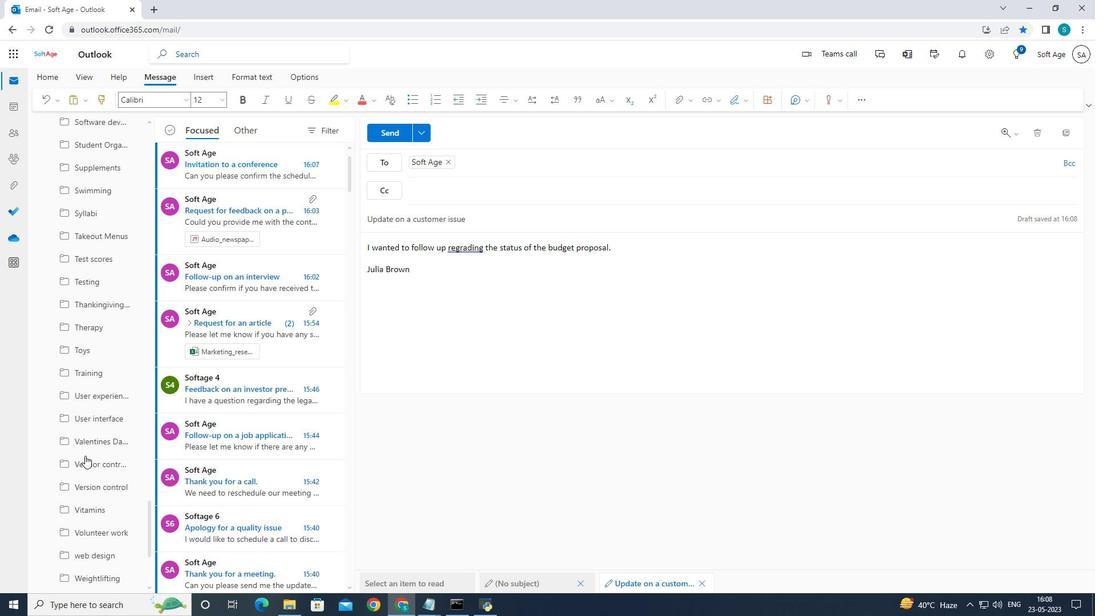 
Action: Mouse scrolled (84, 455) with delta (0, 0)
Screenshot: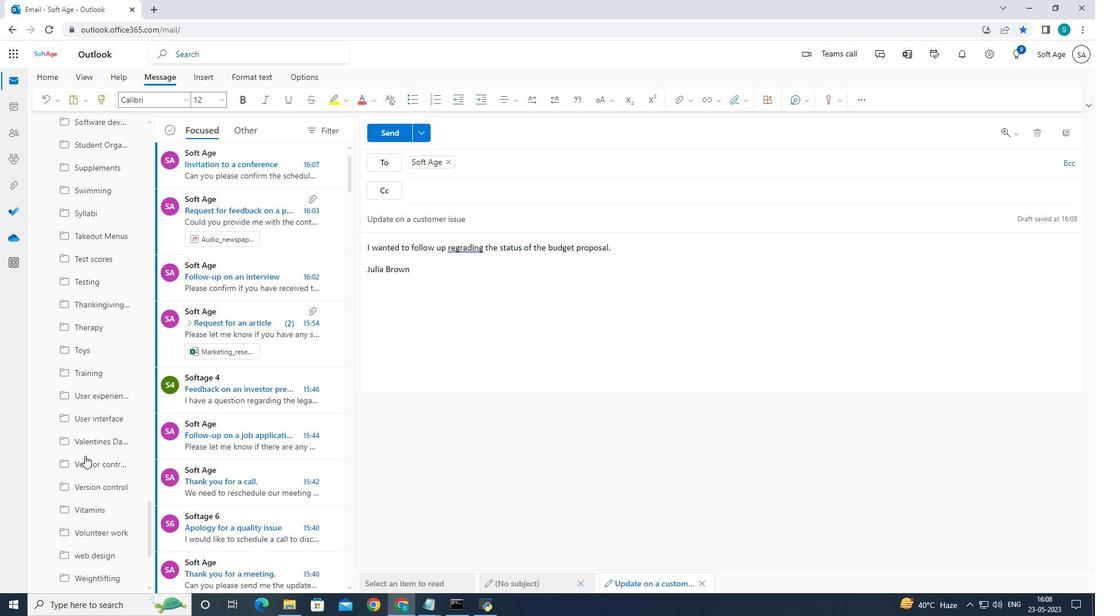 
Action: Mouse scrolled (84, 455) with delta (0, 0)
Screenshot: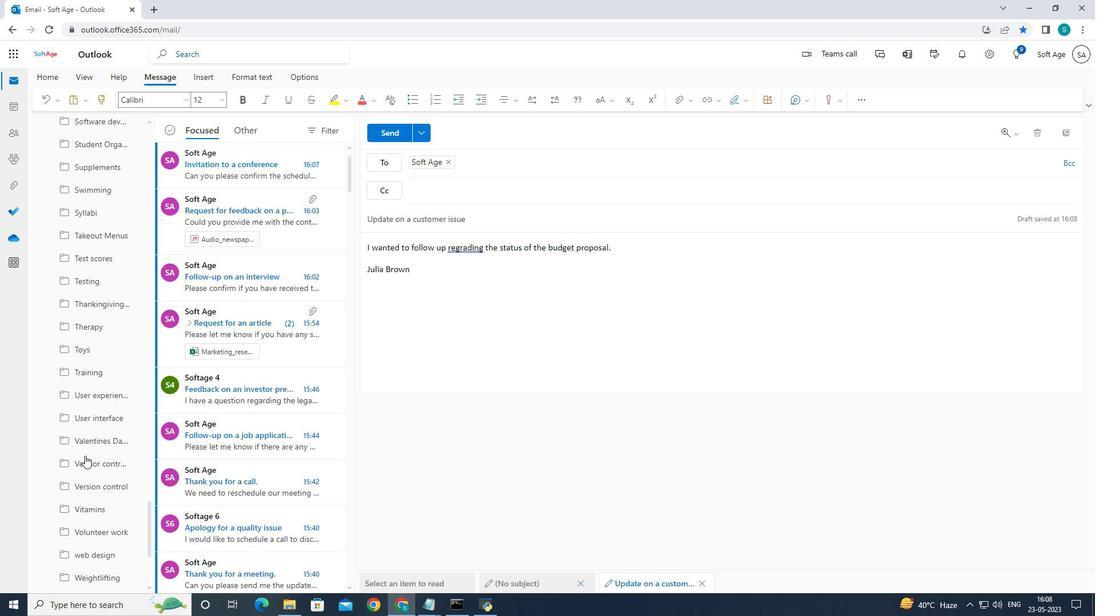 
Action: Mouse moved to (86, 479)
Screenshot: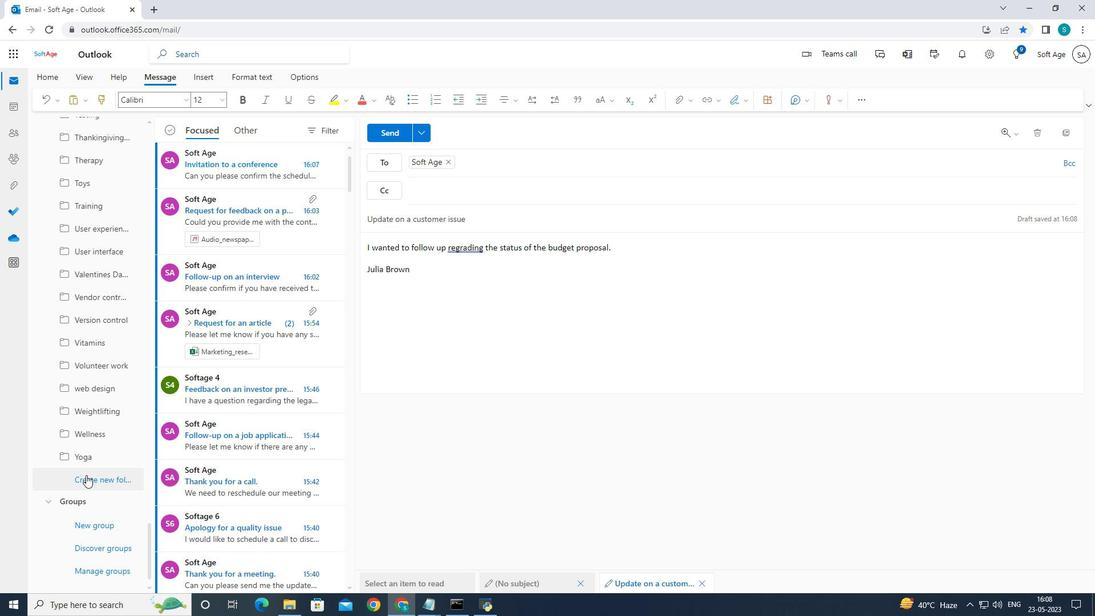 
Action: Mouse pressed left at (86, 479)
Screenshot: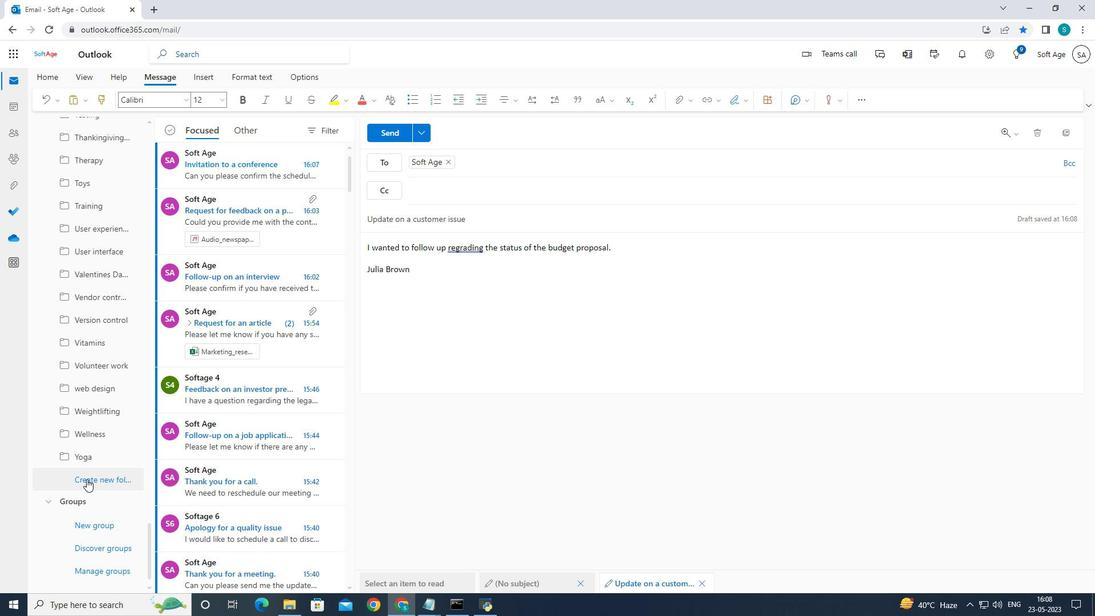 
Action: Key pressed <Key.caps_lock>C<Key.caps_lock>loud<Key.space>computing<Key.enter>
Screenshot: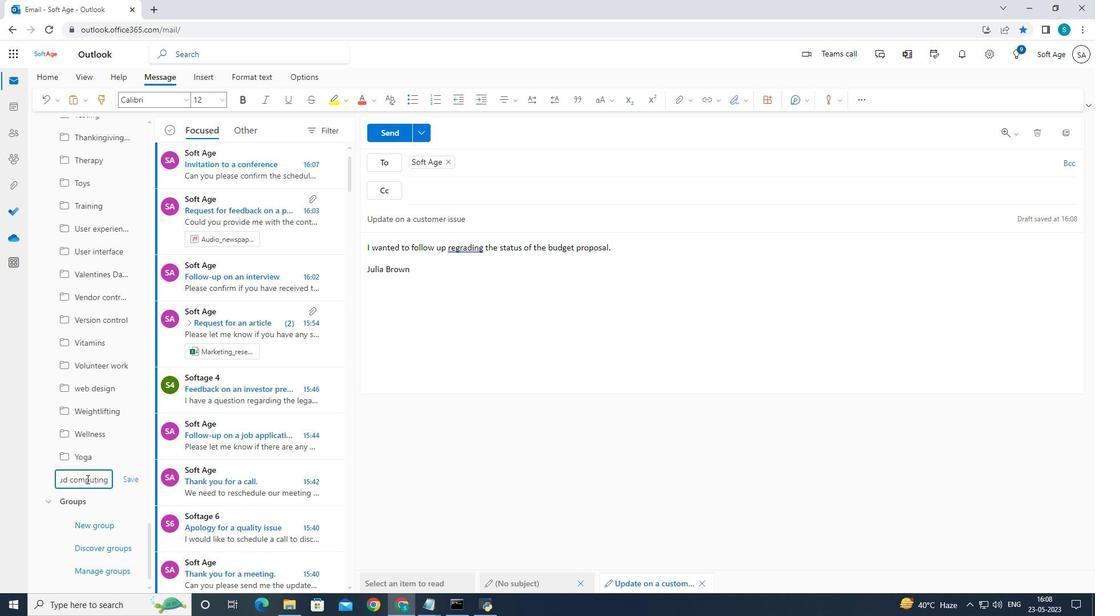 
Action: Mouse moved to (394, 128)
Screenshot: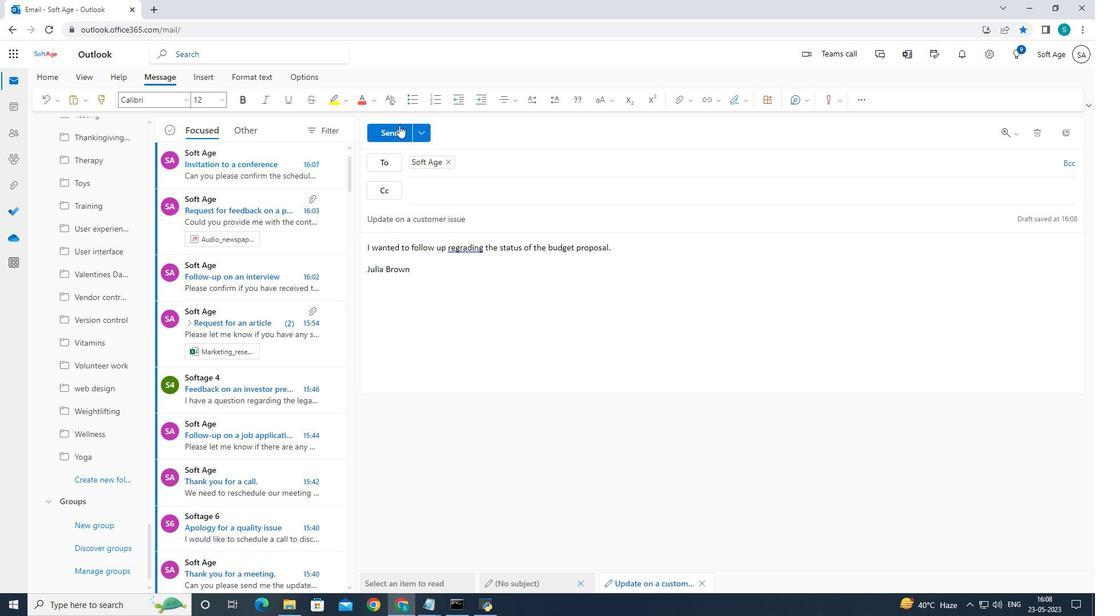 
Action: Mouse pressed left at (394, 128)
Screenshot: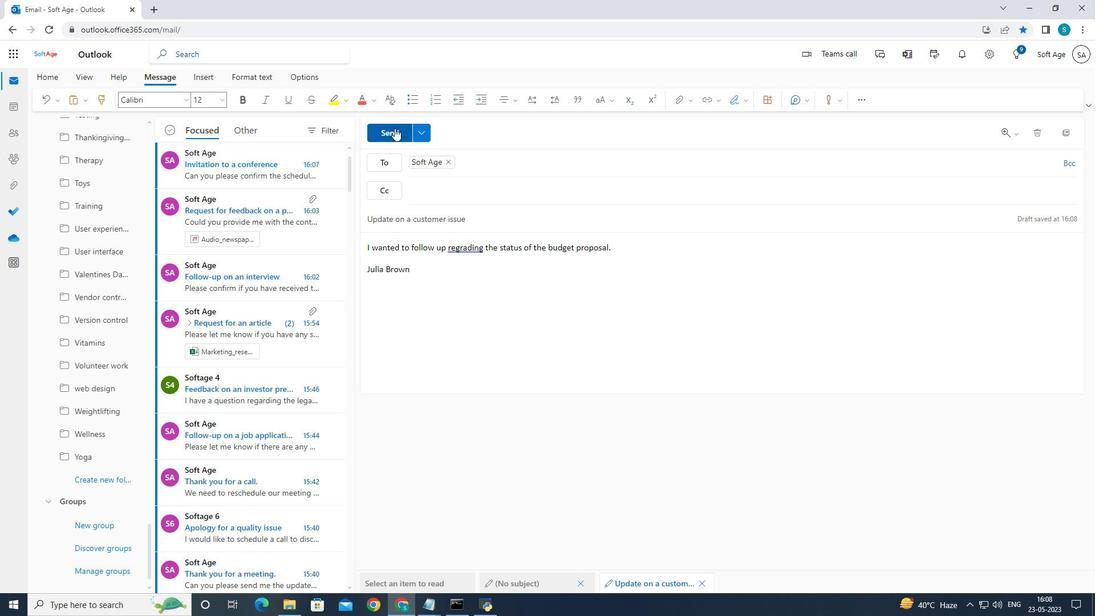 
Action: Mouse moved to (390, 130)
Screenshot: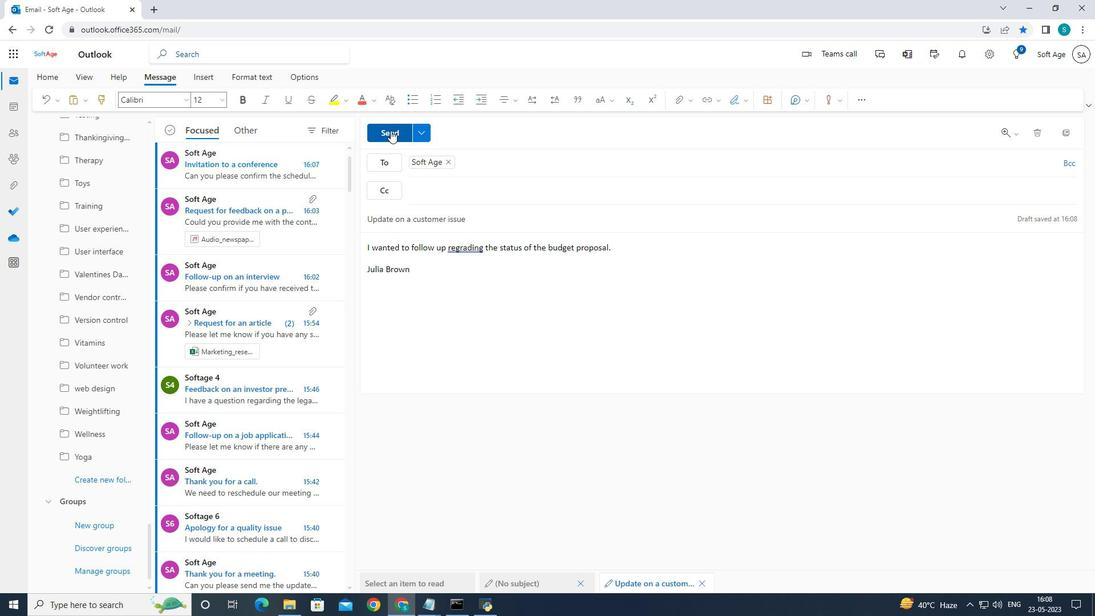 
